 Task: Get directions from Grand Teton National Park, Wyoming, United States to Walnut Canyon National Monument, Arizona, United States and explore the nearby things to do with rating 4 and above and open 24 hours
Action: Mouse moved to (321, 524)
Screenshot: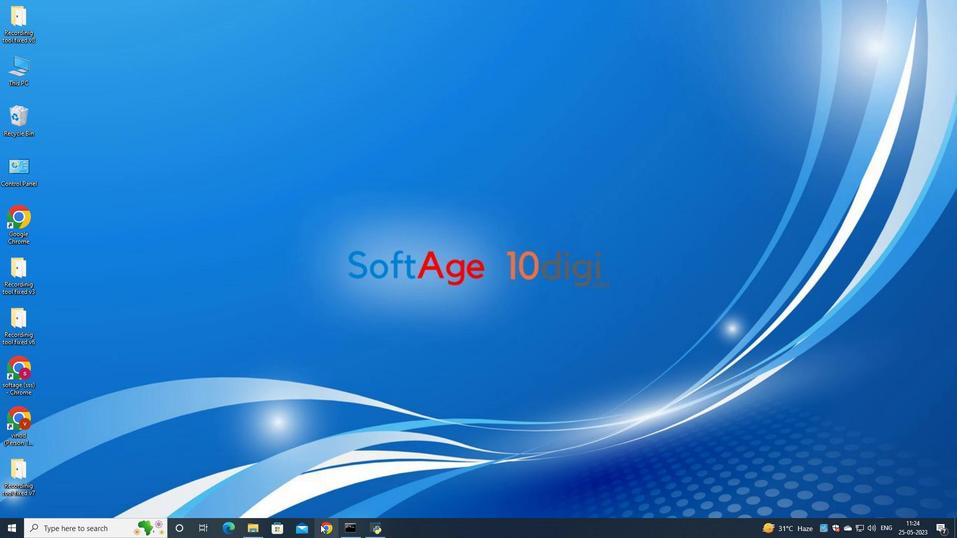 
Action: Mouse pressed left at (321, 524)
Screenshot: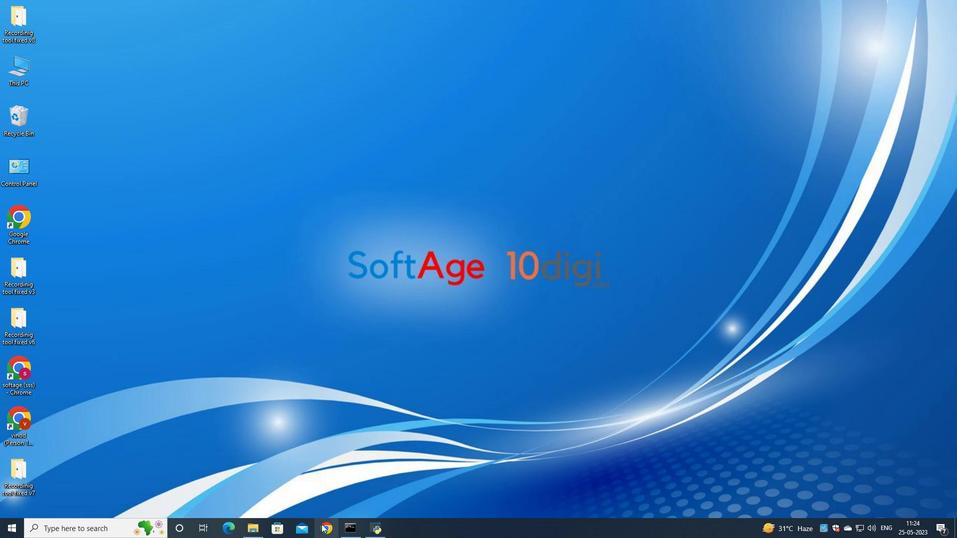 
Action: Mouse moved to (444, 304)
Screenshot: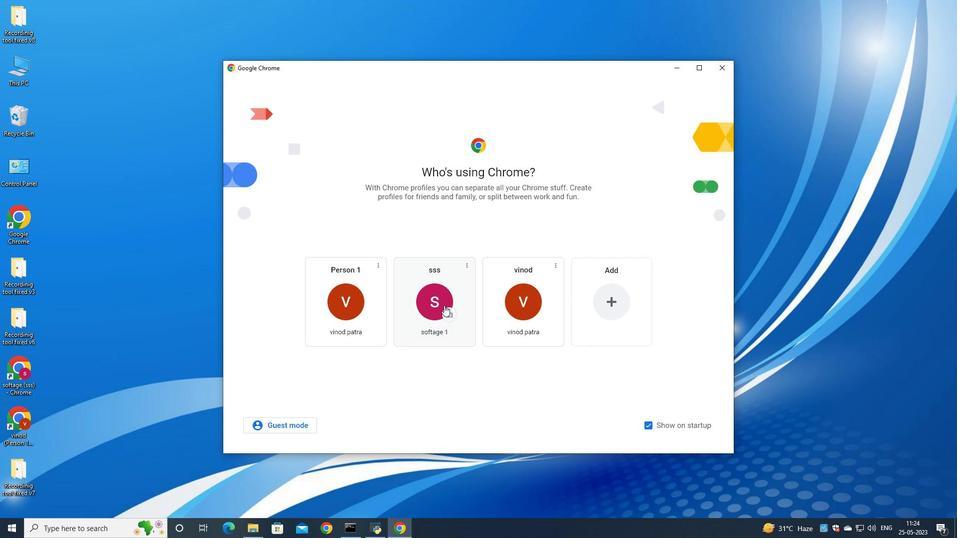 
Action: Mouse pressed left at (444, 304)
Screenshot: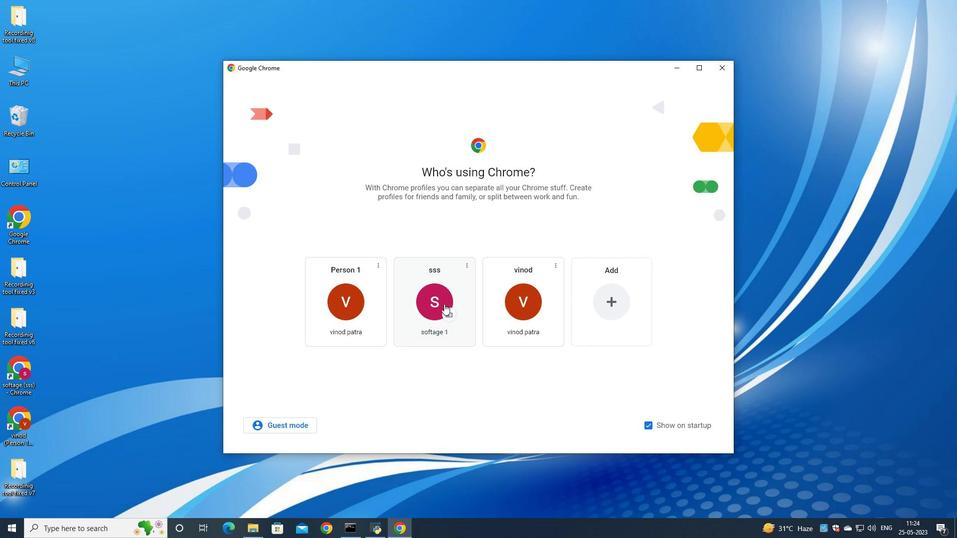 
Action: Mouse moved to (919, 48)
Screenshot: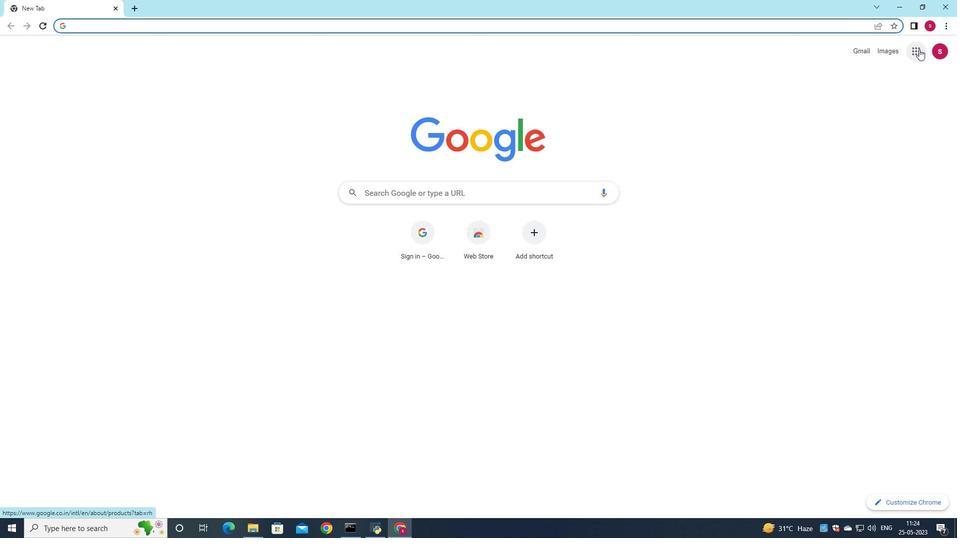 
Action: Mouse pressed left at (919, 48)
Screenshot: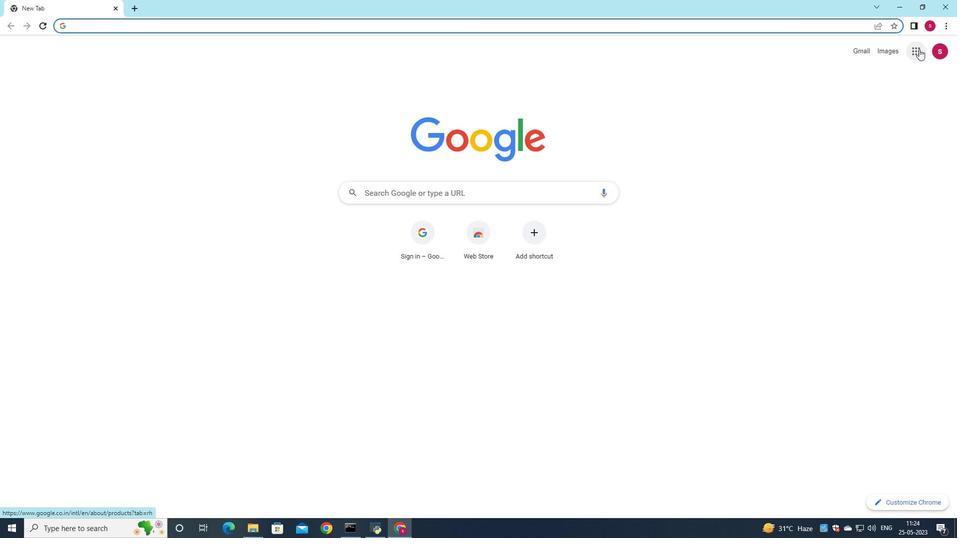 
Action: Mouse moved to (814, 236)
Screenshot: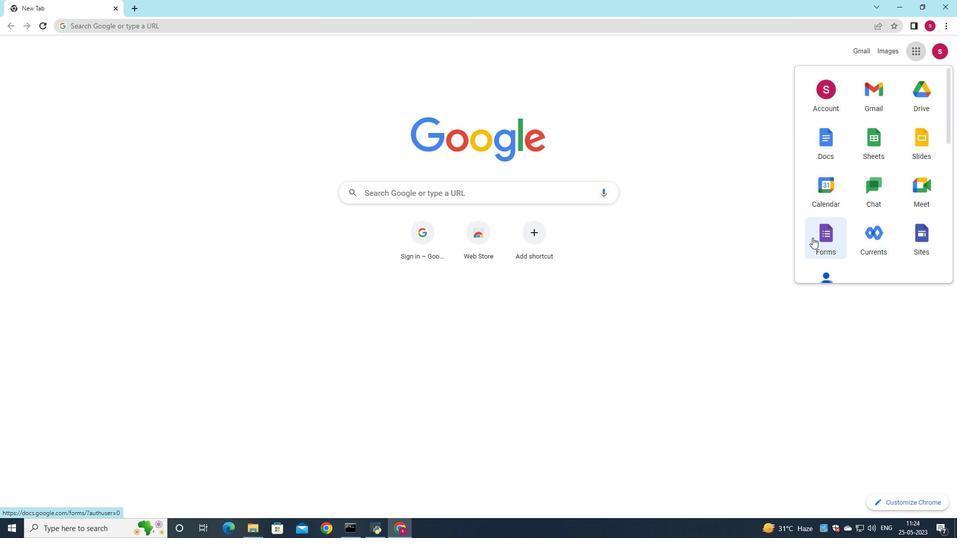 
Action: Mouse scrolled (814, 235) with delta (0, 0)
Screenshot: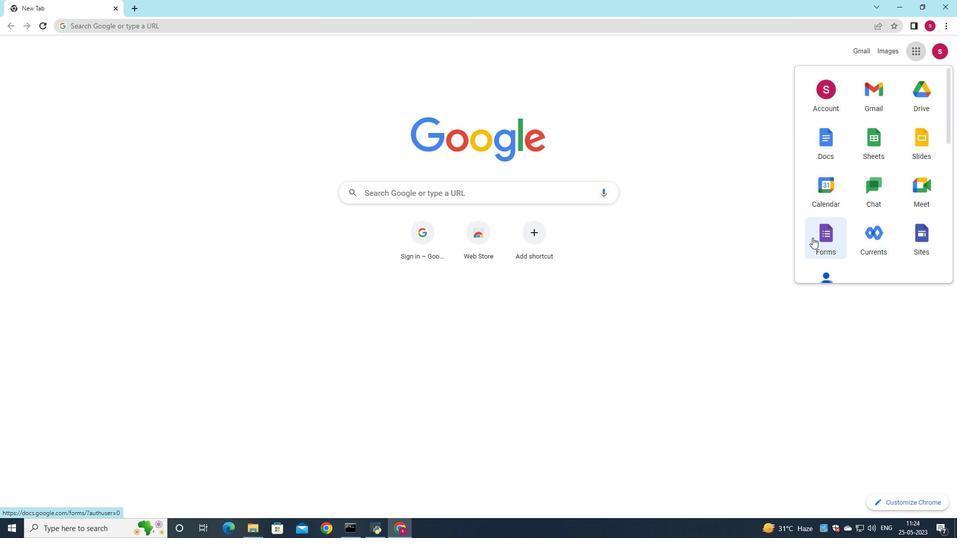 
Action: Mouse moved to (817, 234)
Screenshot: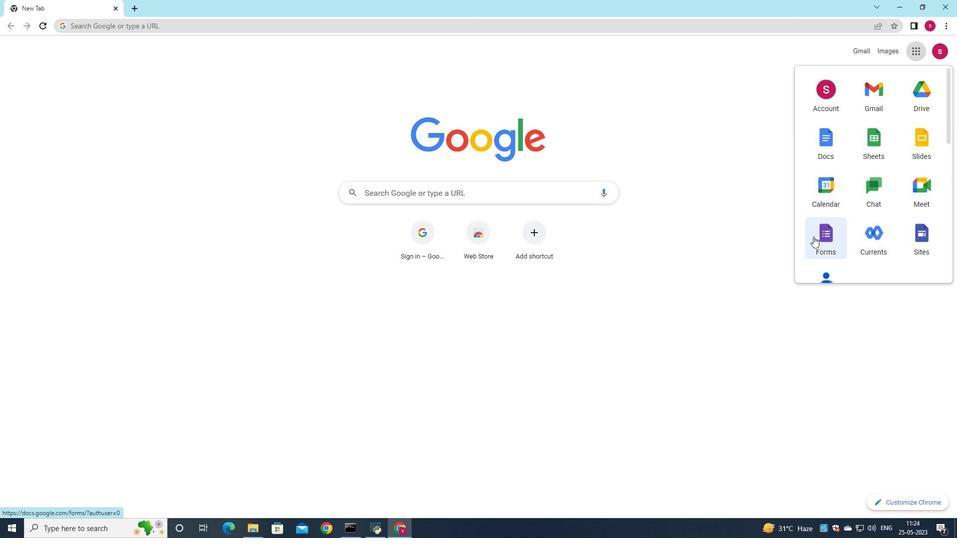 
Action: Mouse scrolled (817, 234) with delta (0, 0)
Screenshot: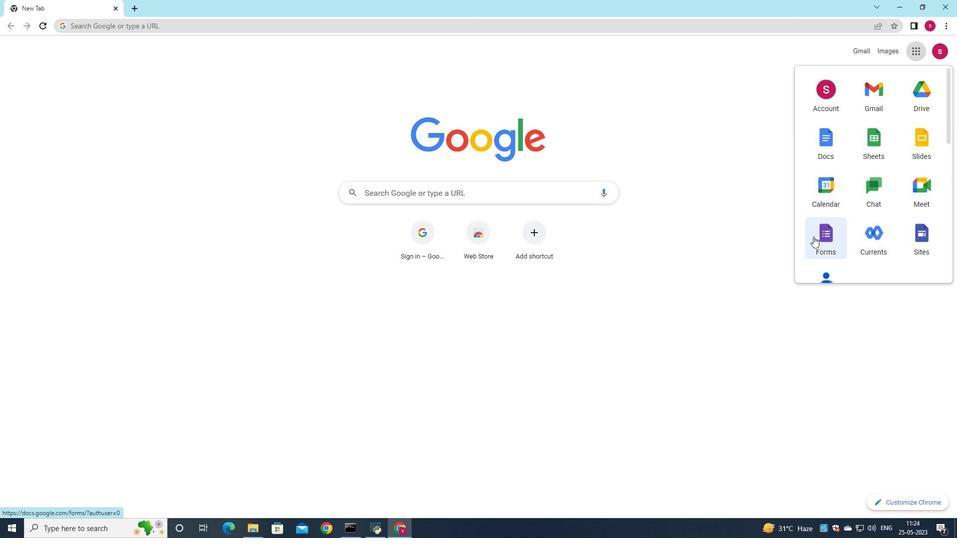 
Action: Mouse moved to (817, 234)
Screenshot: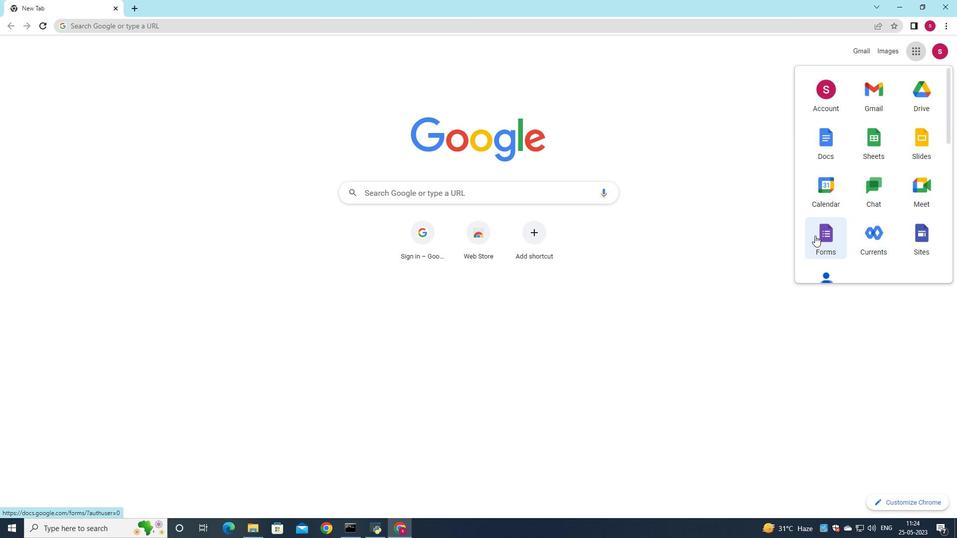 
Action: Mouse scrolled (817, 233) with delta (0, 0)
Screenshot: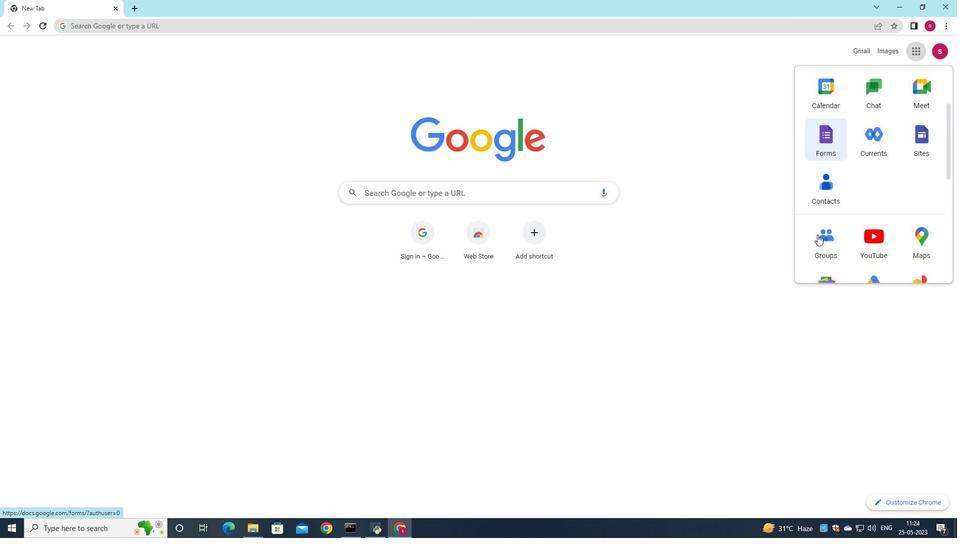 
Action: Mouse moved to (907, 194)
Screenshot: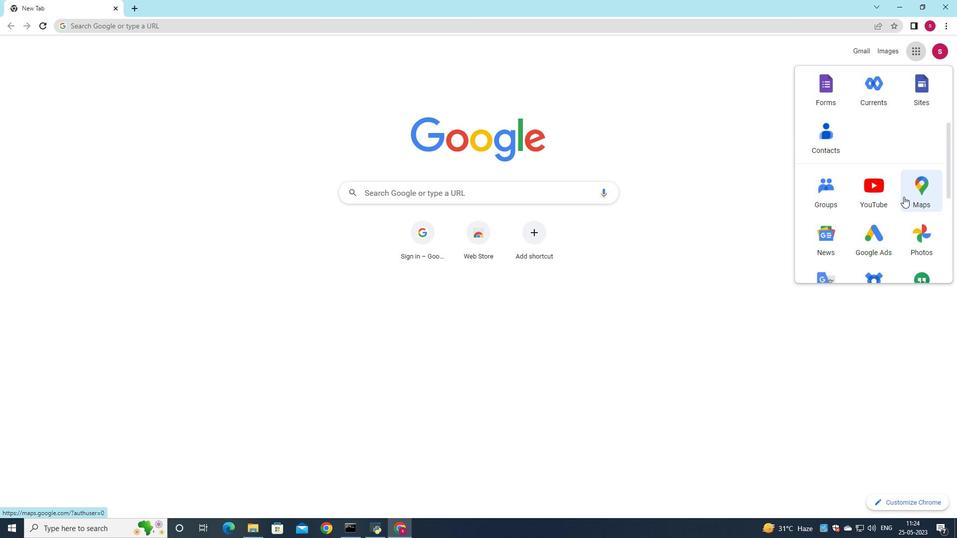 
Action: Mouse pressed left at (907, 194)
Screenshot: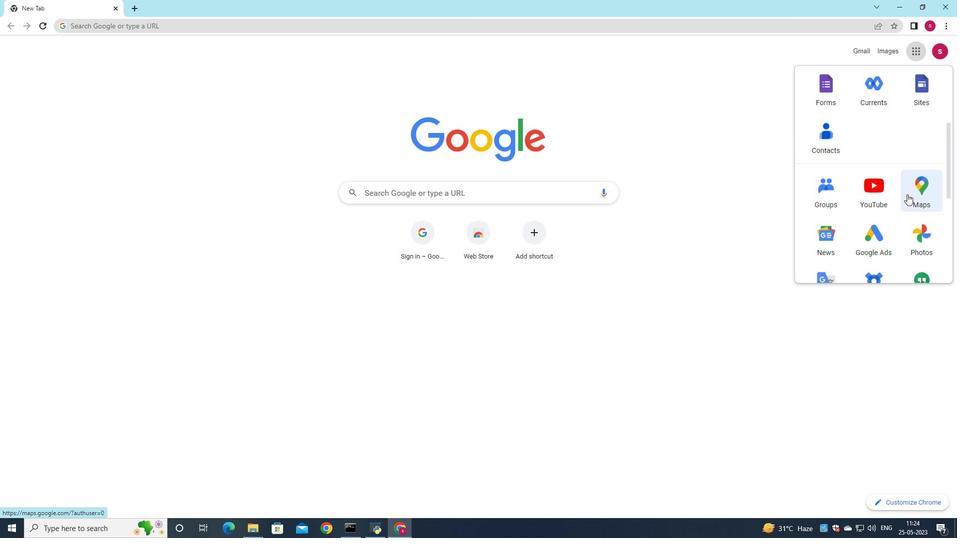 
Action: Mouse moved to (221, 53)
Screenshot: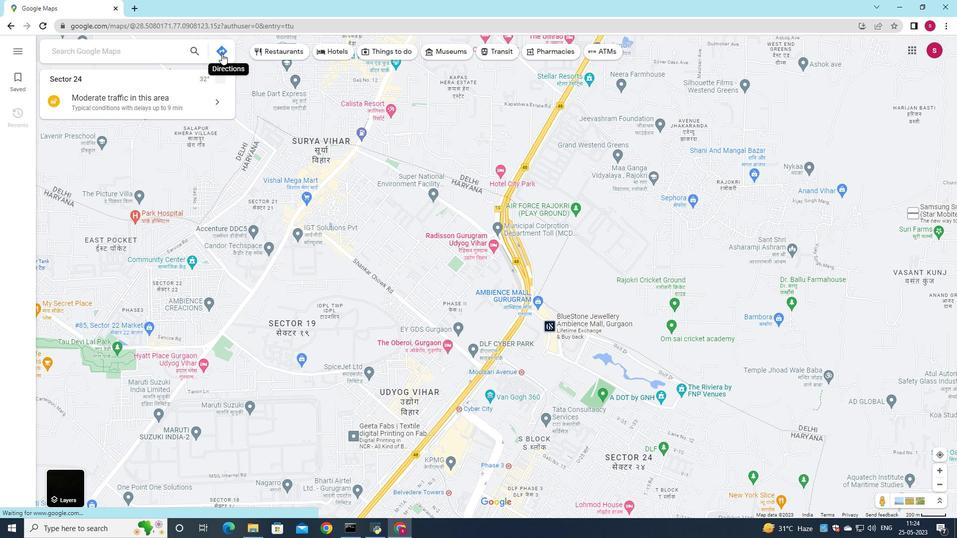 
Action: Mouse pressed left at (221, 53)
Screenshot: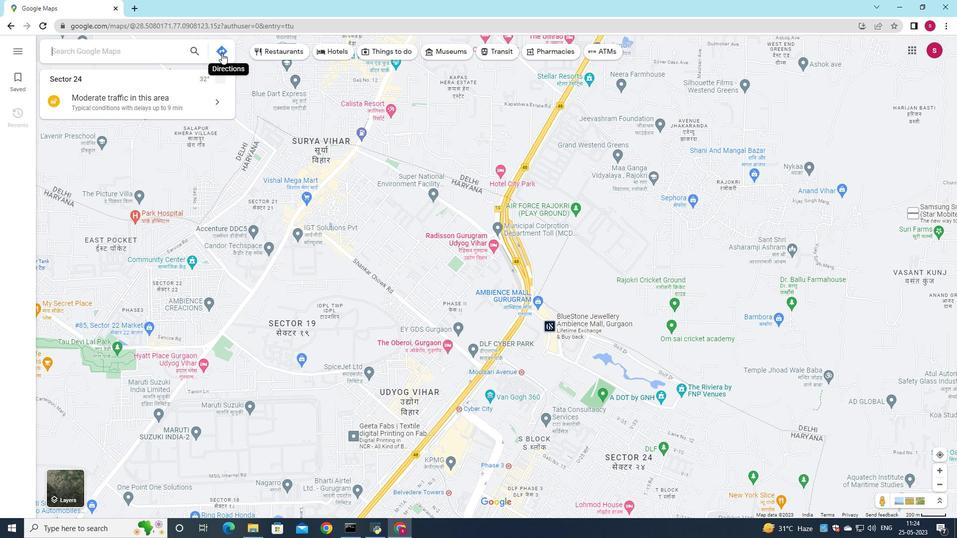 
Action: Mouse moved to (173, 76)
Screenshot: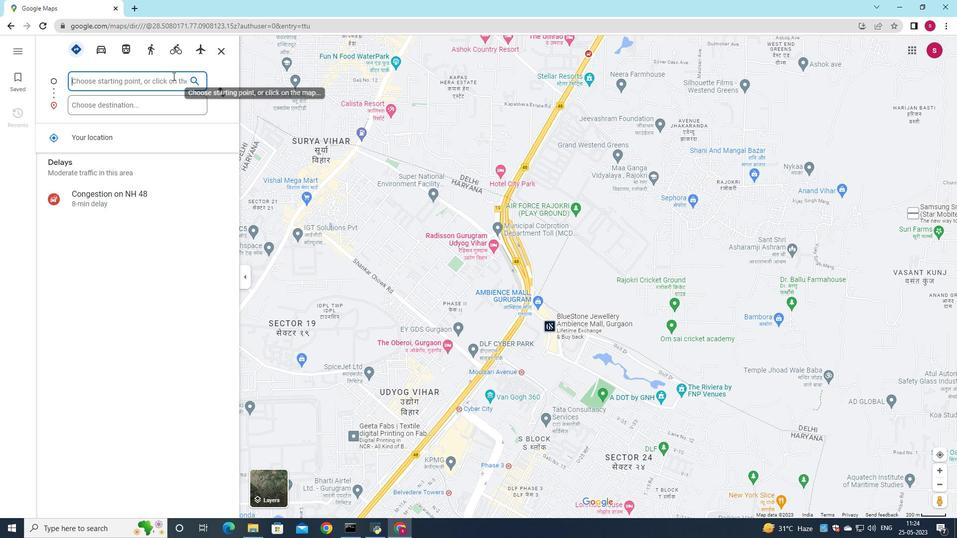 
Action: Key pressed <Key.shift><Key.shift><Key.shift><Key.shift>Grand<Key.space><Key.shift>Teton<Key.space><Key.shift><Key.shift><Key.shift><Key.shift>National<Key.space><Key.shift>Park,<Key.shift>Wyoming,<Key.shift_r><Key.shift_r><Key.shift_r><Key.shift_r>United<Key.space><Key.shift>States
Screenshot: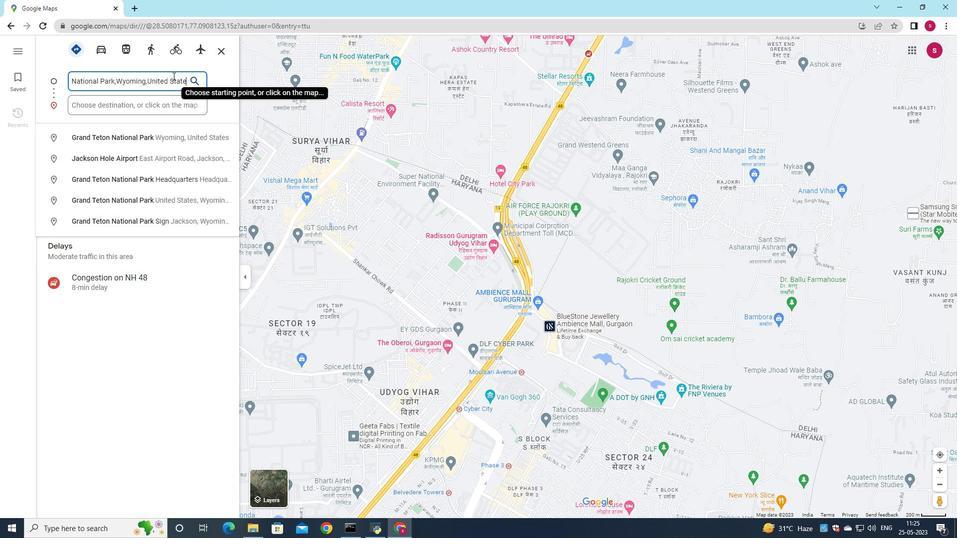 
Action: Mouse moved to (114, 104)
Screenshot: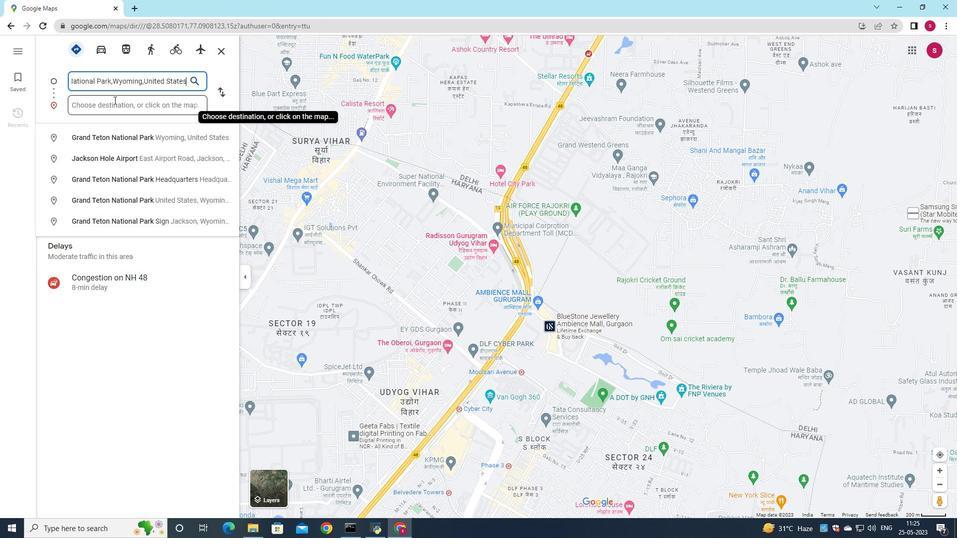 
Action: Mouse pressed left at (114, 104)
Screenshot: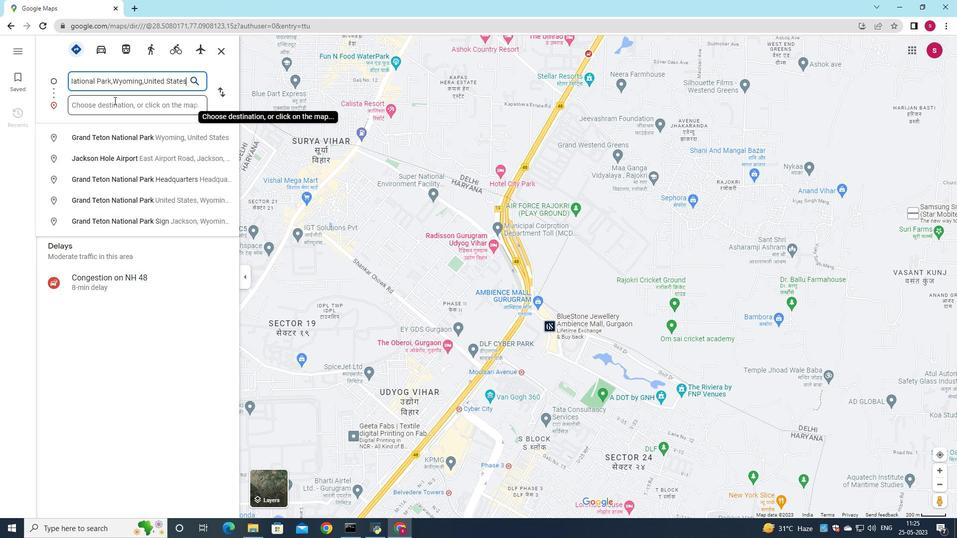 
Action: Mouse moved to (241, 138)
Screenshot: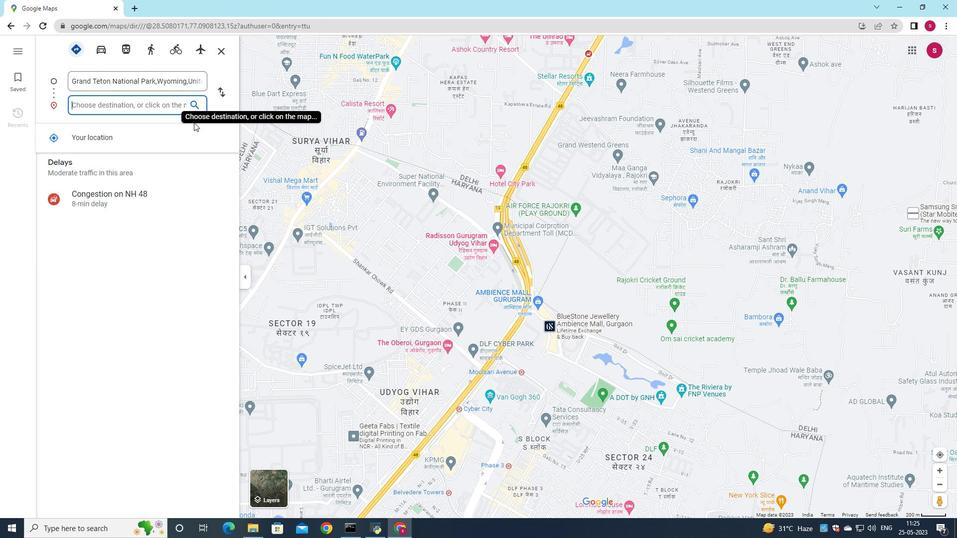 
Action: Key pressed <Key.shift>Walunt<Key.space><Key.shift><Key.shift>Canyon<Key.space><Key.shift>national<Key.space><Key.shift>Monument,<Key.shift>Arizona,<Key.shift>United<Key.space><Key.shift>States
Screenshot: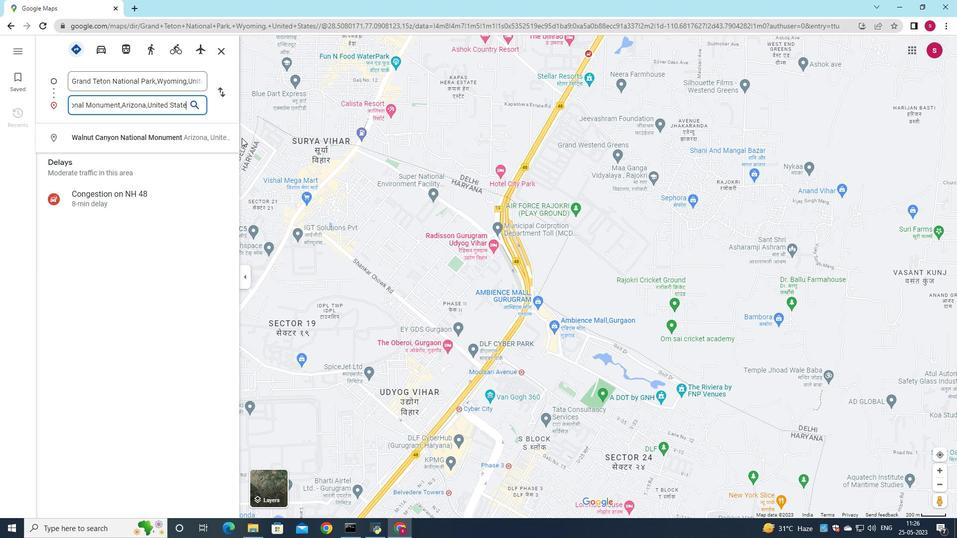 
Action: Mouse moved to (195, 106)
Screenshot: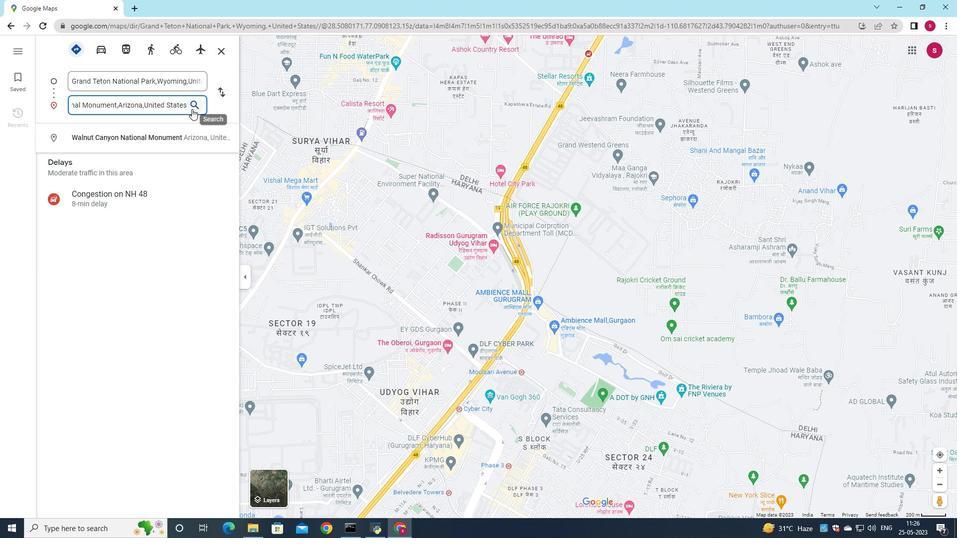 
Action: Mouse pressed left at (195, 106)
Screenshot: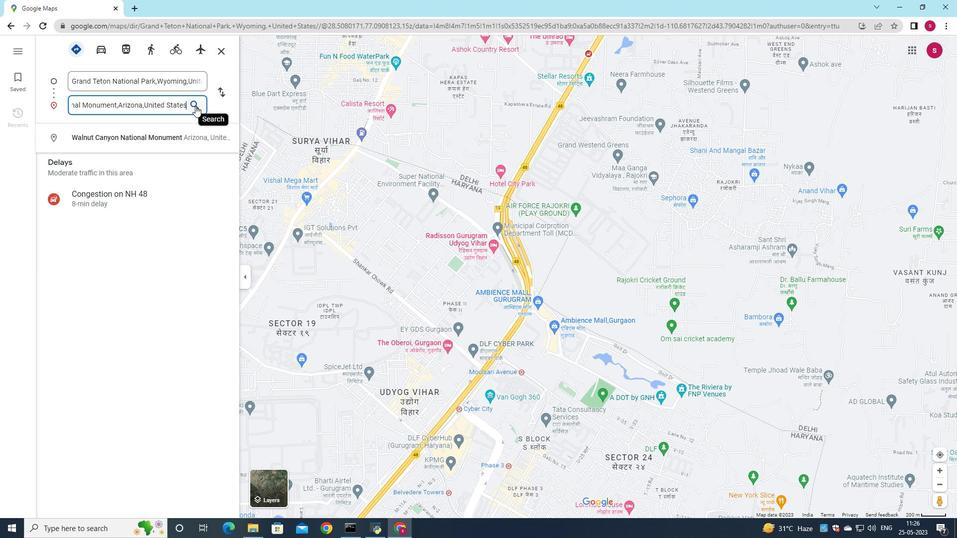 
Action: Mouse moved to (143, 428)
Screenshot: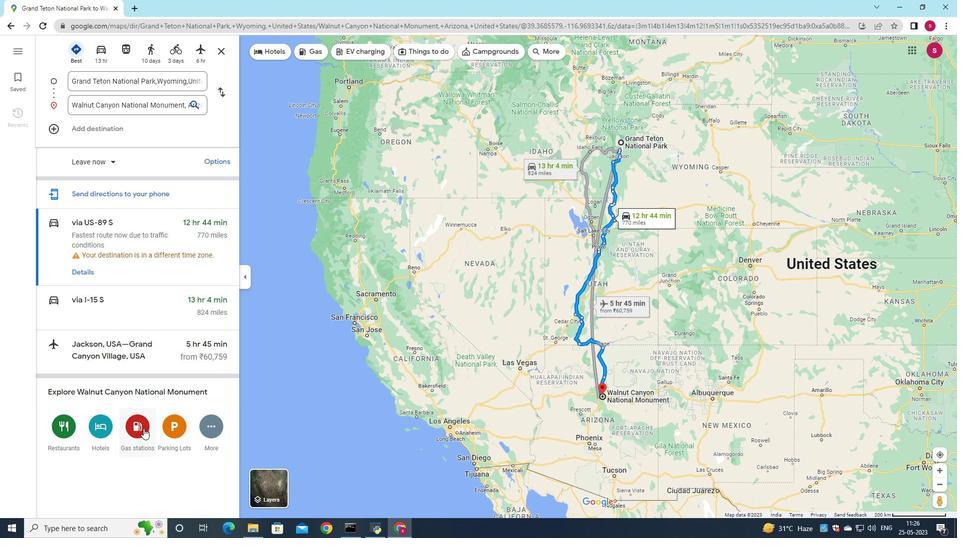 
Action: Mouse pressed left at (143, 428)
Screenshot: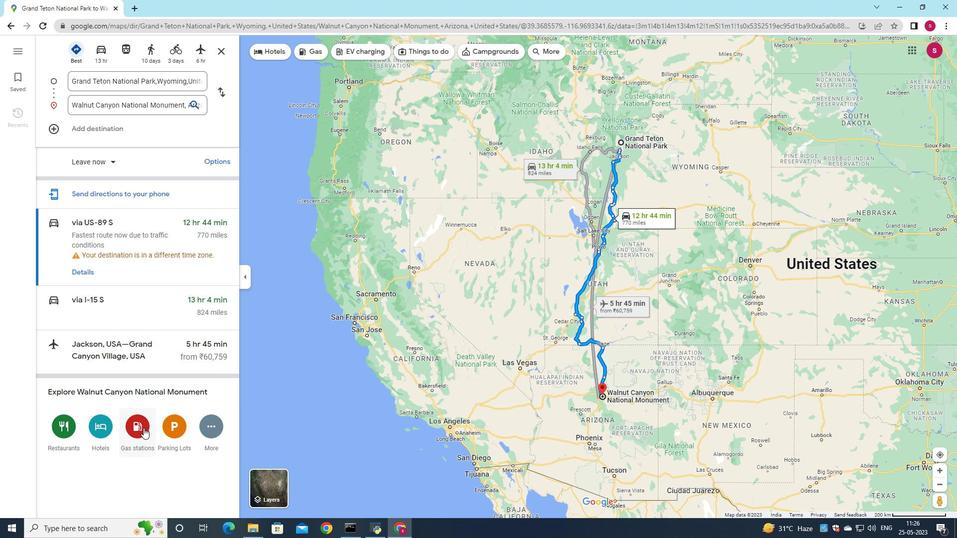 
Action: Mouse moved to (288, 49)
Screenshot: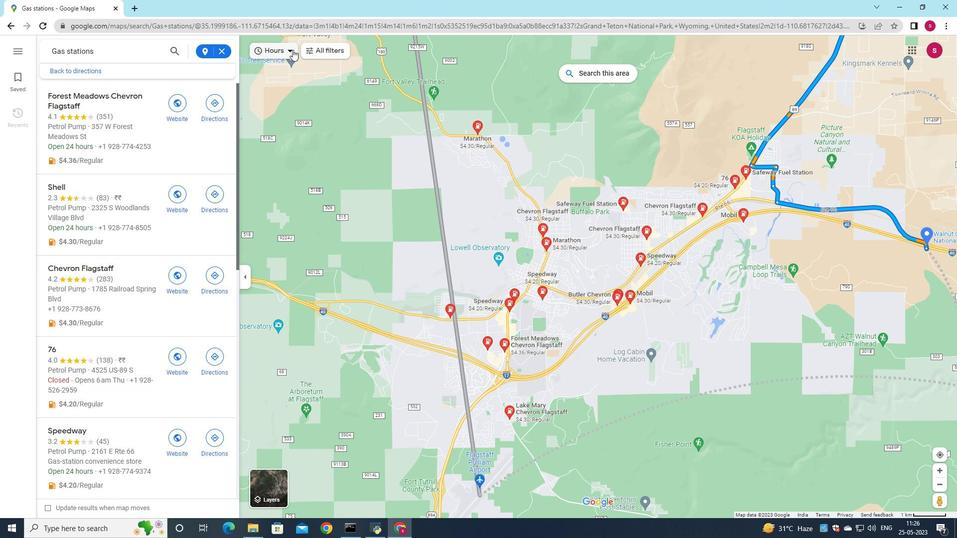 
Action: Mouse pressed left at (288, 49)
Screenshot: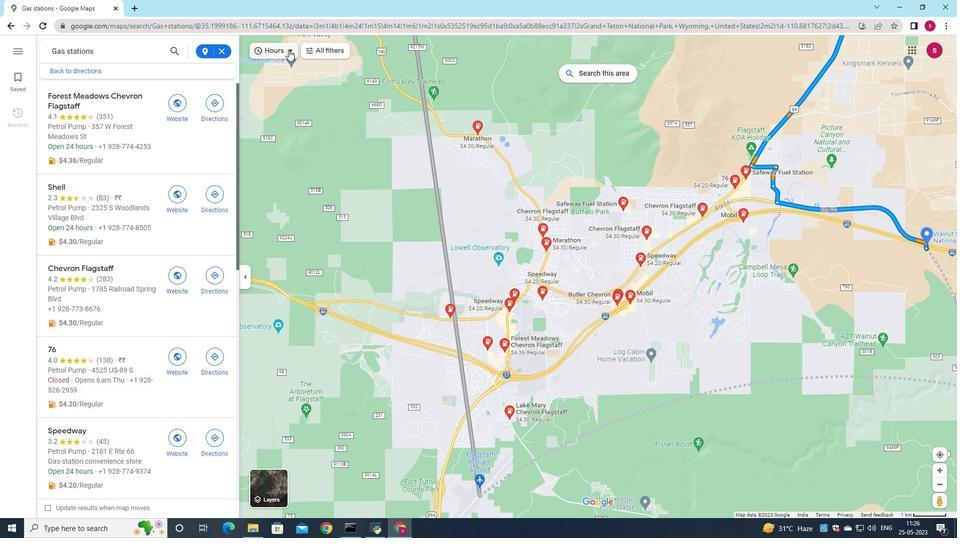 
Action: Mouse moved to (262, 107)
Screenshot: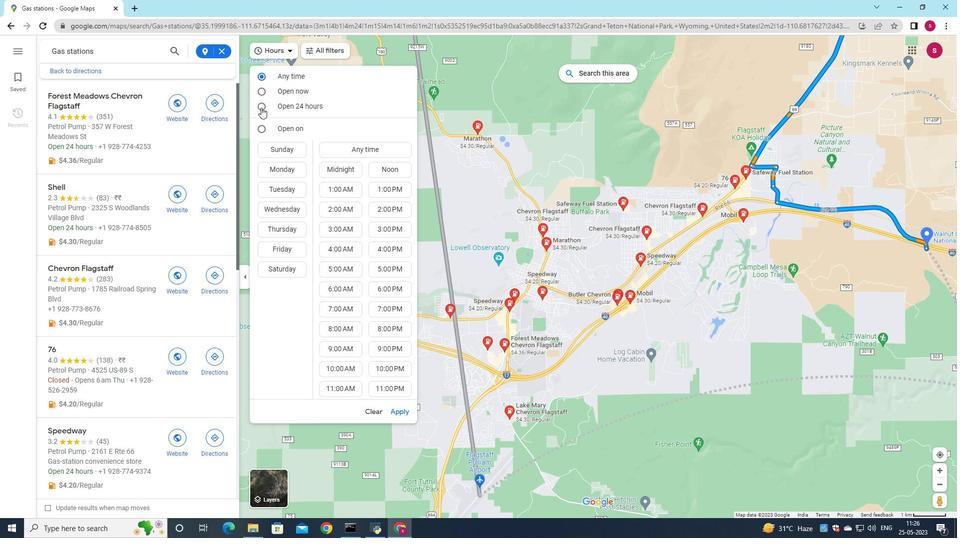 
Action: Mouse pressed left at (262, 107)
Screenshot: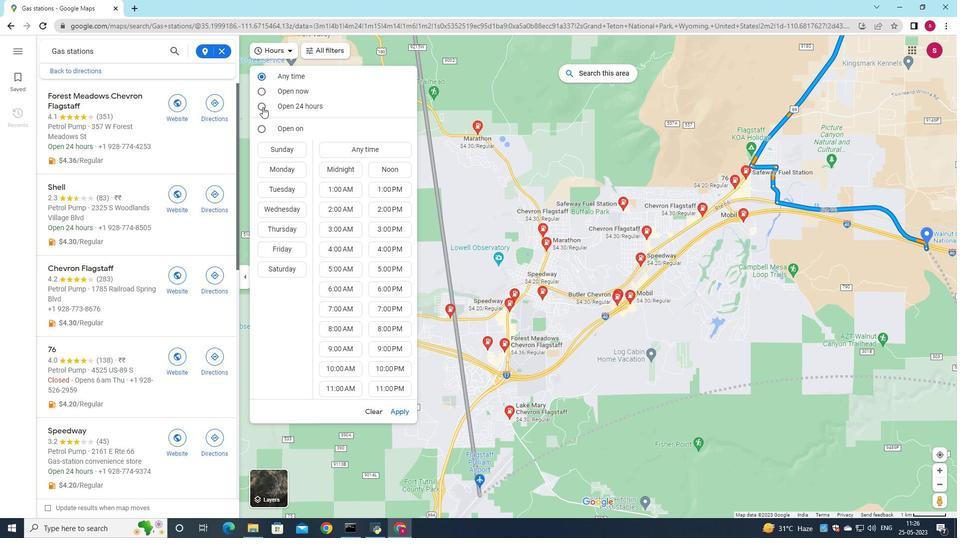 
Action: Mouse moved to (395, 411)
Screenshot: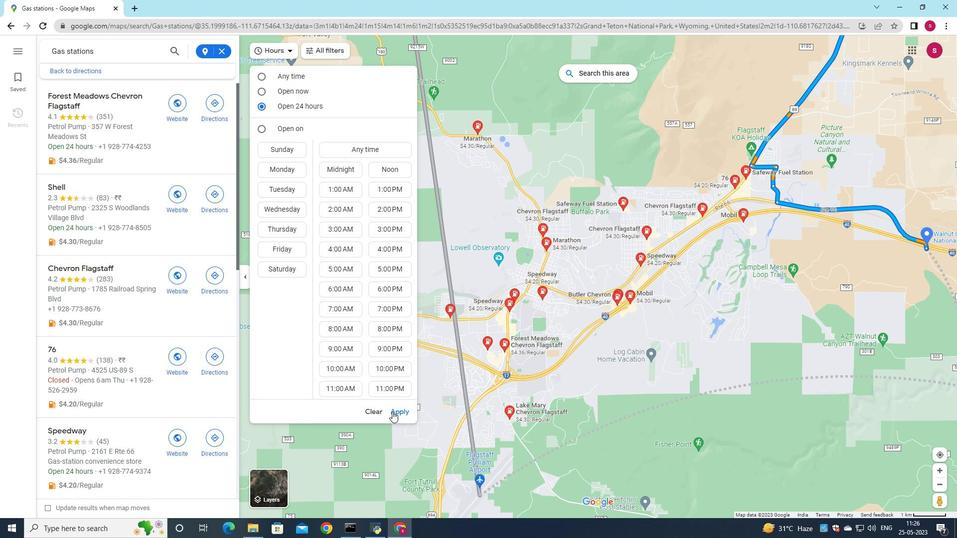 
Action: Mouse pressed left at (395, 411)
Screenshot: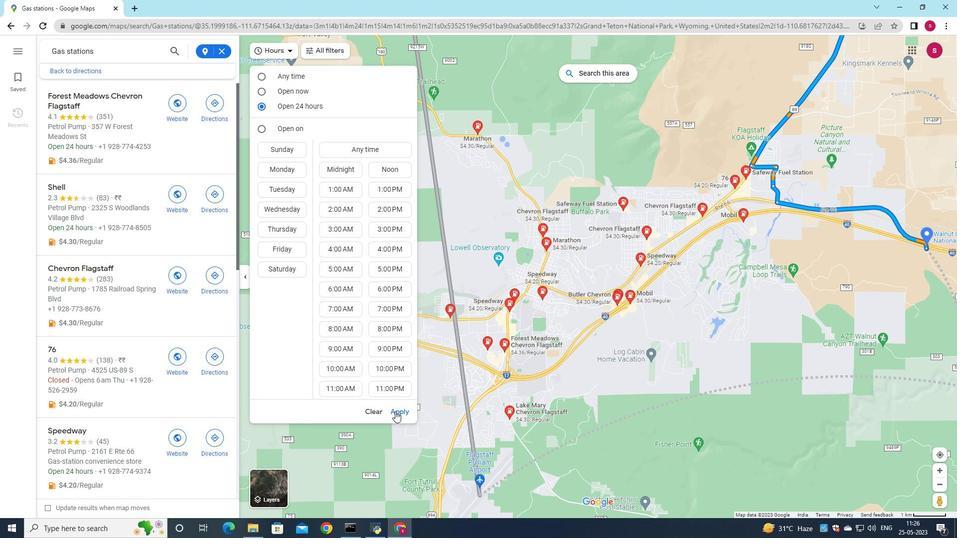
Action: Mouse moved to (354, 45)
Screenshot: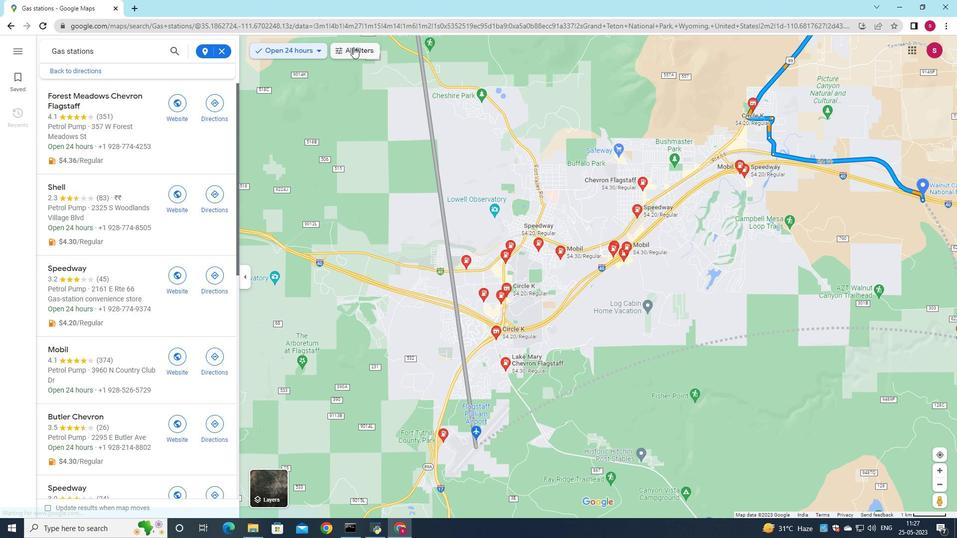 
Action: Mouse pressed left at (354, 45)
Screenshot: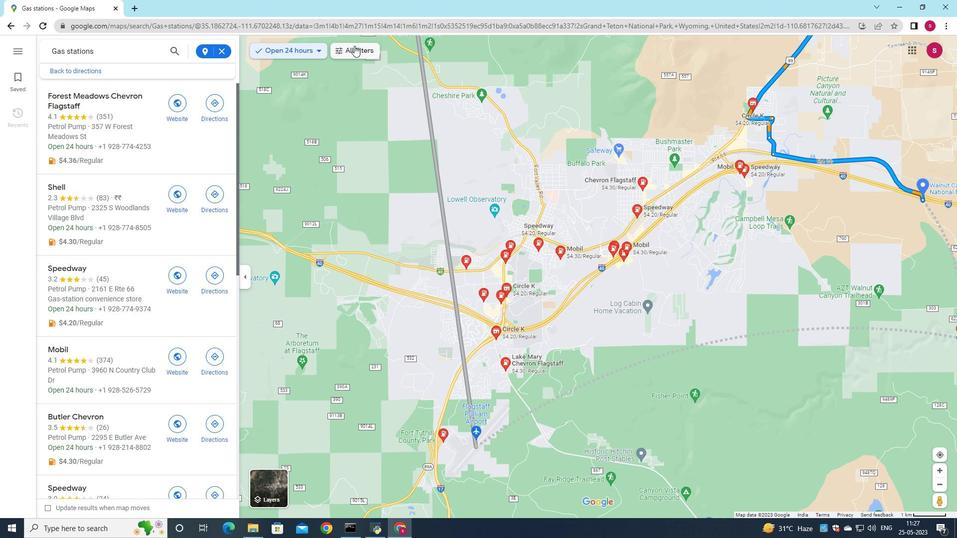 
Action: Mouse moved to (49, 46)
Screenshot: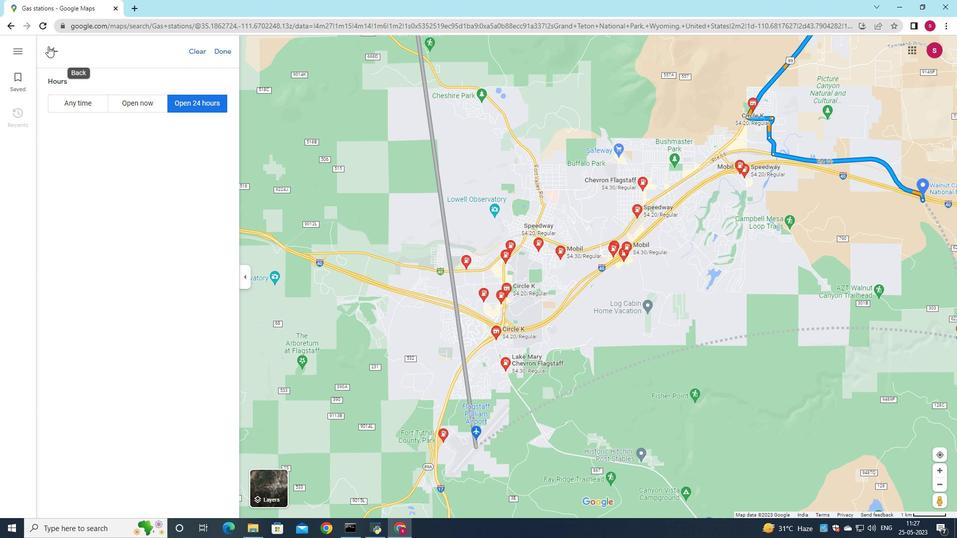 
Action: Mouse pressed left at (49, 46)
Screenshot: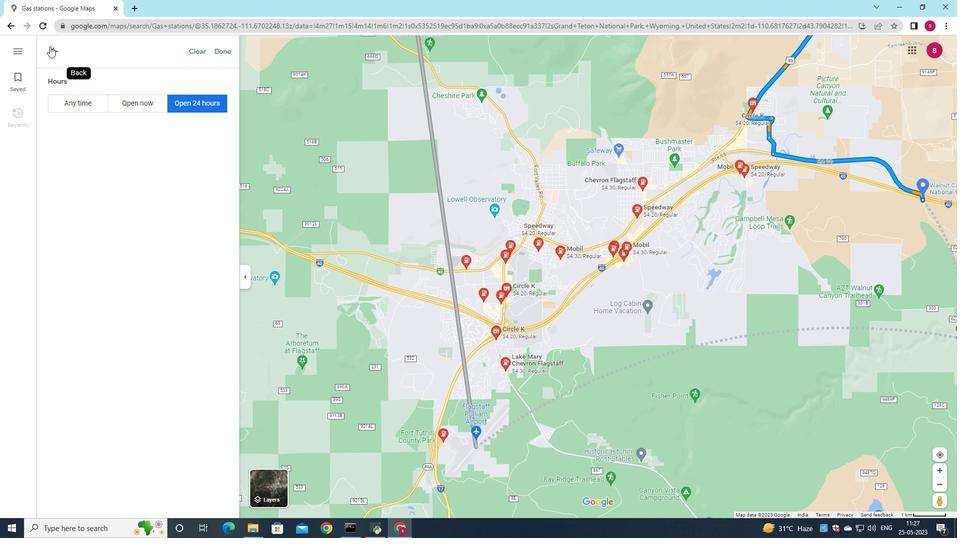 
Action: Mouse moved to (221, 49)
Screenshot: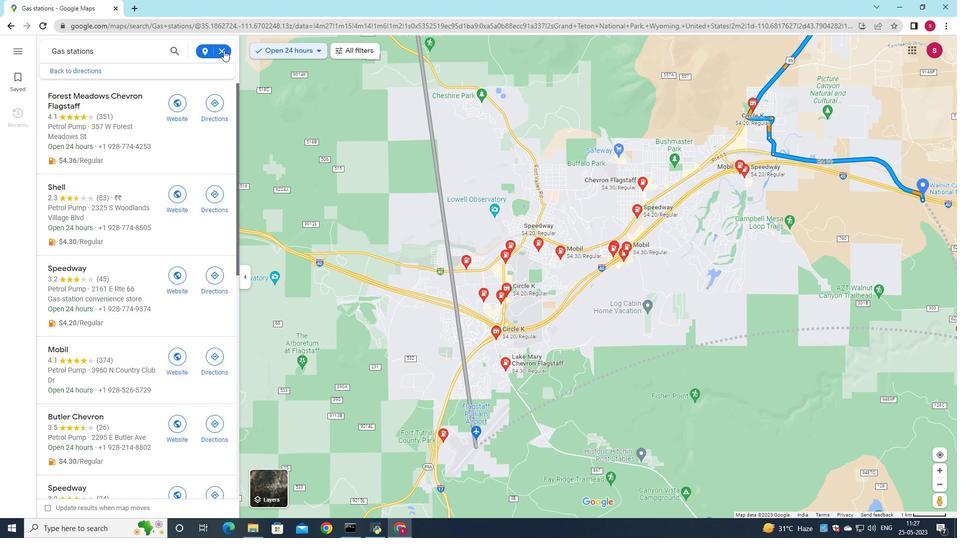 
Action: Mouse pressed left at (221, 49)
Screenshot: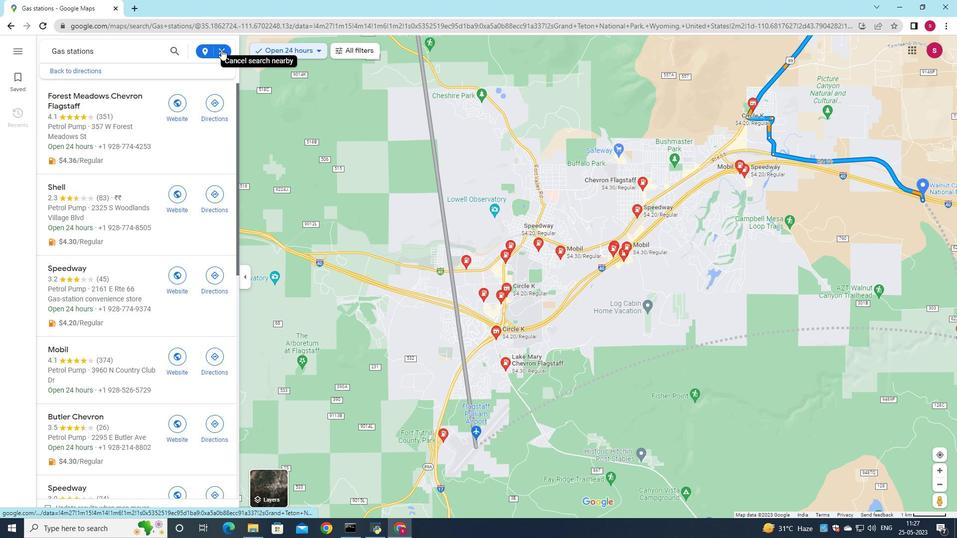 
Action: Mouse moved to (211, 429)
Screenshot: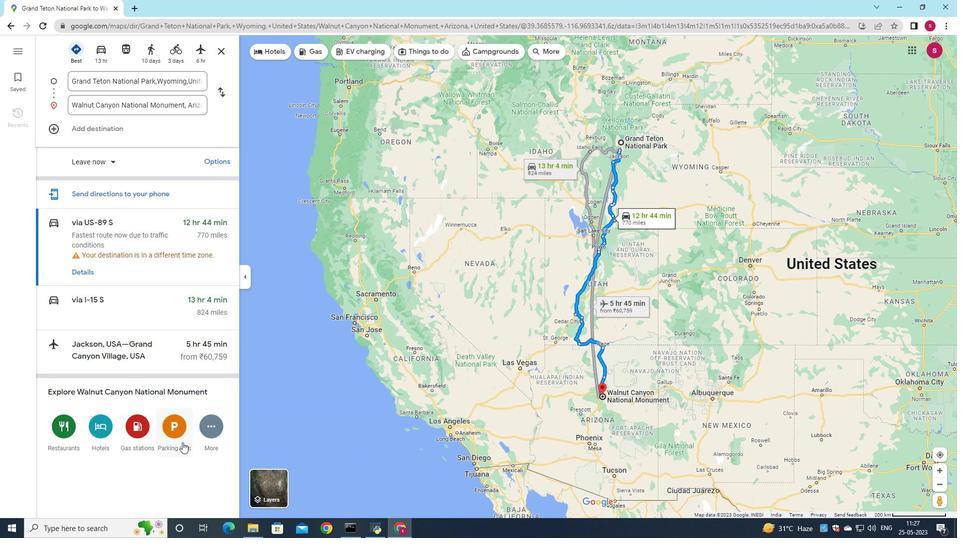 
Action: Mouse pressed left at (211, 429)
Screenshot: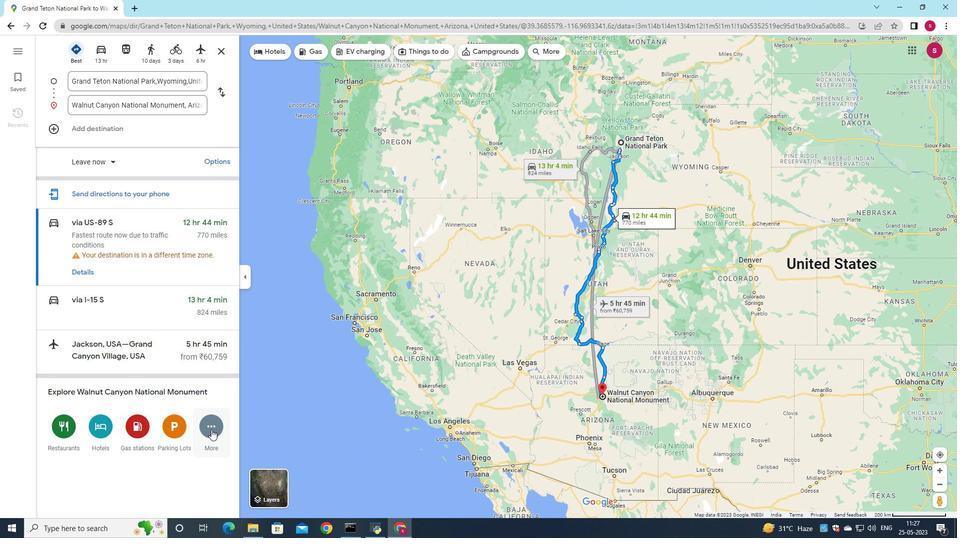 
Action: Mouse moved to (157, 410)
Screenshot: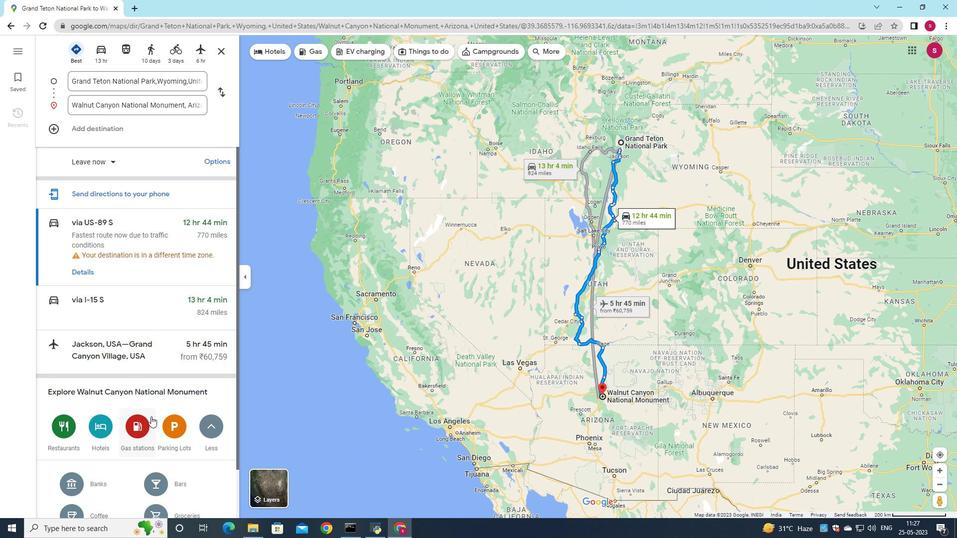
Action: Mouse scrolled (157, 409) with delta (0, 0)
Screenshot: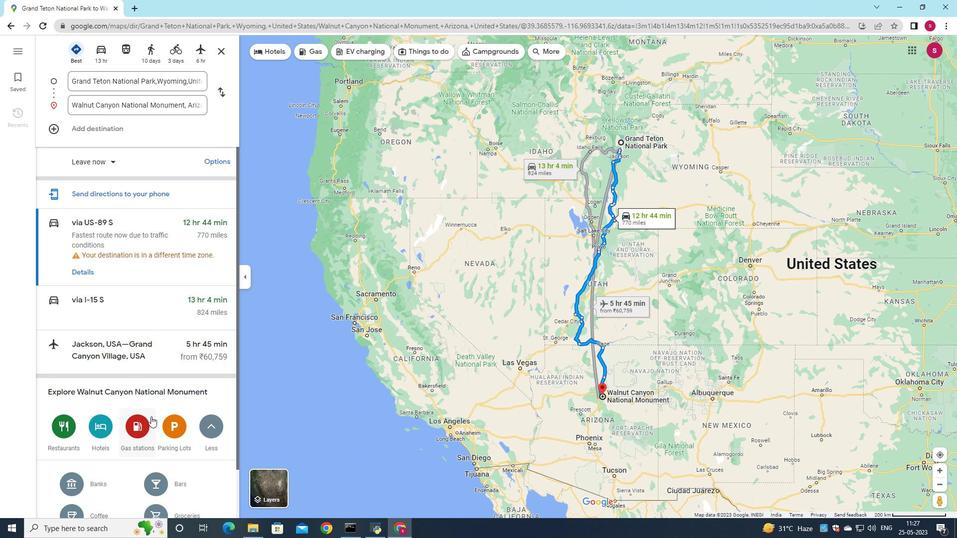 
Action: Mouse moved to (165, 402)
Screenshot: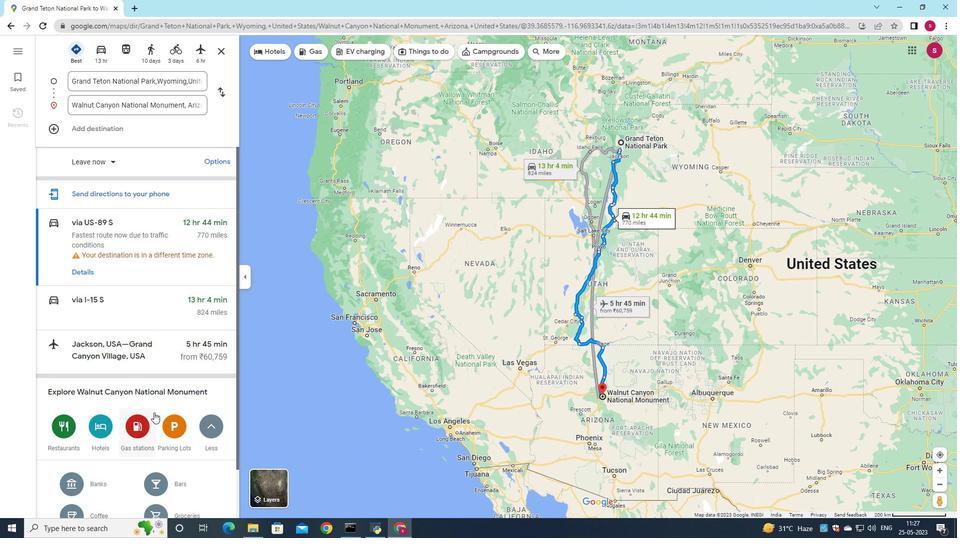 
Action: Mouse scrolled (165, 402) with delta (0, 0)
Screenshot: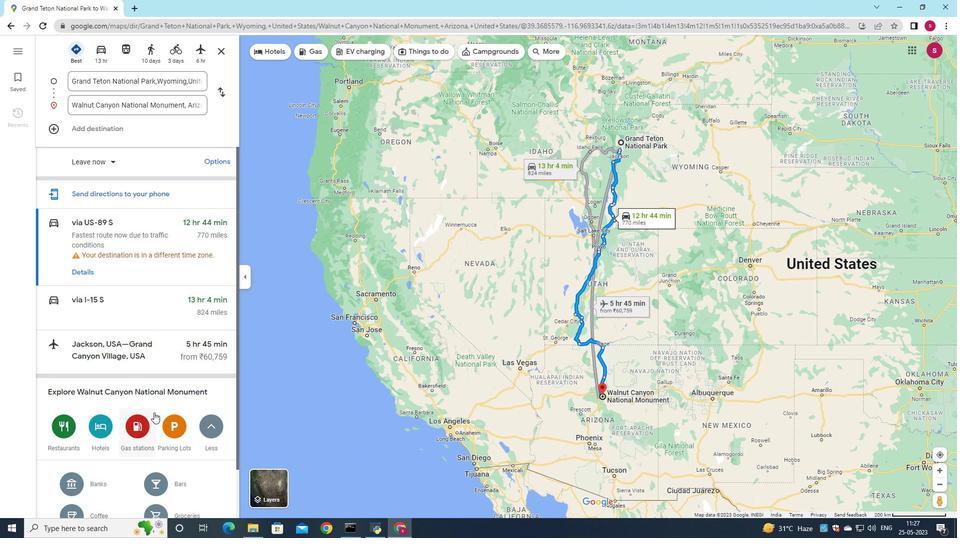 
Action: Mouse moved to (167, 400)
Screenshot: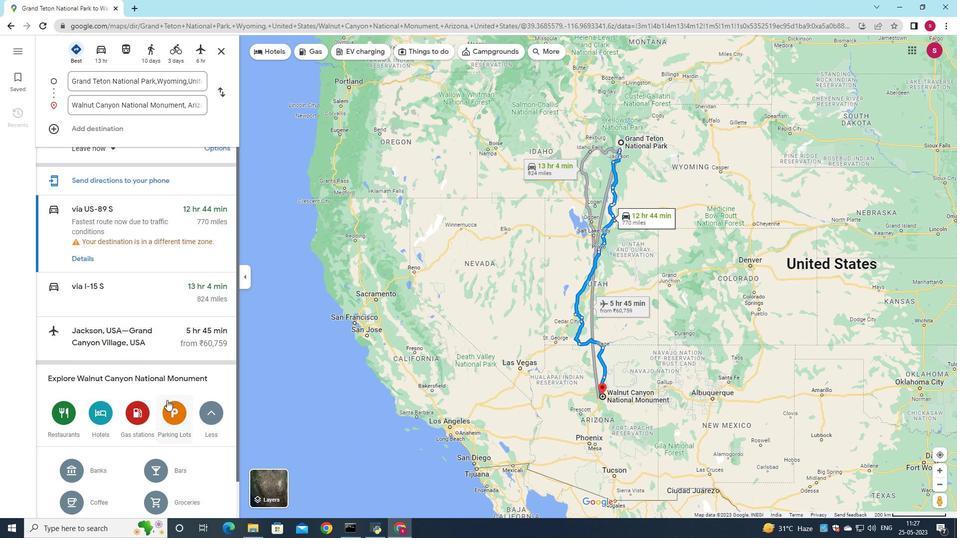 
Action: Mouse scrolled (167, 400) with delta (0, 0)
Screenshot: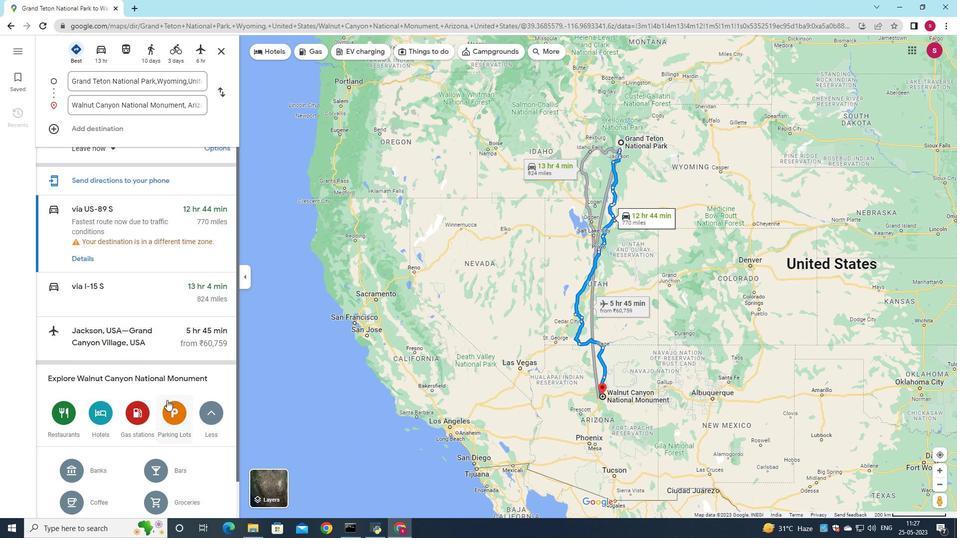 
Action: Mouse moved to (167, 400)
Screenshot: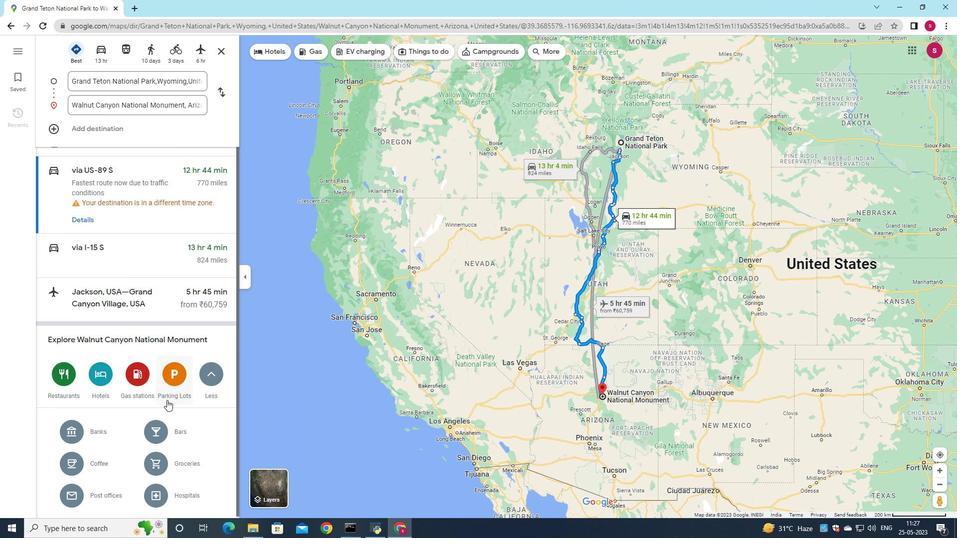 
Action: Mouse scrolled (167, 399) with delta (0, 0)
Screenshot: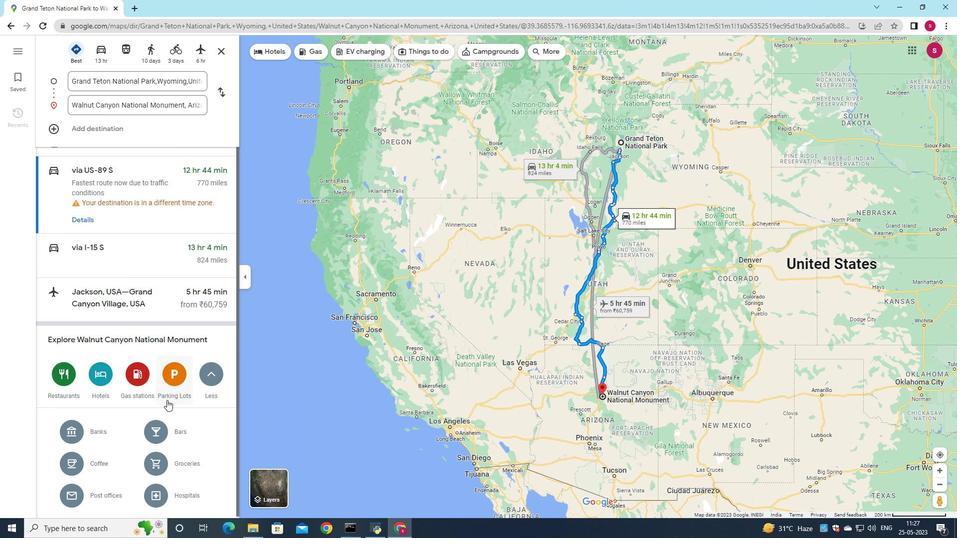 
Action: Mouse moved to (167, 399)
Screenshot: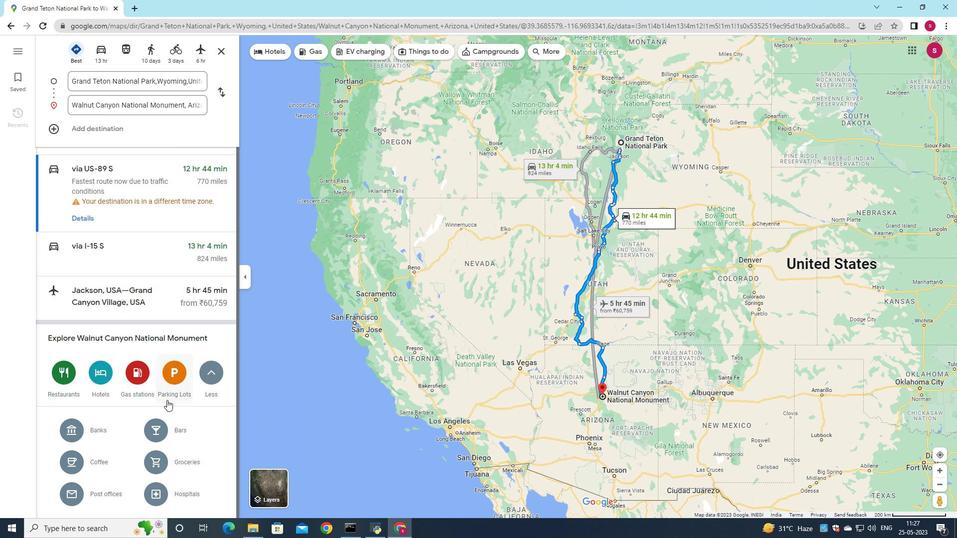 
Action: Mouse scrolled (167, 398) with delta (0, 0)
Screenshot: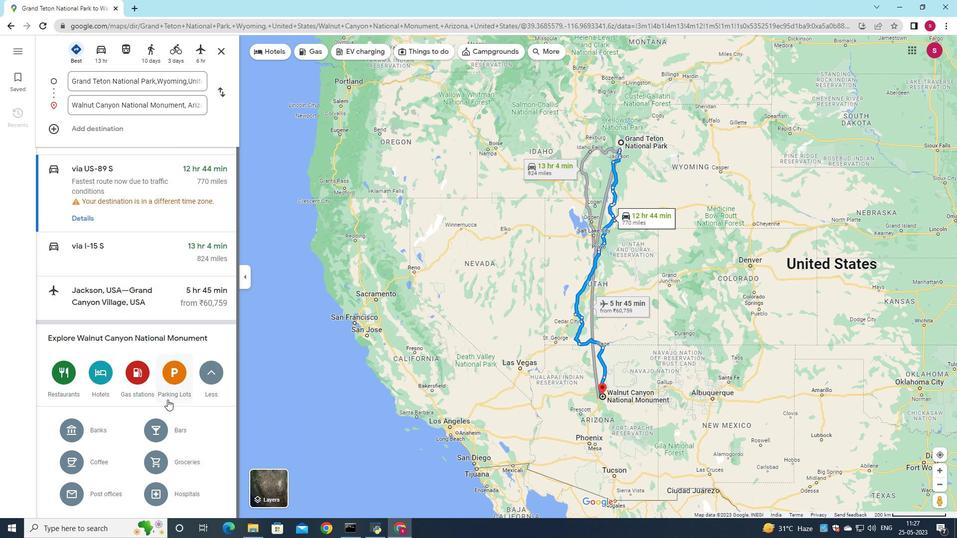 
Action: Mouse moved to (177, 493)
Screenshot: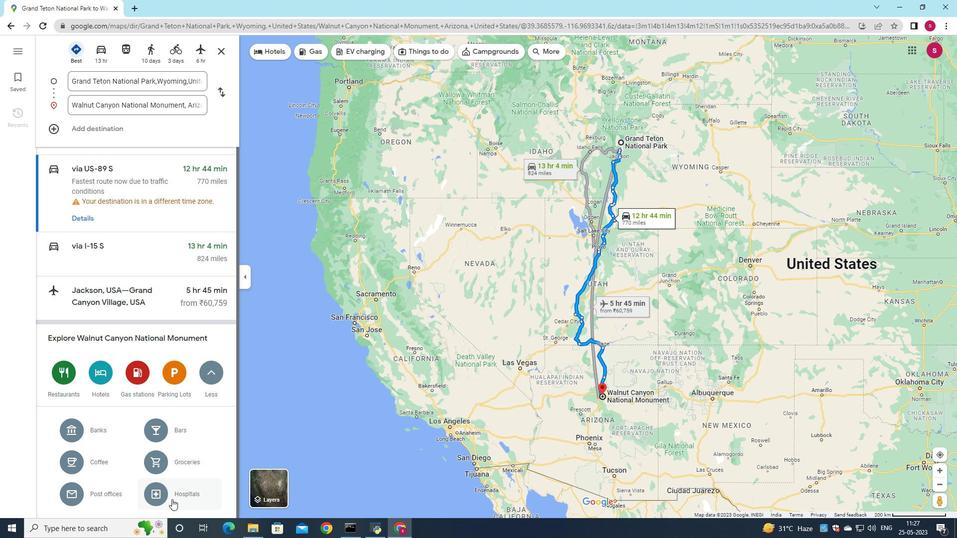 
Action: Mouse pressed left at (177, 493)
Screenshot: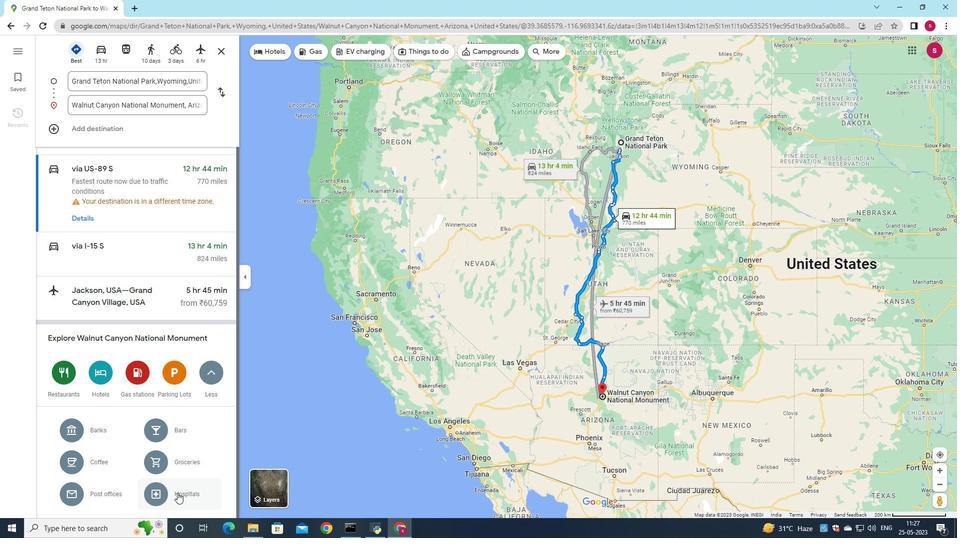 
Action: Mouse moved to (289, 53)
Screenshot: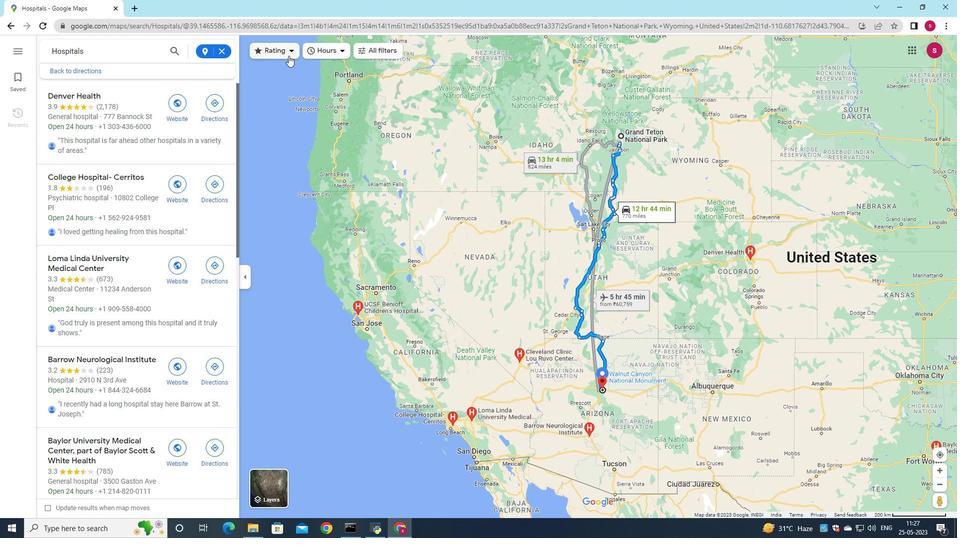 
Action: Mouse pressed left at (289, 53)
Screenshot: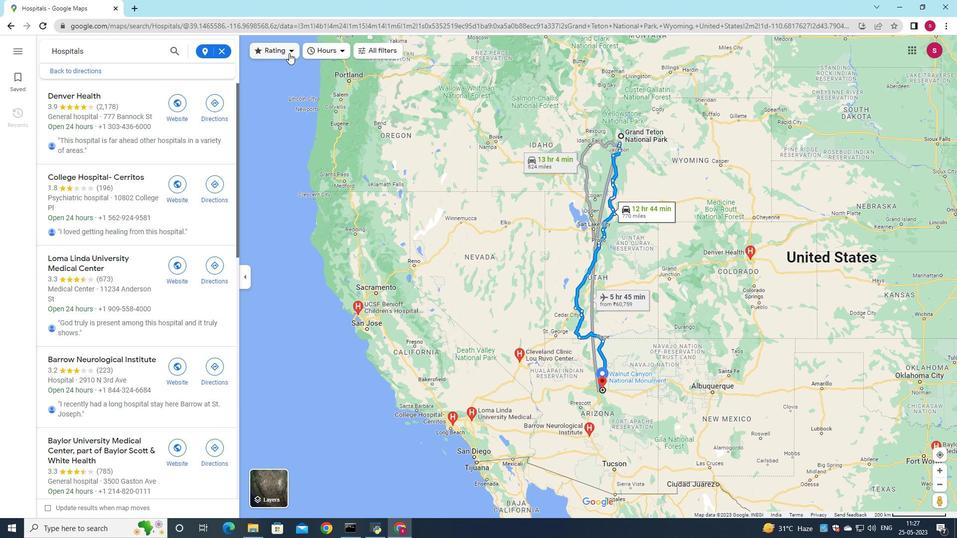 
Action: Mouse moved to (276, 156)
Screenshot: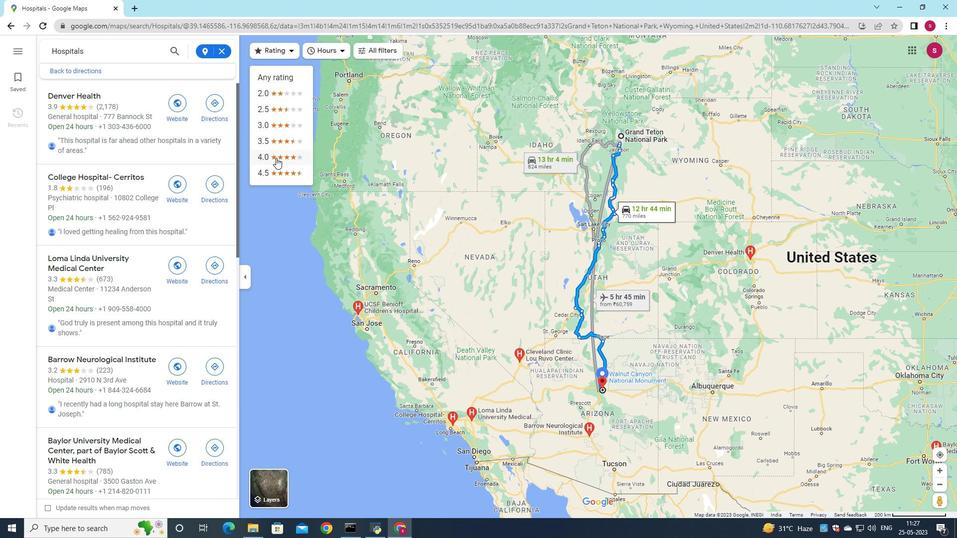 
Action: Mouse pressed left at (276, 156)
Screenshot: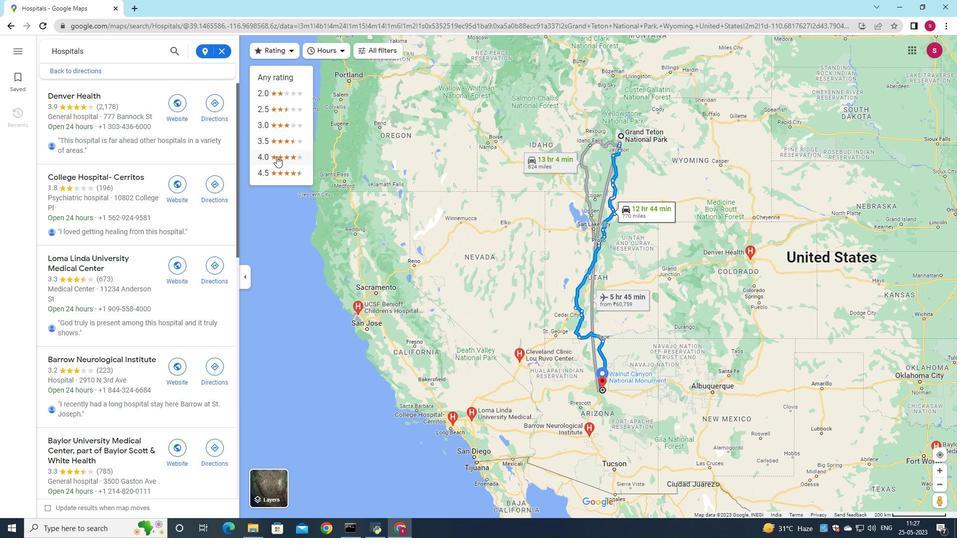 
Action: Mouse moved to (346, 49)
Screenshot: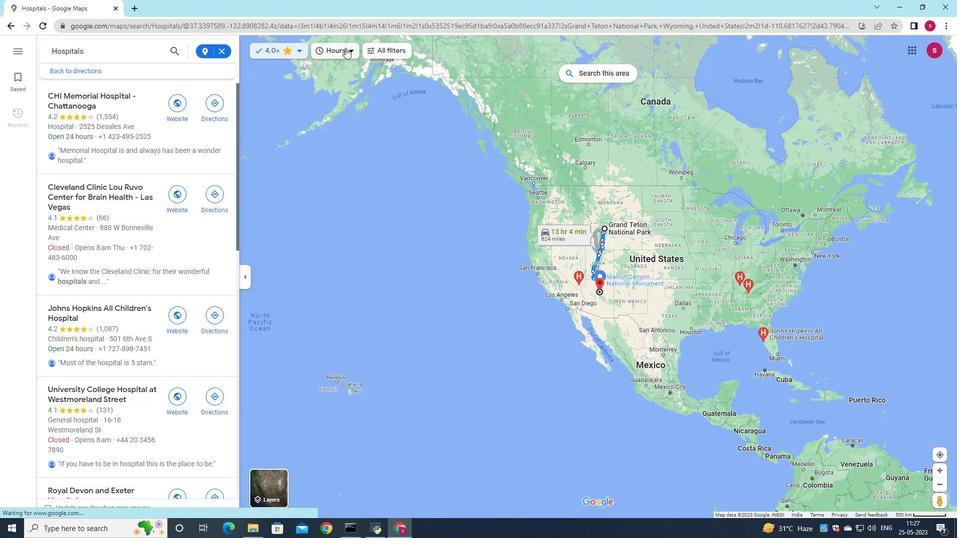 
Action: Mouse pressed left at (346, 49)
Screenshot: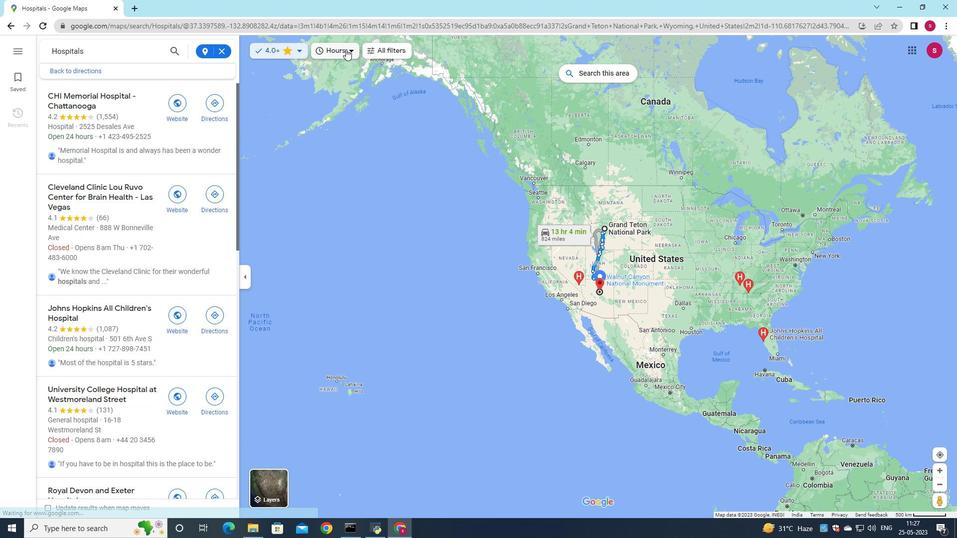 
Action: Mouse moved to (337, 106)
Screenshot: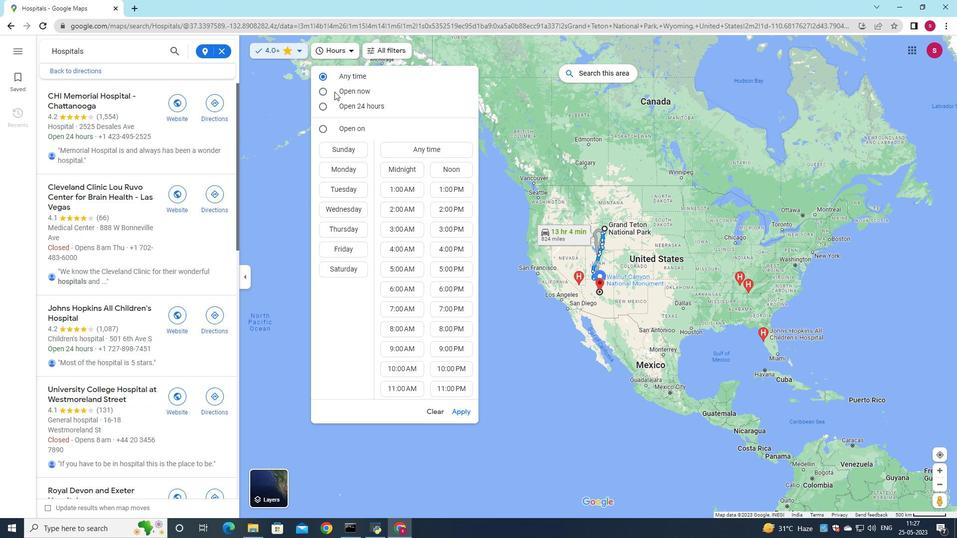 
Action: Mouse pressed left at (337, 106)
Screenshot: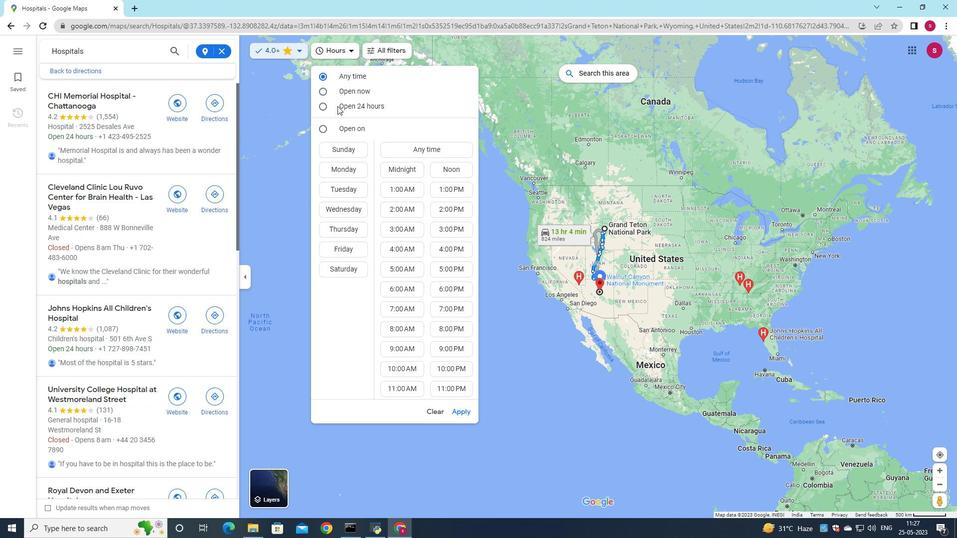 
Action: Mouse moved to (351, 104)
Screenshot: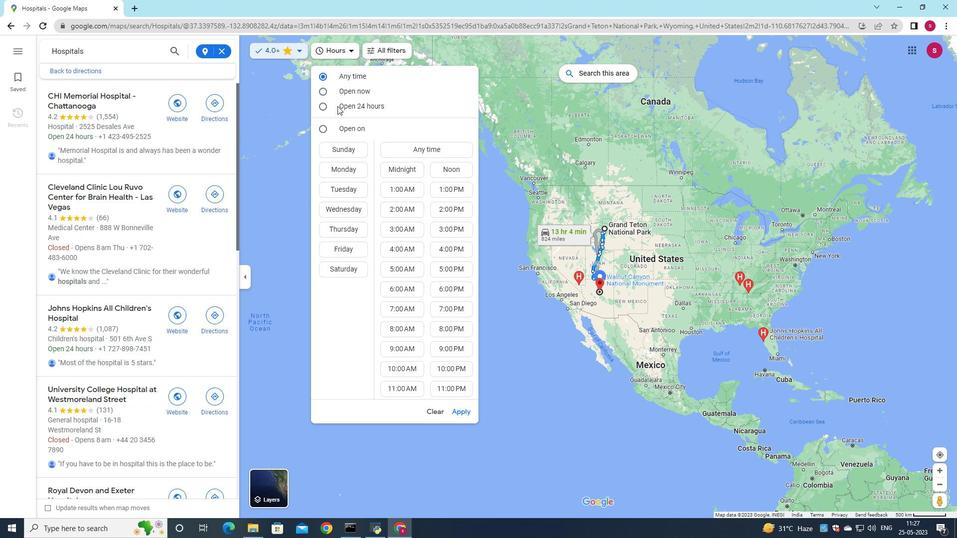 
Action: Mouse pressed left at (351, 104)
Screenshot: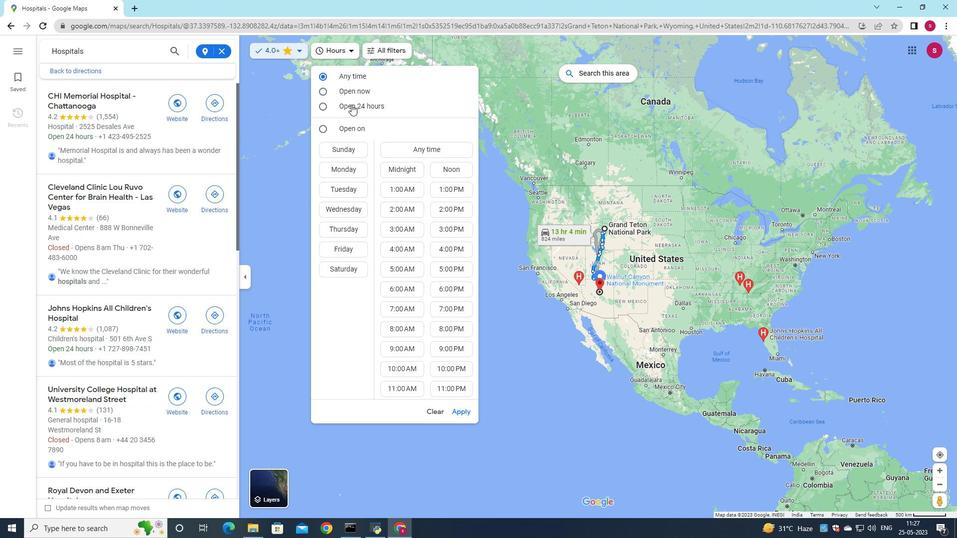 
Action: Mouse moved to (462, 411)
Screenshot: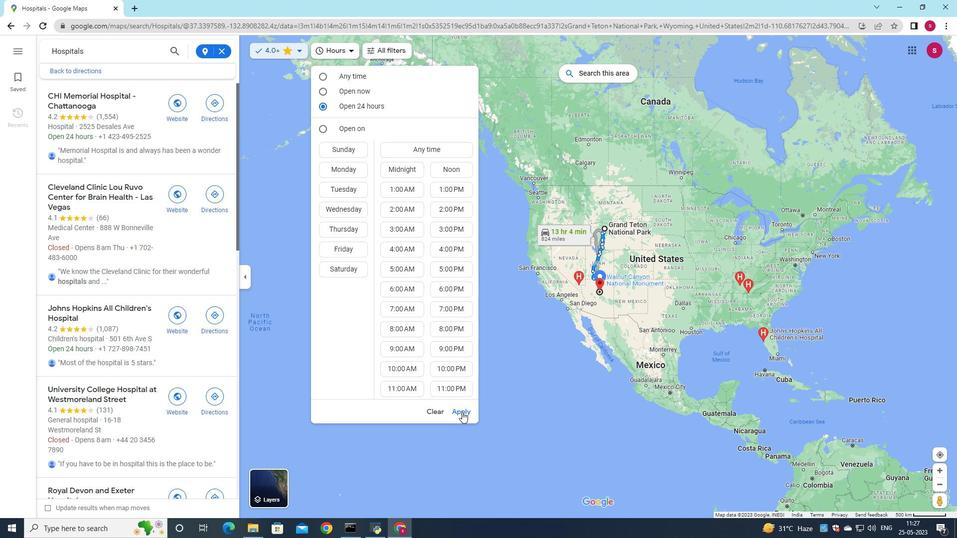 
Action: Mouse pressed left at (462, 411)
Screenshot: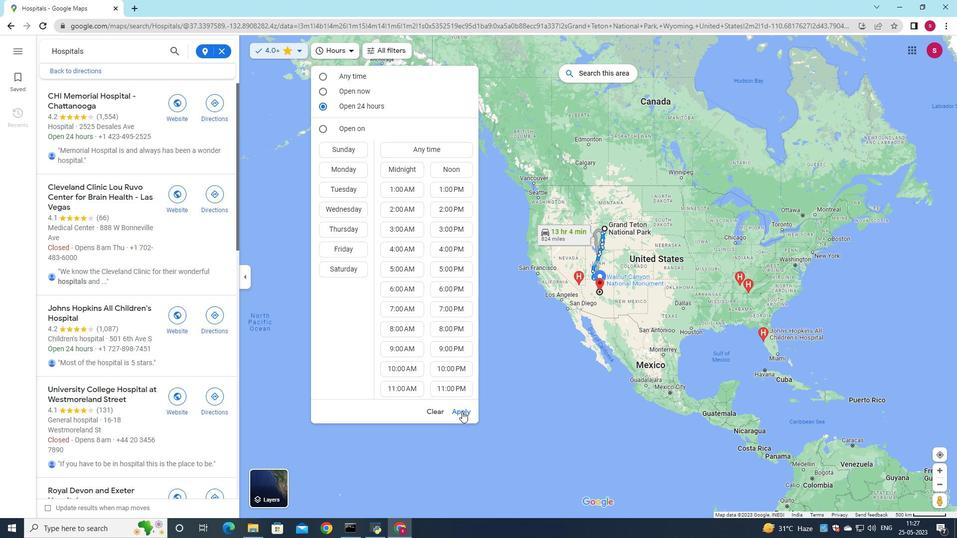 
Action: Mouse moved to (584, 217)
Screenshot: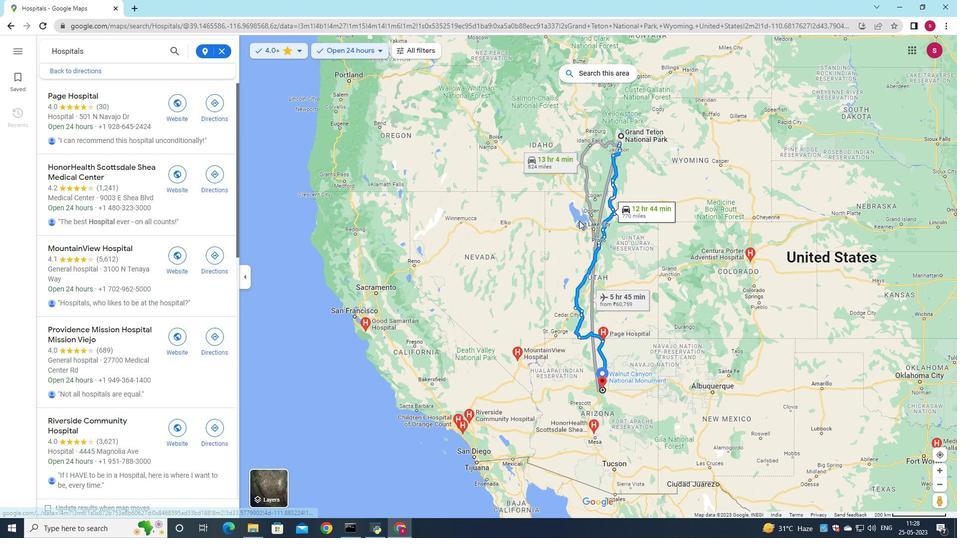 
Action: Mouse scrolled (584, 216) with delta (0, 0)
Screenshot: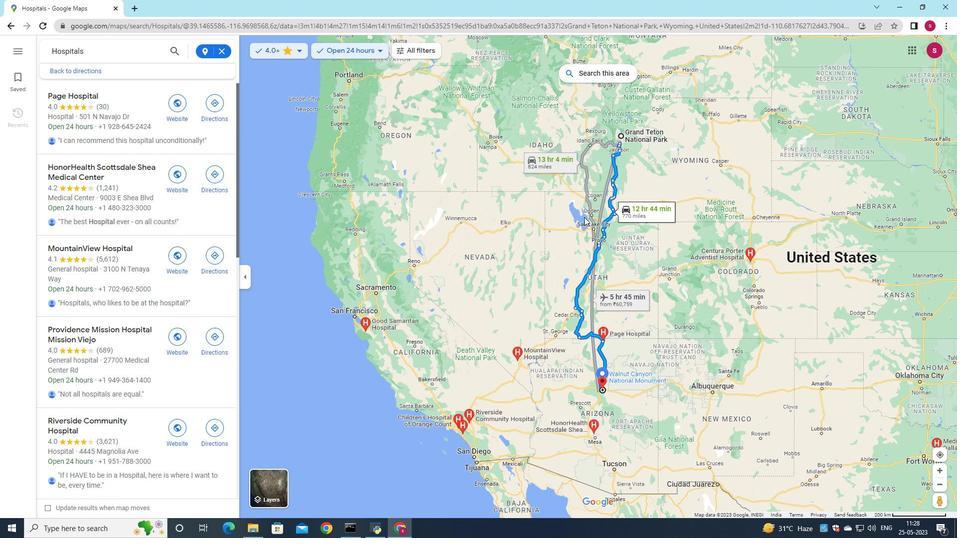 
Action: Mouse scrolled (584, 217) with delta (0, 0)
Screenshot: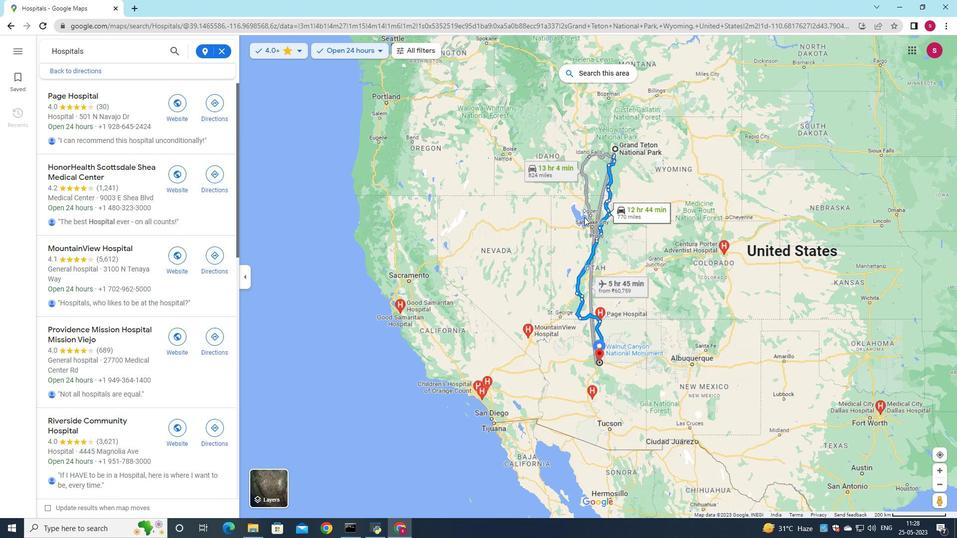 
Action: Mouse scrolled (584, 217) with delta (0, 0)
Screenshot: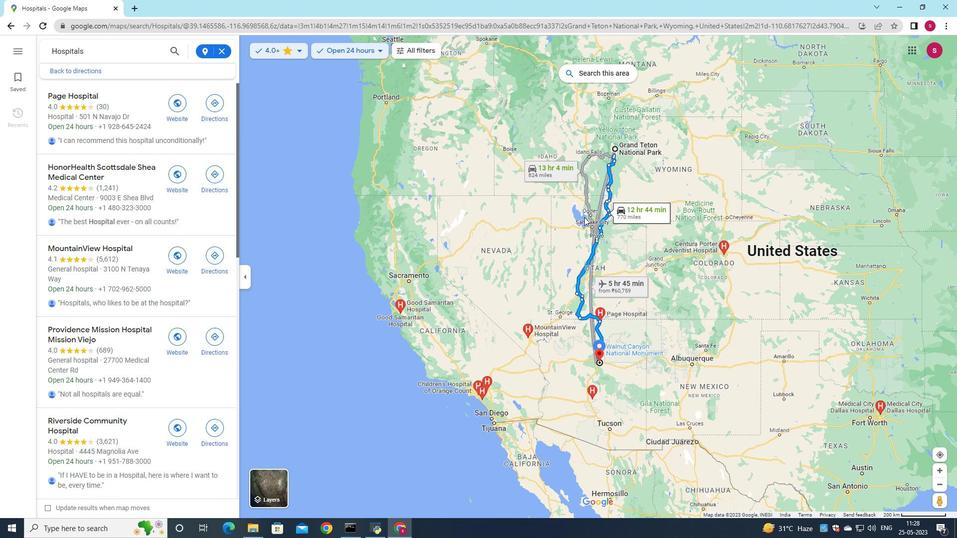 
Action: Mouse scrolled (584, 217) with delta (0, 0)
Screenshot: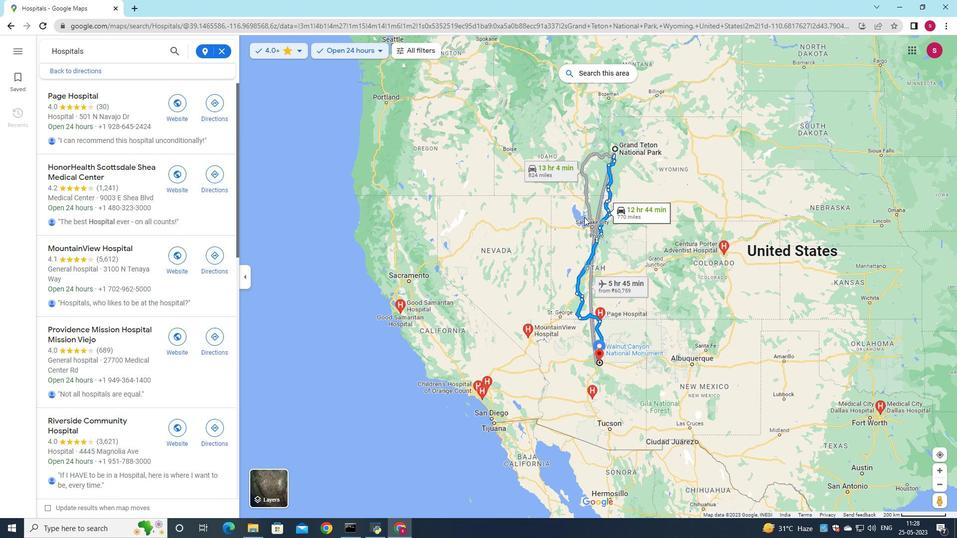 
Action: Mouse scrolled (584, 216) with delta (0, 0)
Screenshot: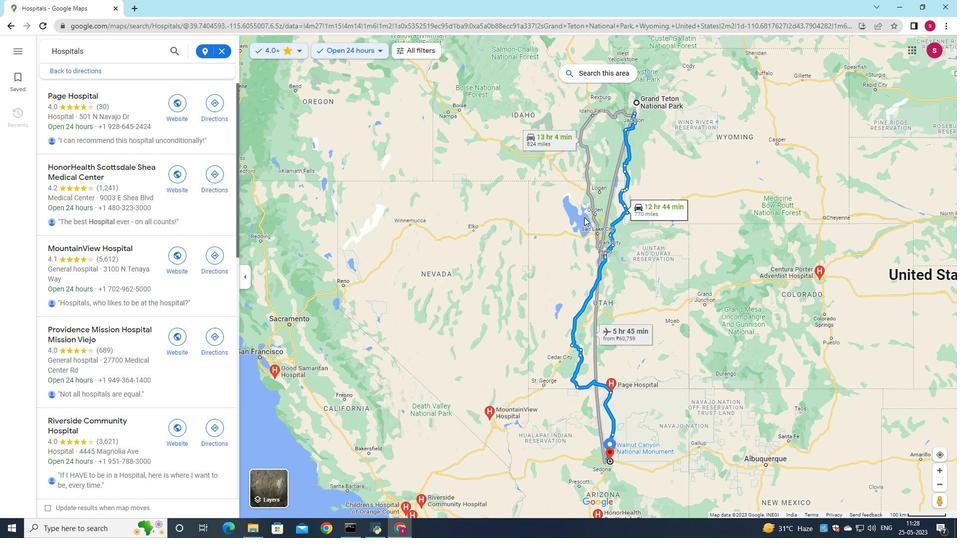 
Action: Mouse moved to (782, 263)
Screenshot: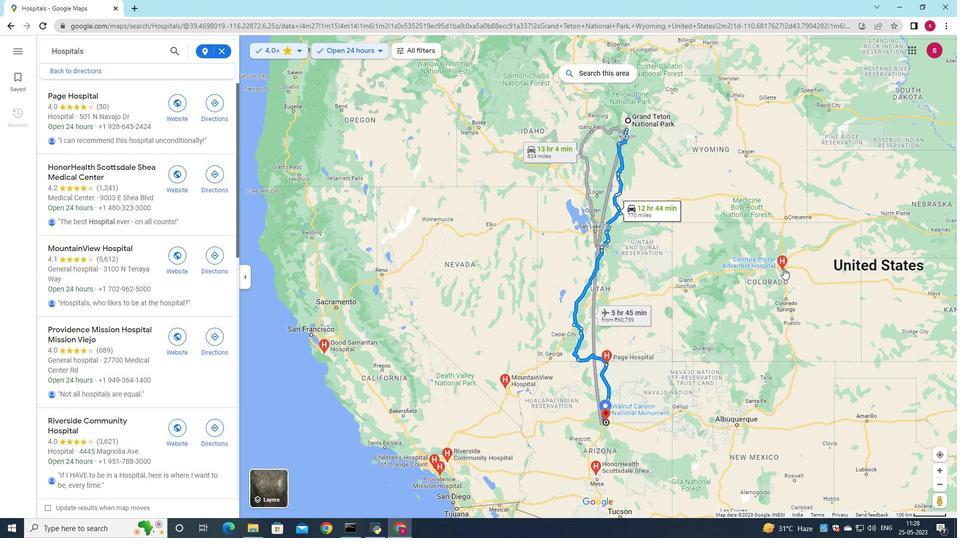 
Action: Mouse pressed left at (782, 263)
Screenshot: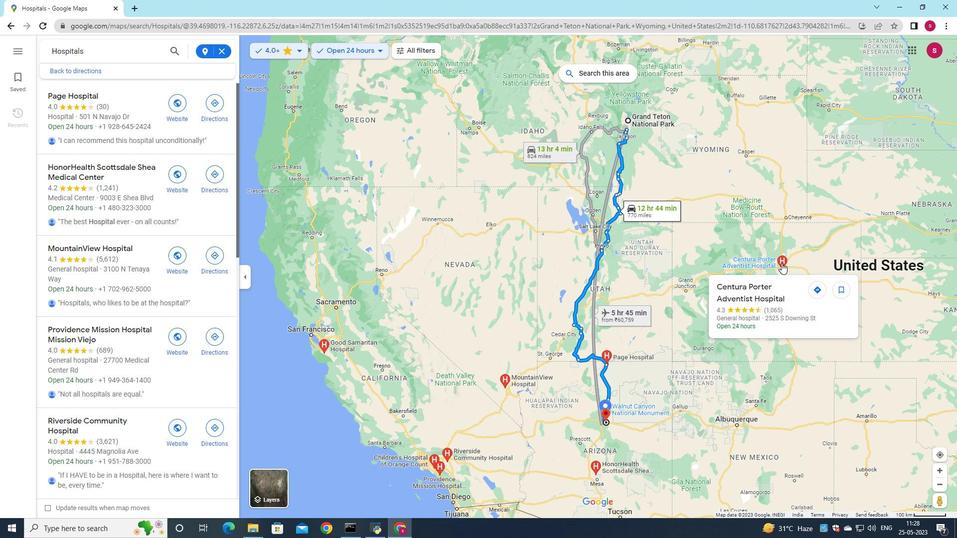 
Action: Mouse moved to (300, 163)
Screenshot: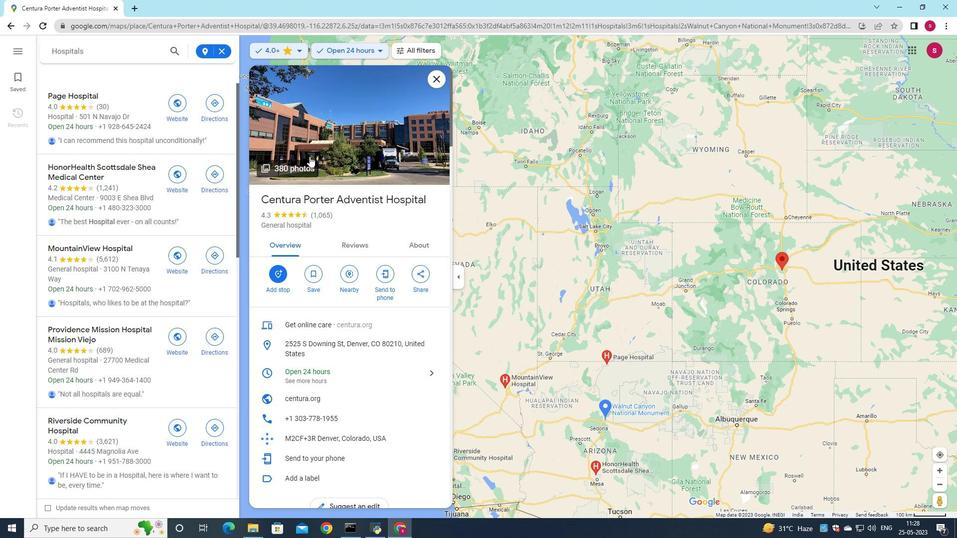 
Action: Mouse pressed left at (300, 163)
Screenshot: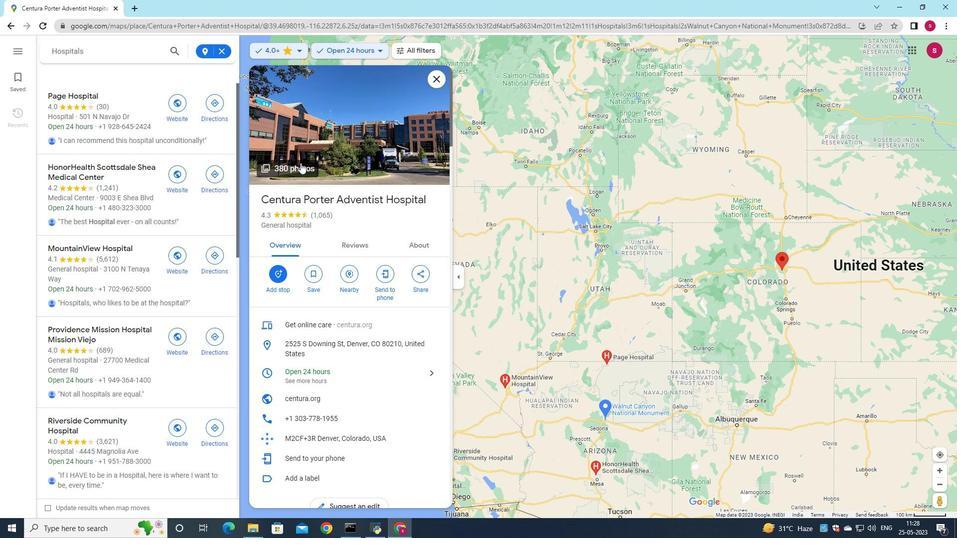 
Action: Mouse moved to (611, 441)
Screenshot: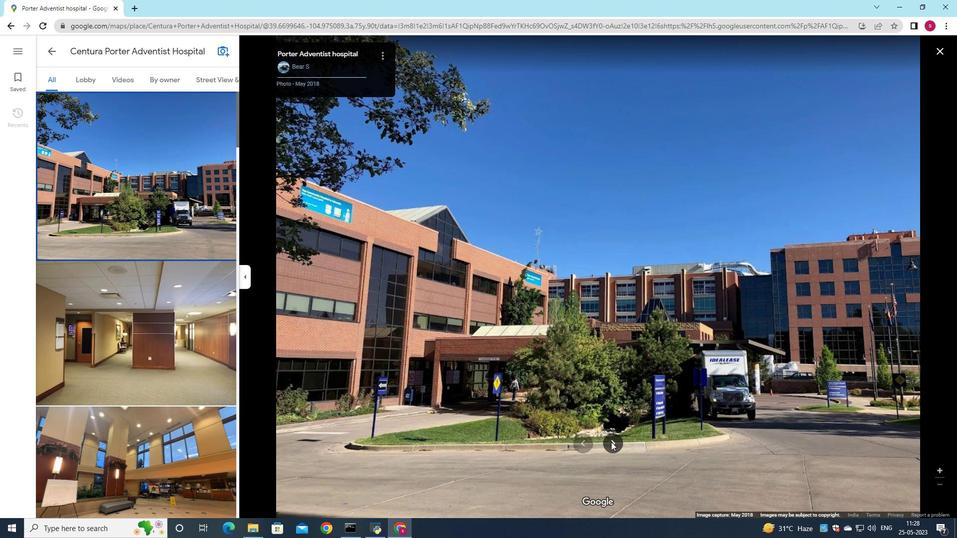 
Action: Mouse pressed left at (611, 441)
Screenshot: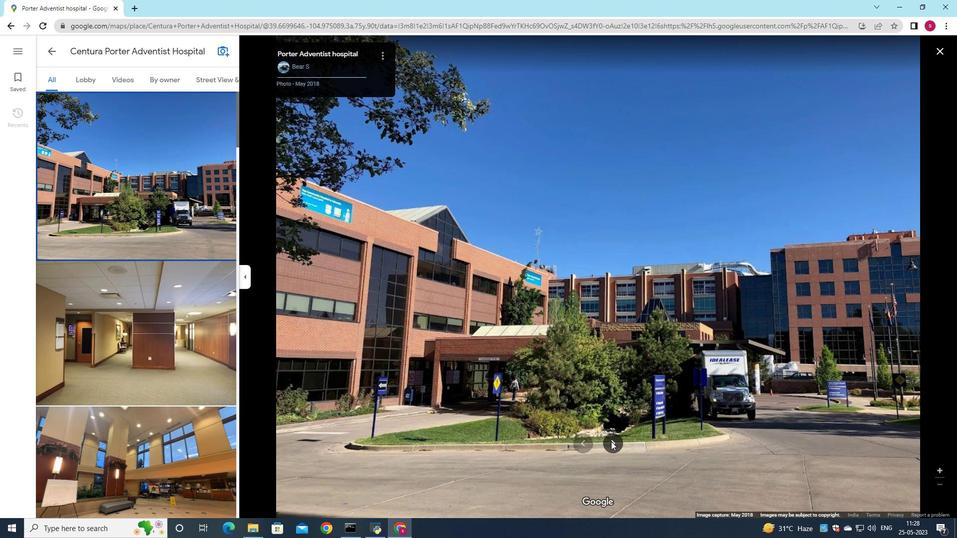 
Action: Mouse moved to (616, 445)
Screenshot: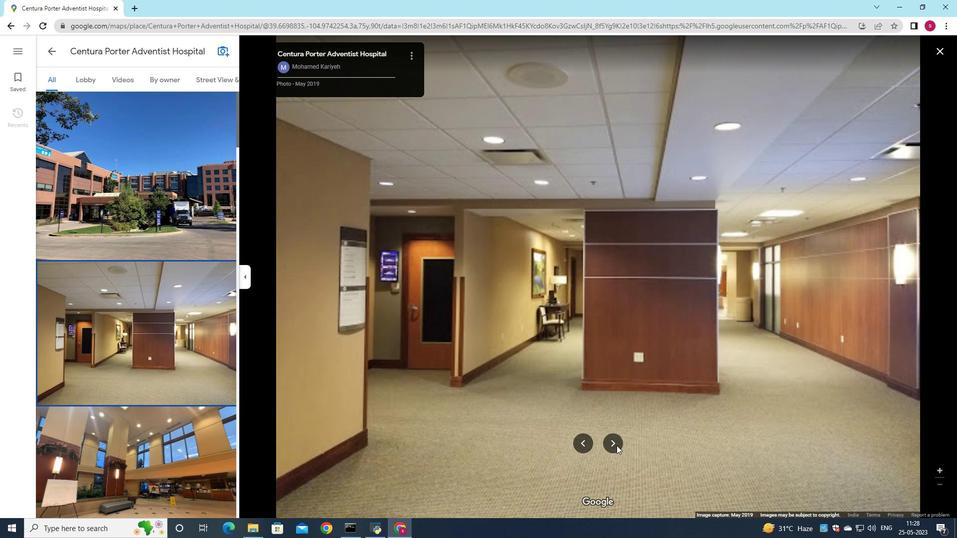 
Action: Mouse pressed left at (616, 445)
Screenshot: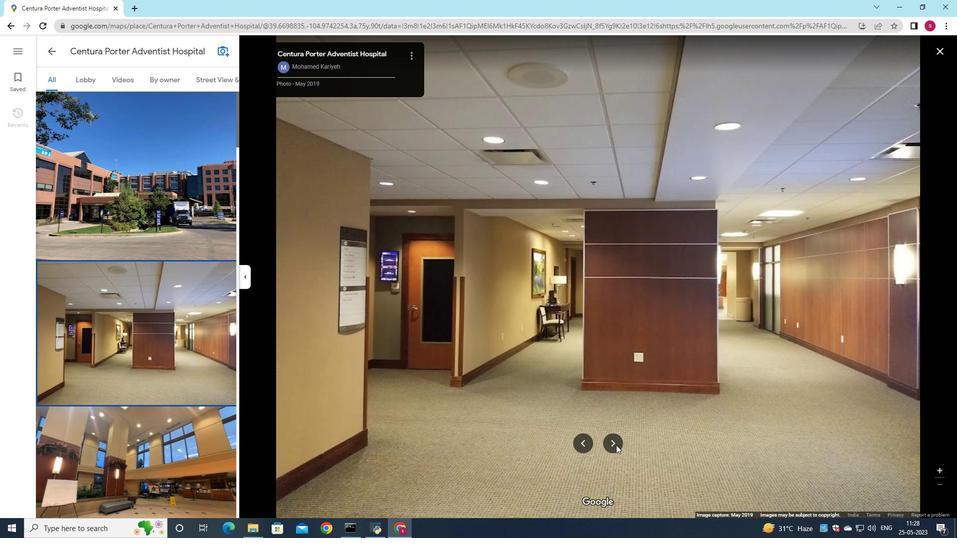 
Action: Mouse pressed left at (616, 445)
Screenshot: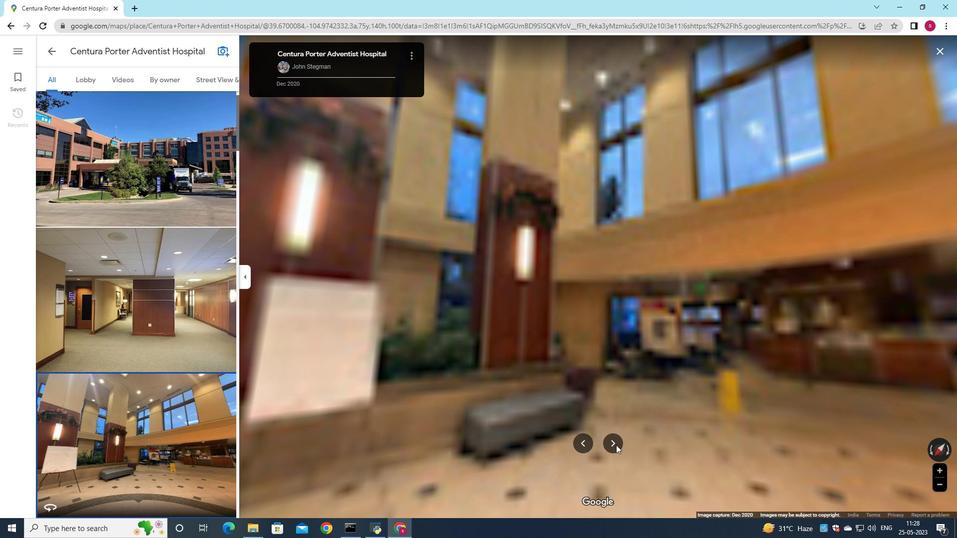 
Action: Mouse pressed left at (616, 445)
Screenshot: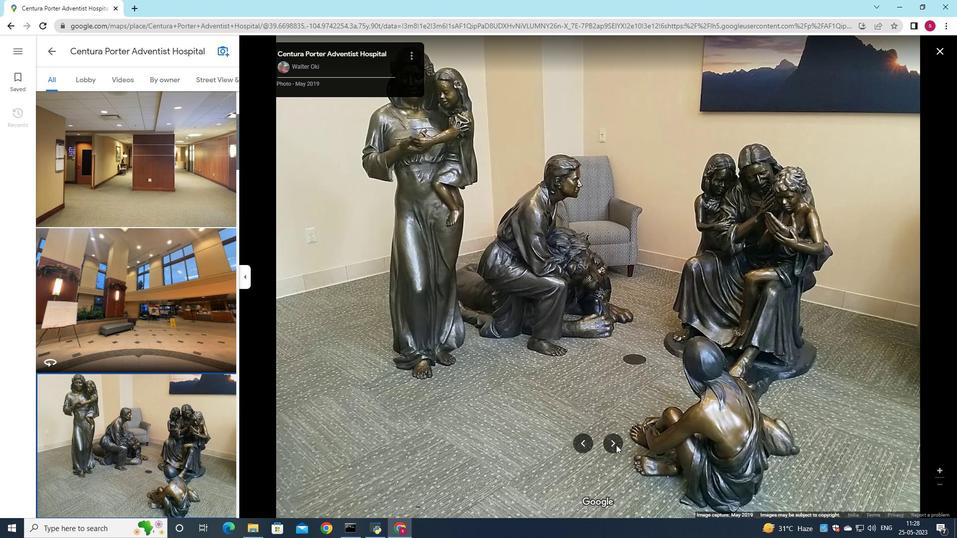
Action: Mouse pressed left at (616, 445)
Screenshot: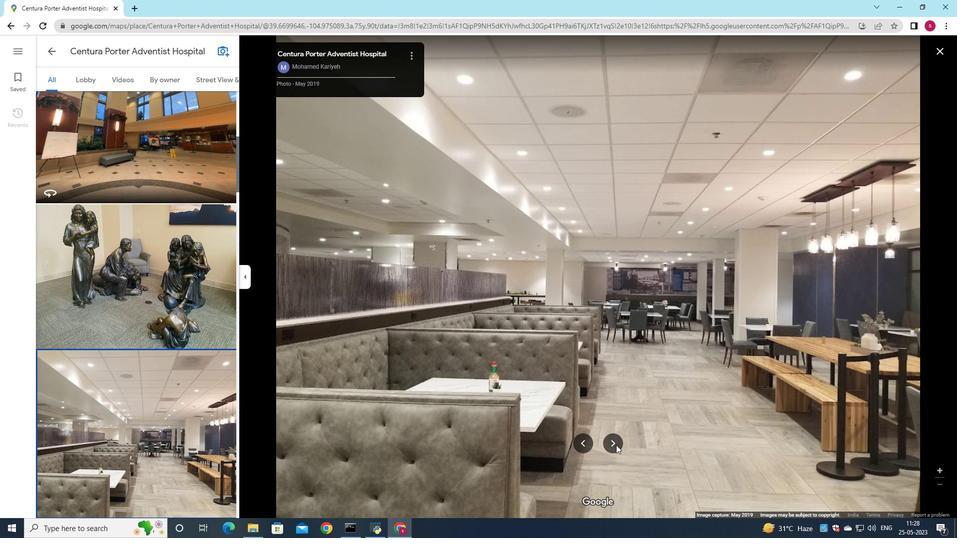 
Action: Mouse pressed left at (616, 445)
Screenshot: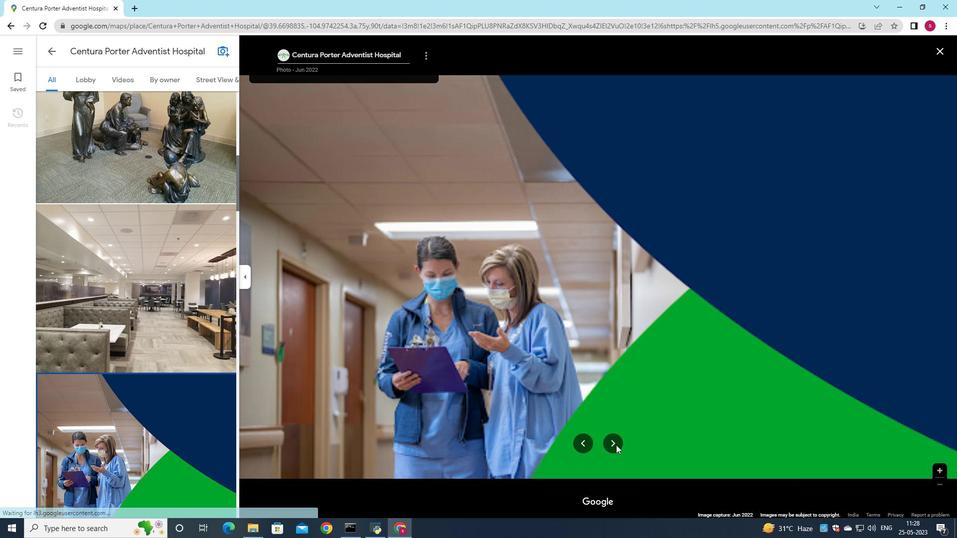 
Action: Mouse pressed left at (616, 445)
Screenshot: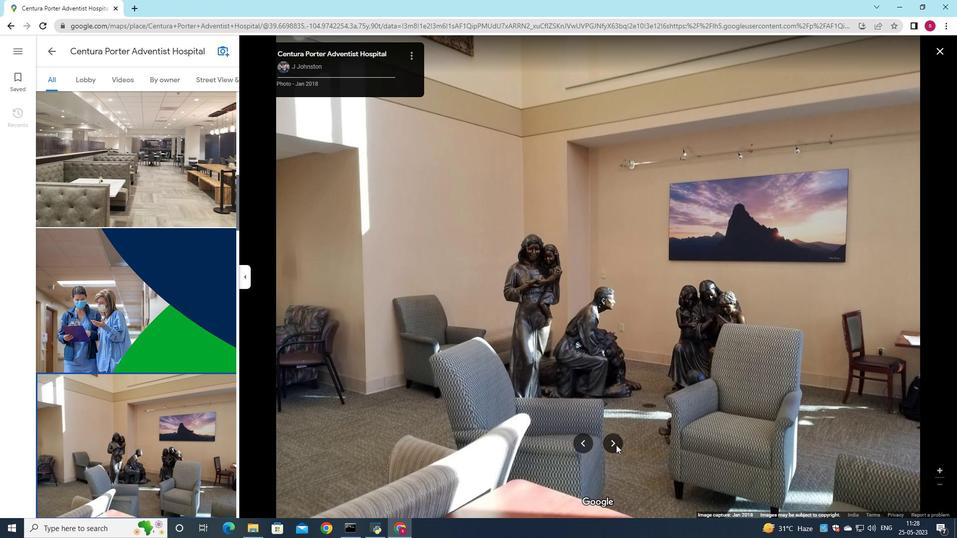 
Action: Mouse pressed left at (616, 445)
Screenshot: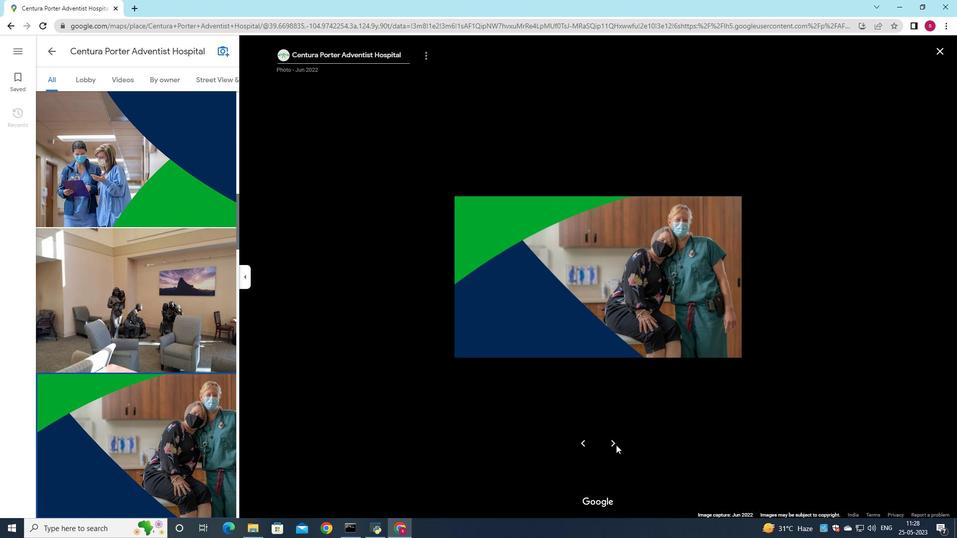 
Action: Mouse pressed left at (616, 445)
Screenshot: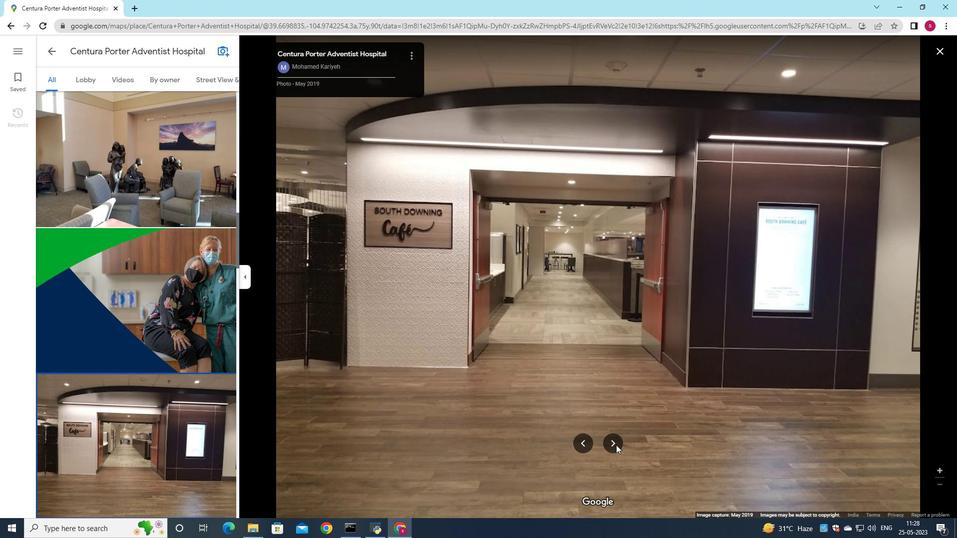 
Action: Mouse pressed left at (616, 445)
Screenshot: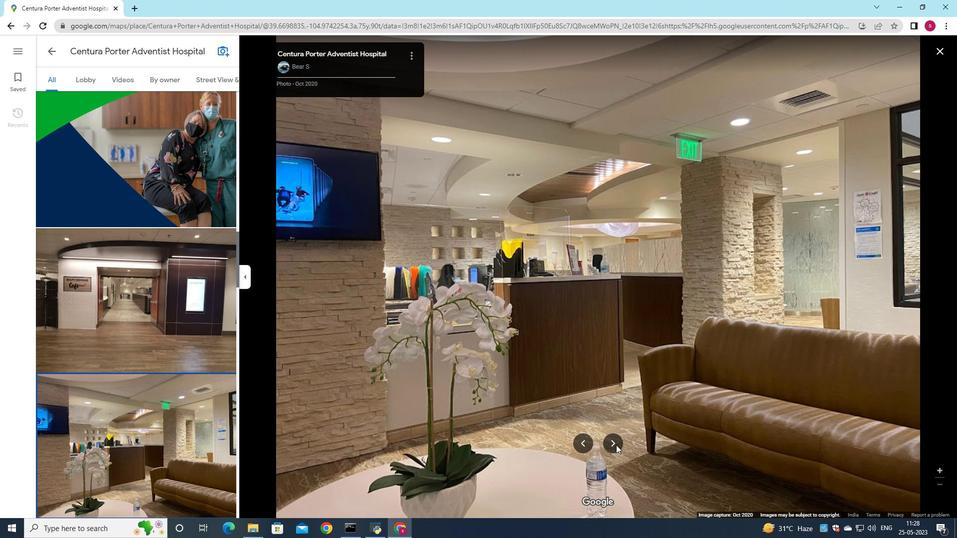 
Action: Mouse pressed left at (616, 445)
Screenshot: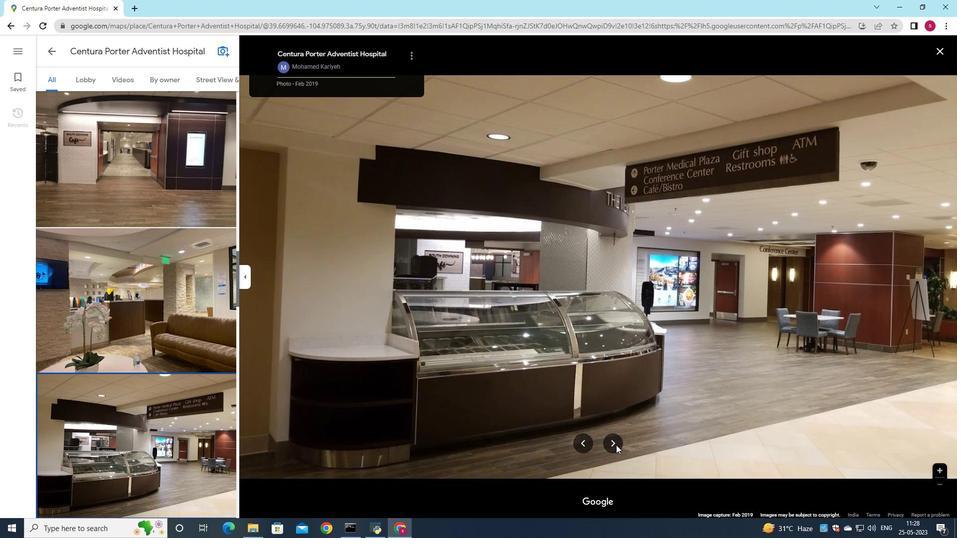 
Action: Mouse pressed left at (616, 445)
Screenshot: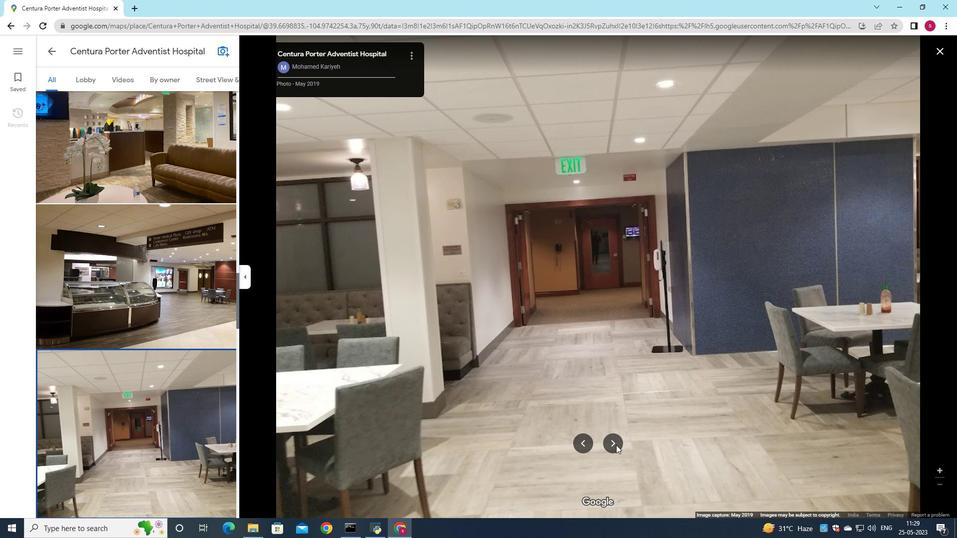 
Action: Mouse pressed left at (616, 445)
Screenshot: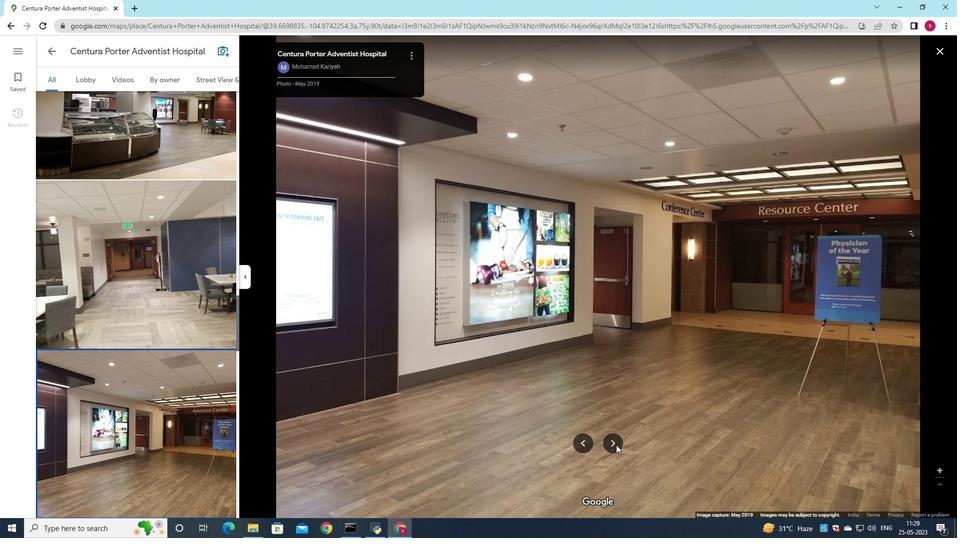 
Action: Mouse pressed left at (616, 445)
Screenshot: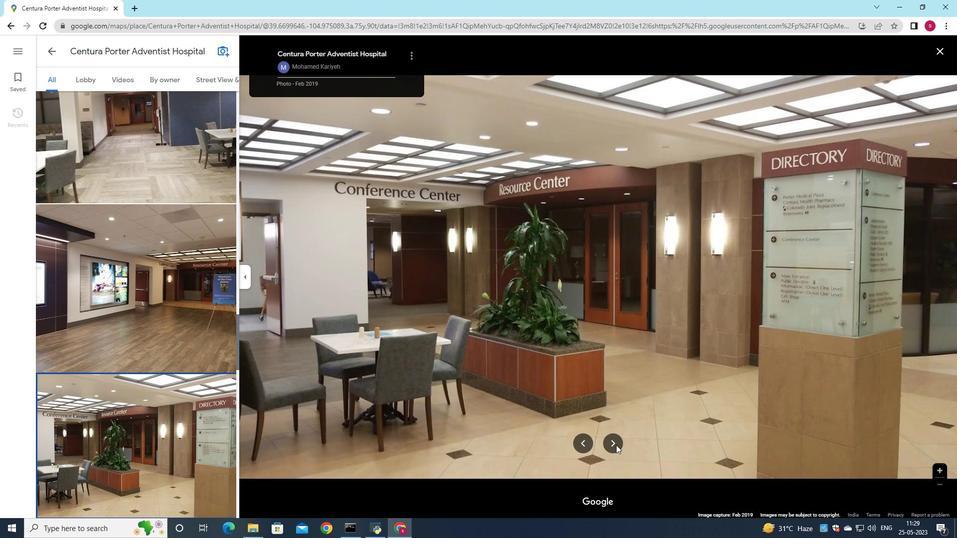 
Action: Mouse pressed left at (616, 445)
Screenshot: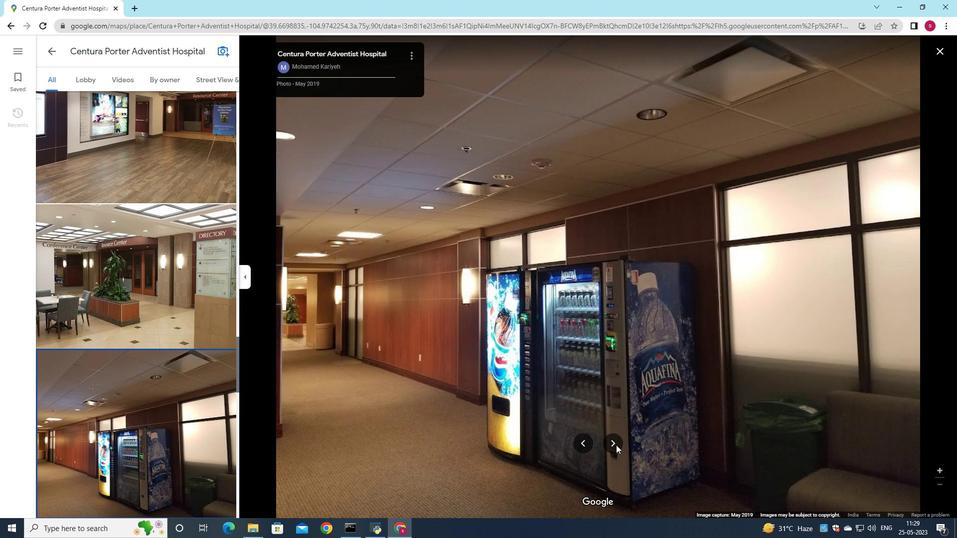 
Action: Mouse pressed left at (616, 445)
Screenshot: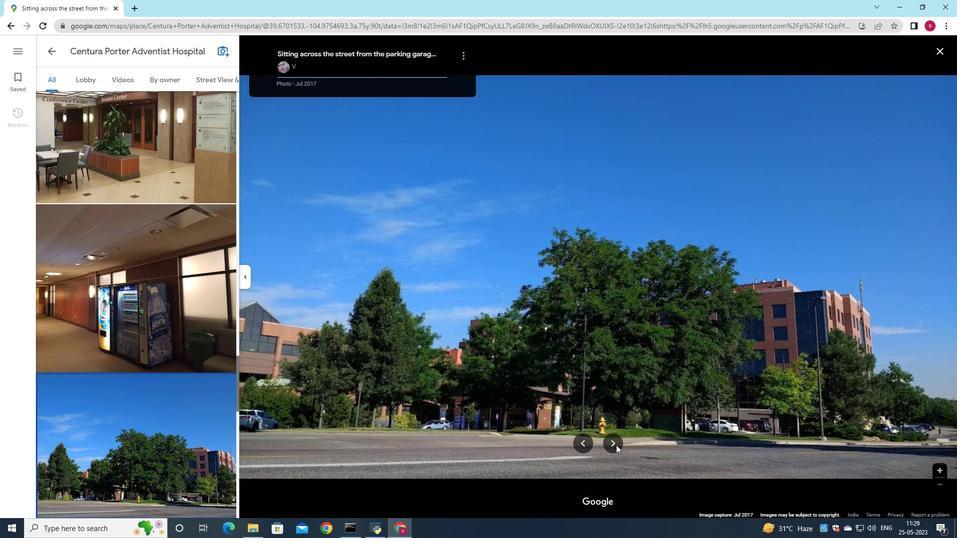
Action: Mouse pressed left at (616, 445)
Screenshot: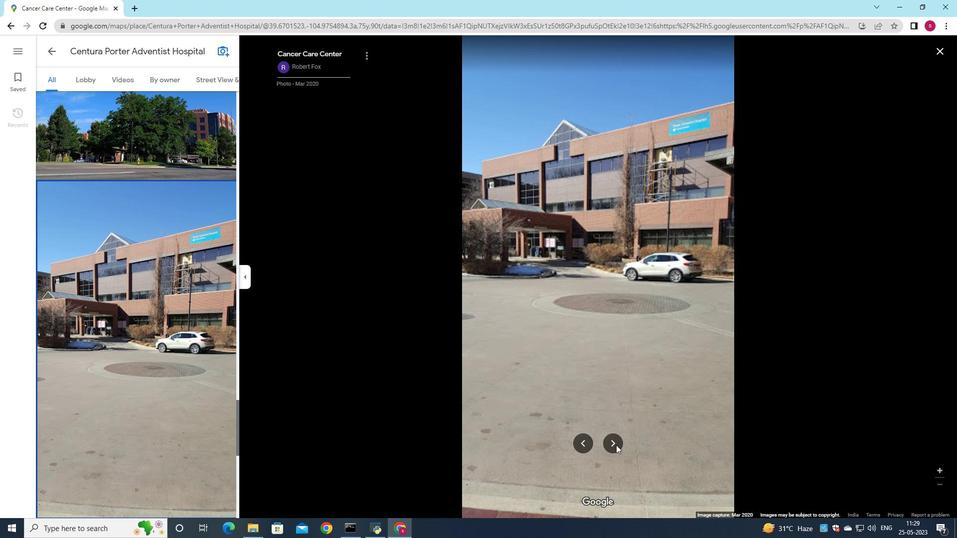 
Action: Mouse pressed left at (616, 445)
Screenshot: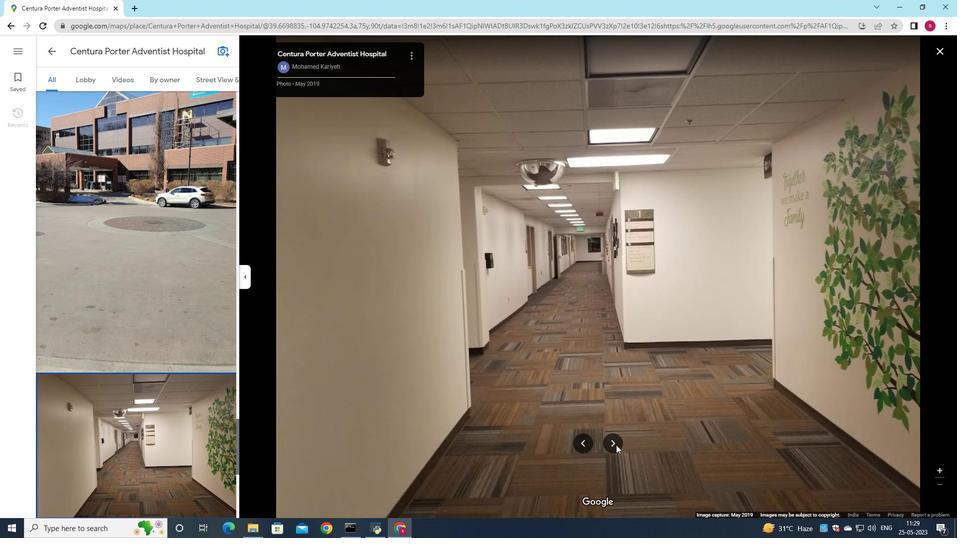 
Action: Mouse pressed left at (616, 445)
Screenshot: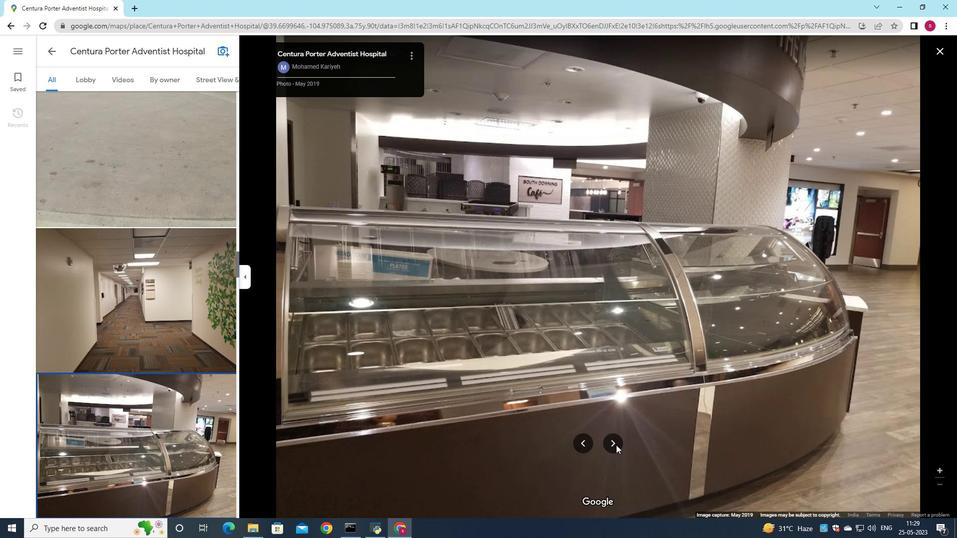 
Action: Mouse pressed left at (616, 445)
Screenshot: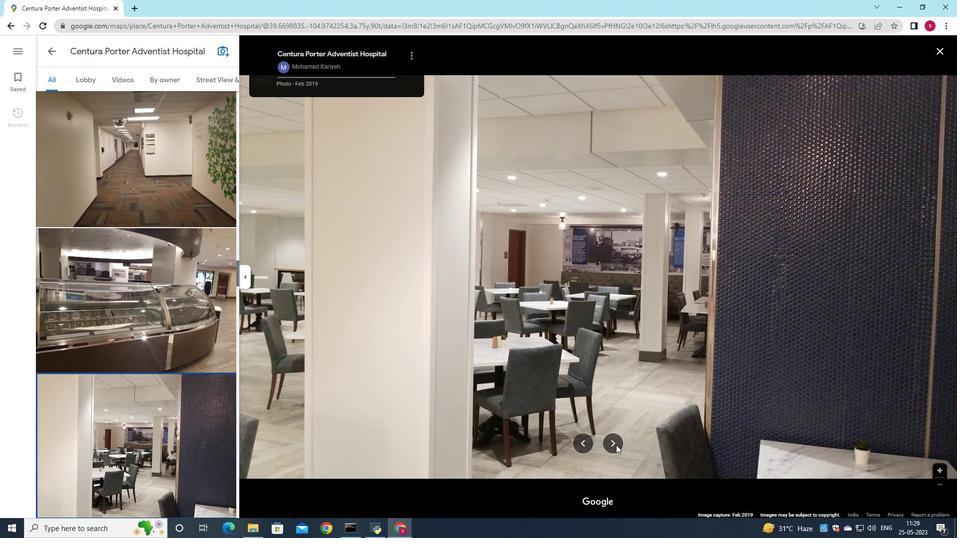 
Action: Mouse pressed left at (616, 445)
Screenshot: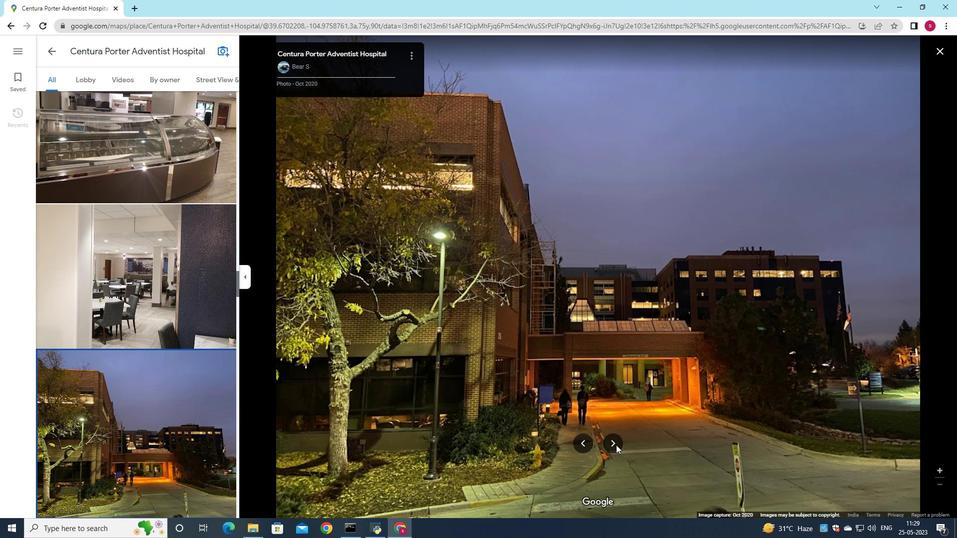 
Action: Mouse pressed left at (616, 445)
Screenshot: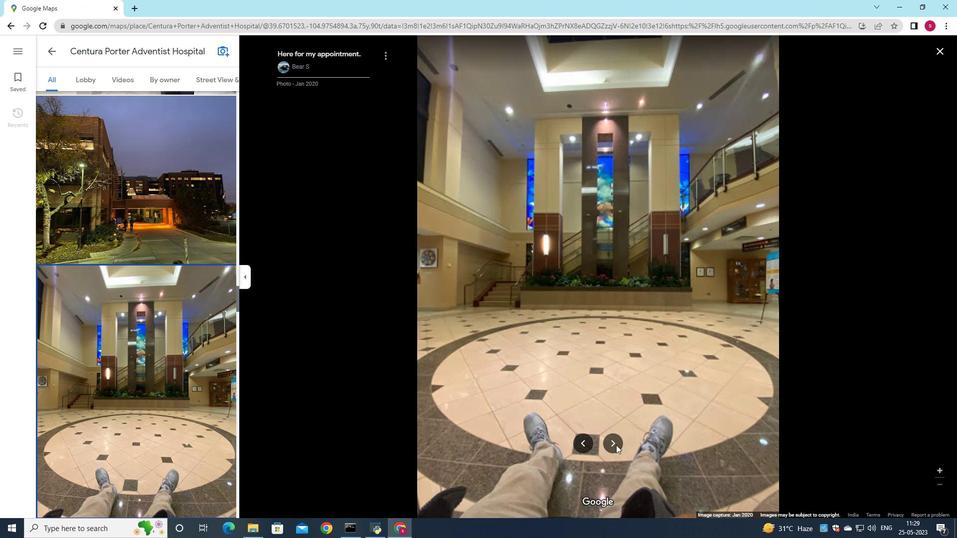 
Action: Mouse pressed left at (616, 445)
Screenshot: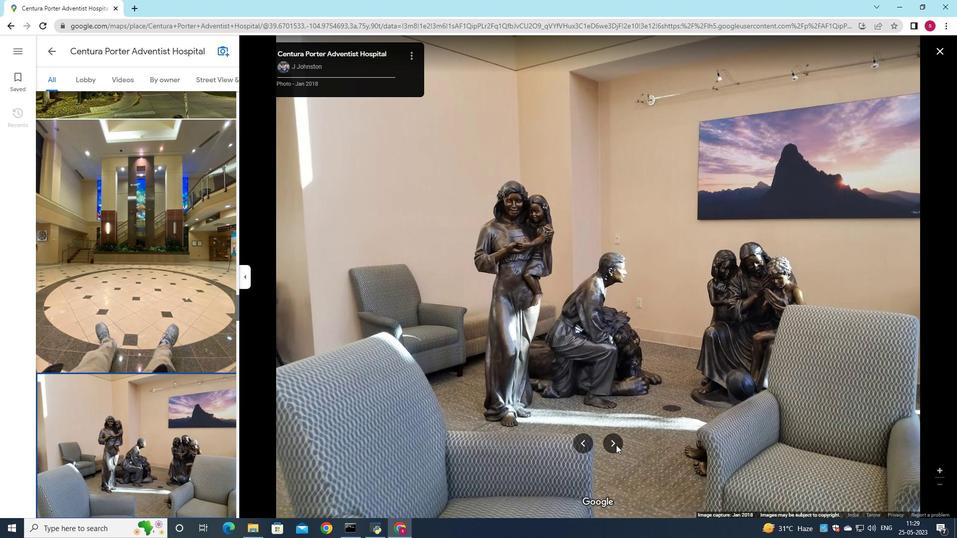 
Action: Mouse pressed left at (616, 445)
Screenshot: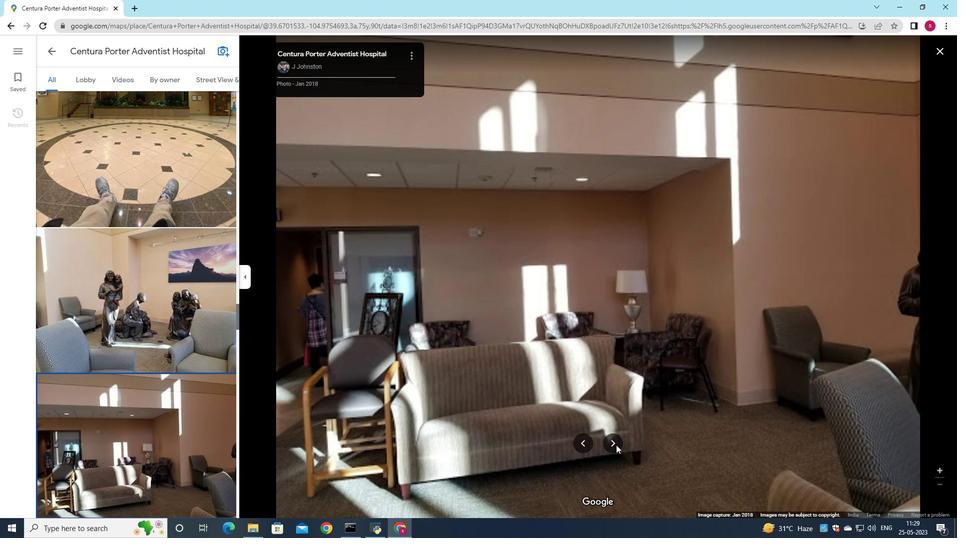 
Action: Mouse pressed left at (616, 445)
Screenshot: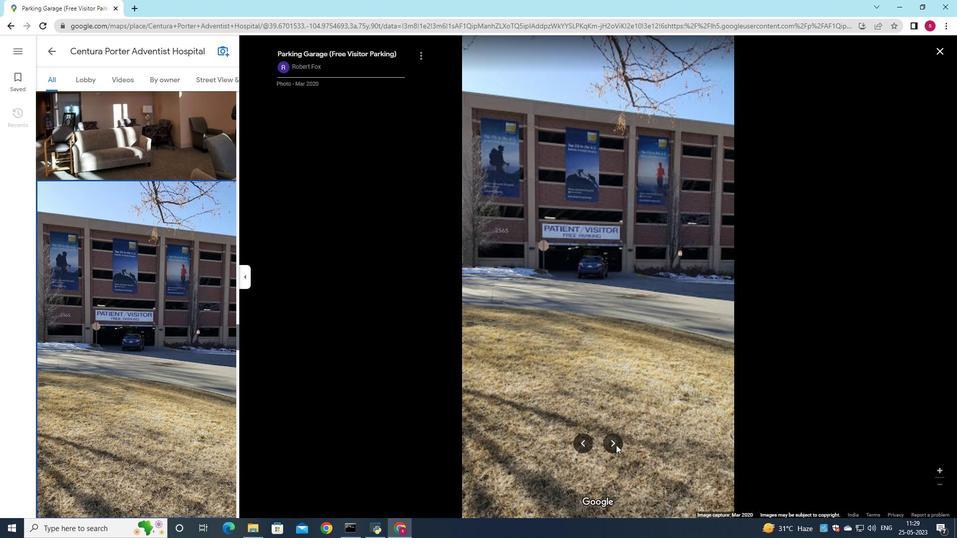 
Action: Mouse pressed left at (616, 445)
Screenshot: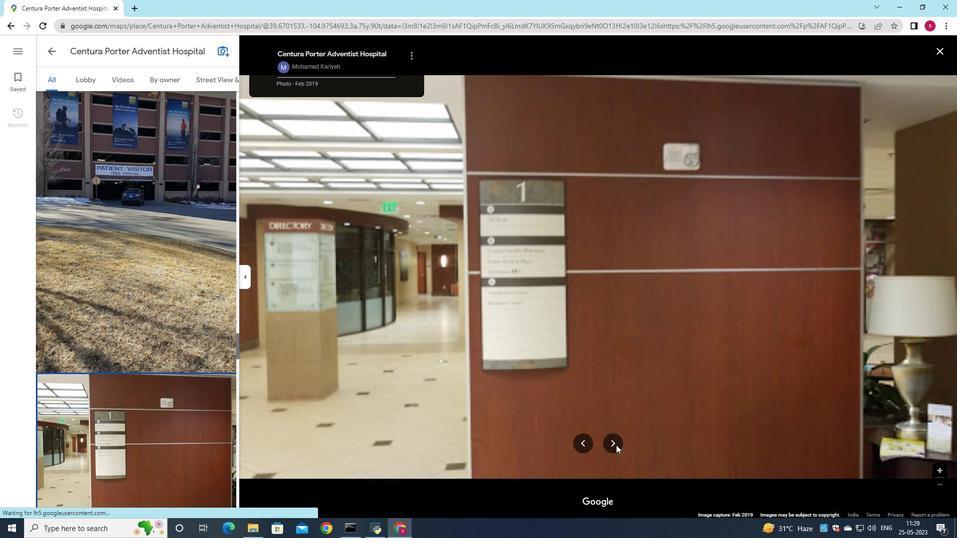 
Action: Mouse pressed left at (616, 445)
Screenshot: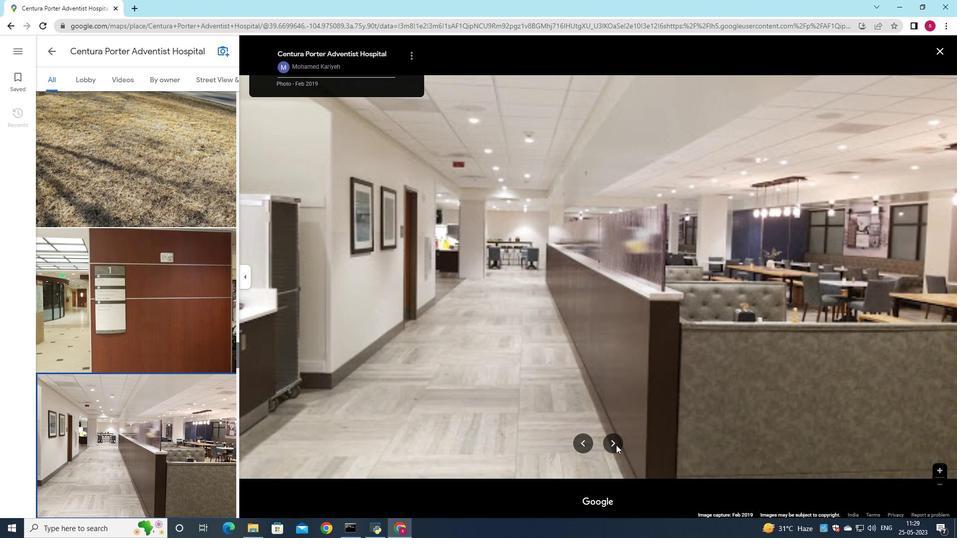 
Action: Mouse pressed left at (616, 445)
Screenshot: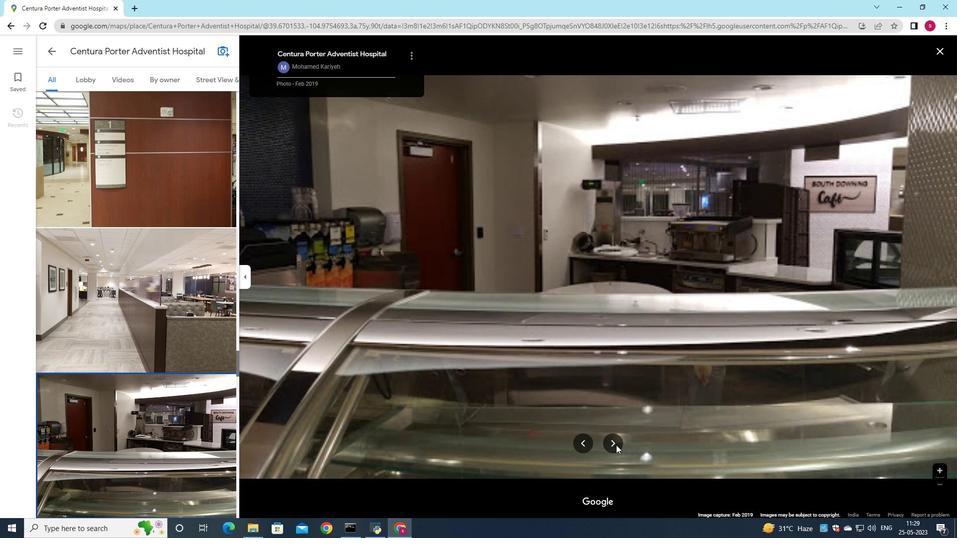 
Action: Mouse pressed left at (616, 445)
Screenshot: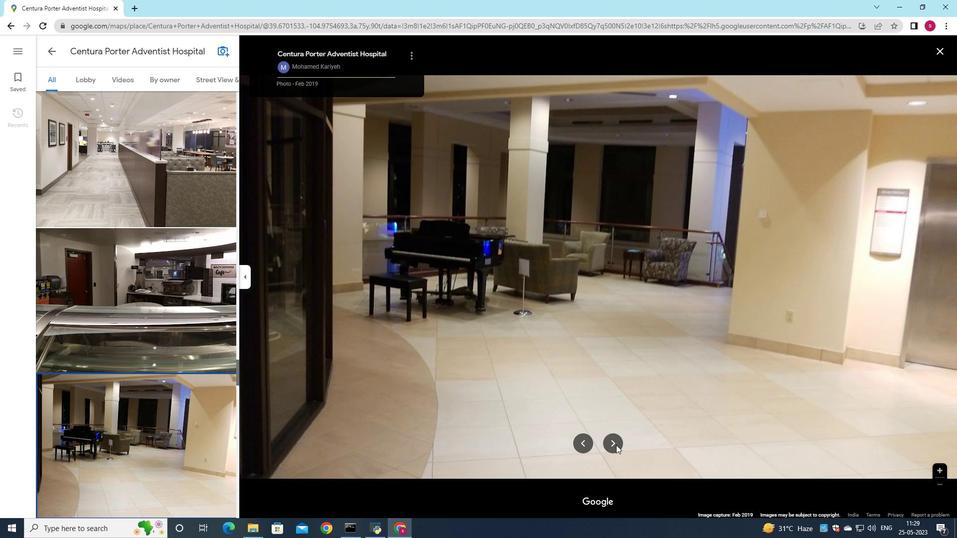 
Action: Mouse pressed left at (616, 445)
Screenshot: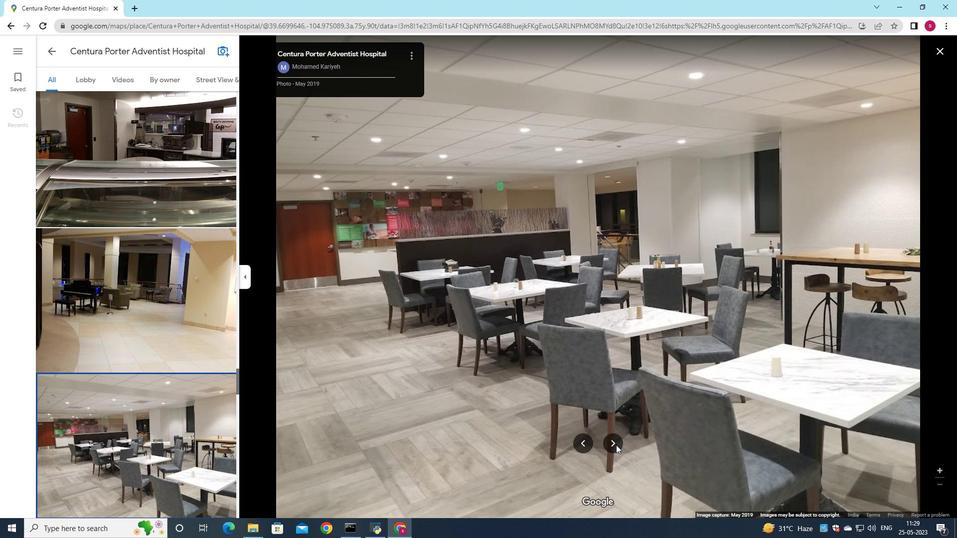 
Action: Mouse pressed left at (616, 445)
Screenshot: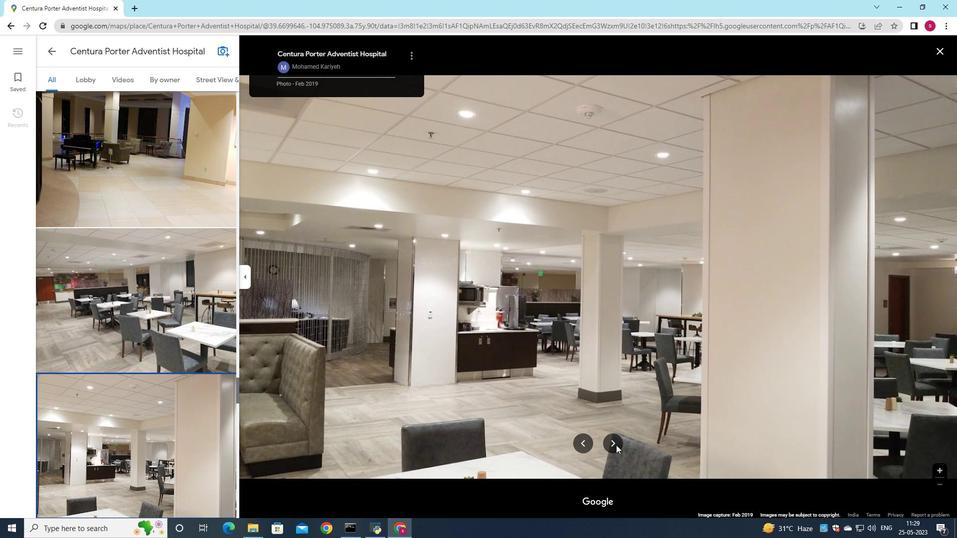 
Action: Mouse pressed left at (616, 445)
Screenshot: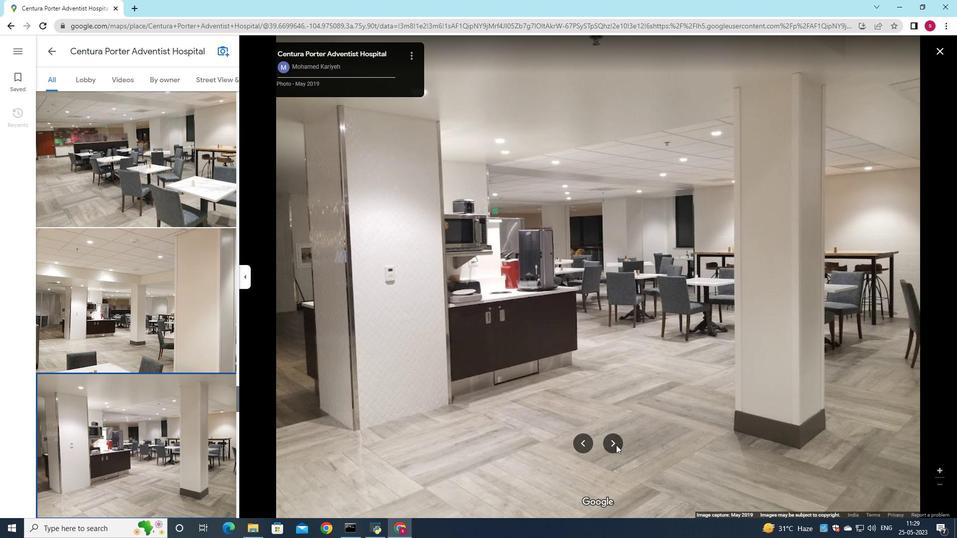
Action: Mouse pressed left at (616, 445)
Screenshot: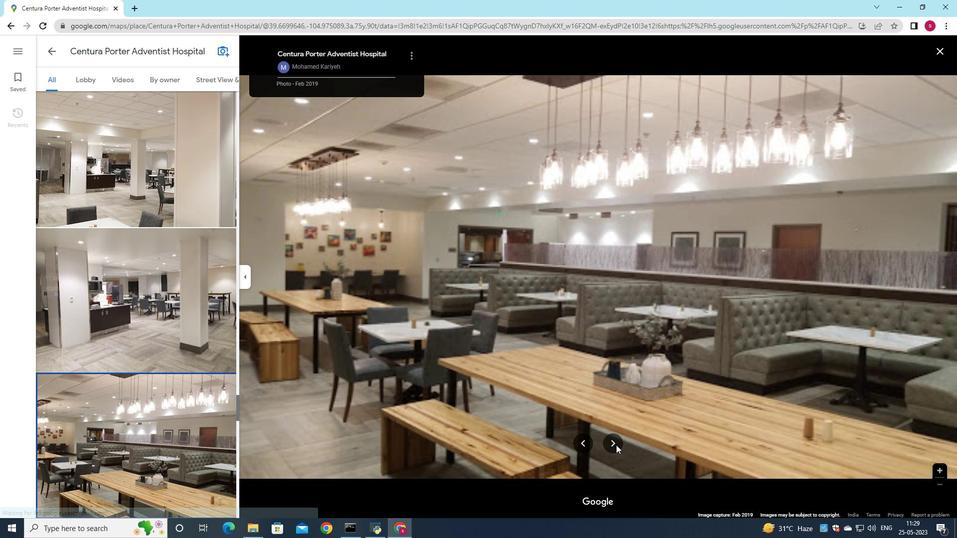 
Action: Mouse pressed left at (616, 445)
Screenshot: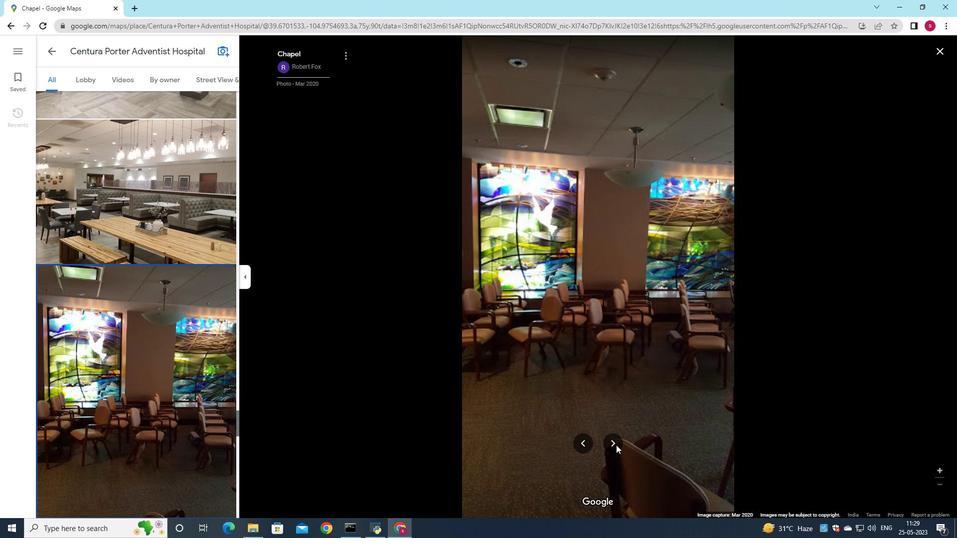 
Action: Mouse pressed left at (616, 445)
Screenshot: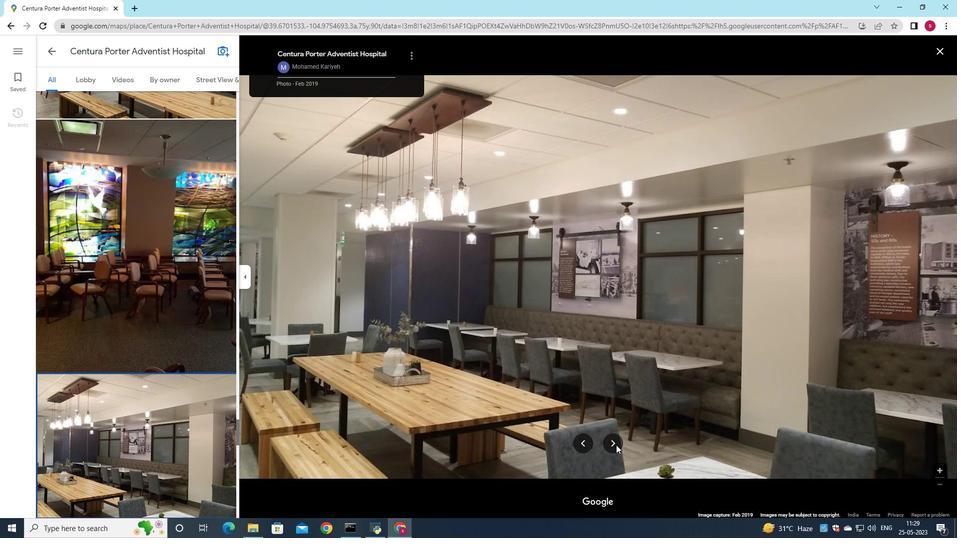 
Action: Mouse pressed left at (616, 445)
Screenshot: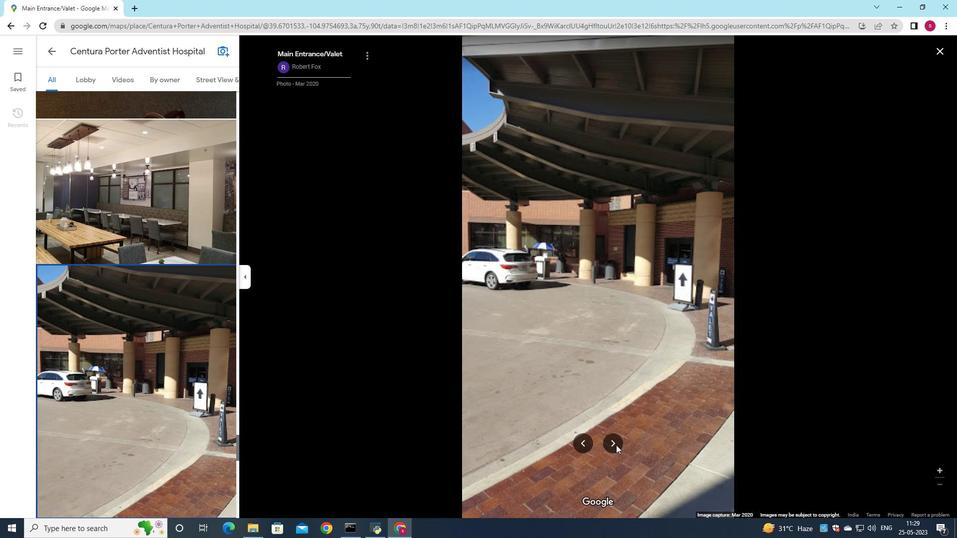 
Action: Mouse pressed left at (616, 445)
Screenshot: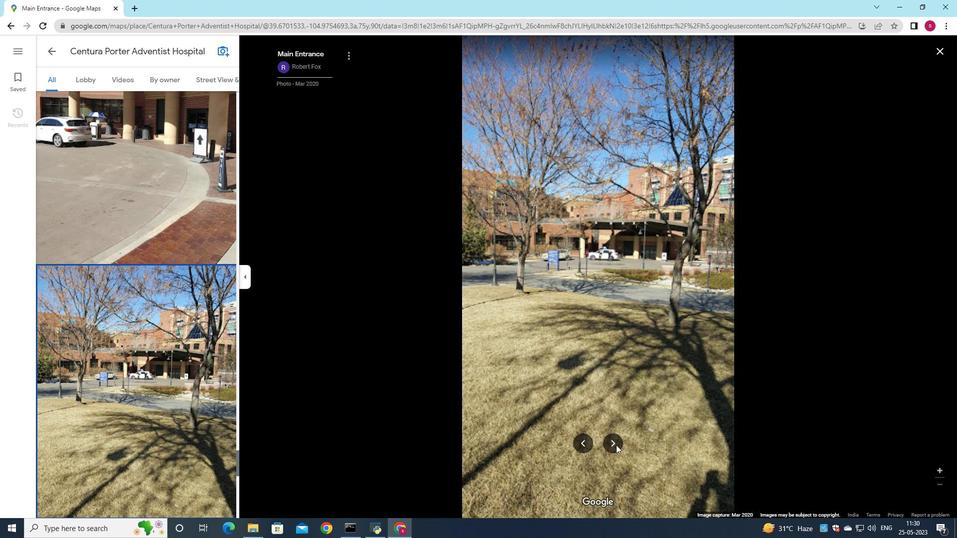 
Action: Mouse pressed left at (616, 445)
Screenshot: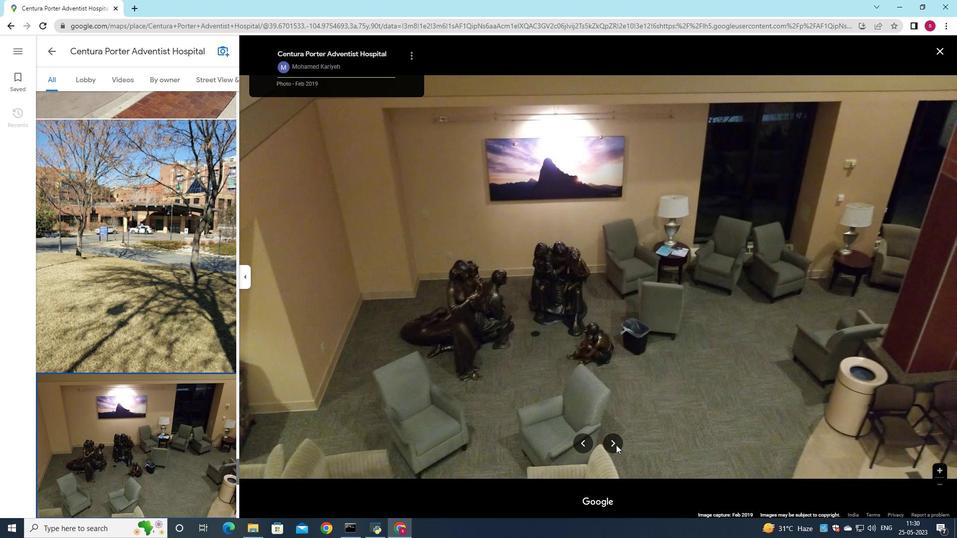 
Action: Mouse pressed left at (616, 445)
Screenshot: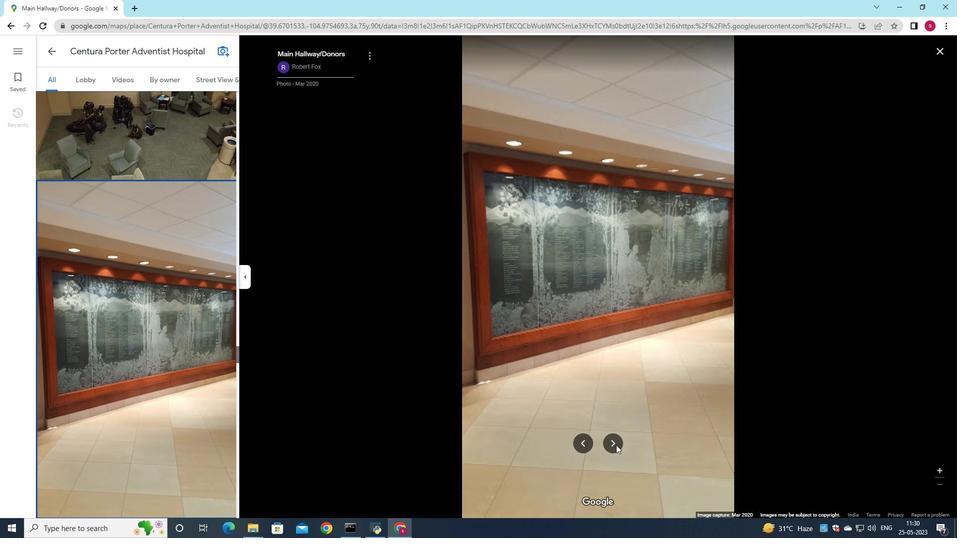
Action: Mouse pressed left at (616, 445)
Screenshot: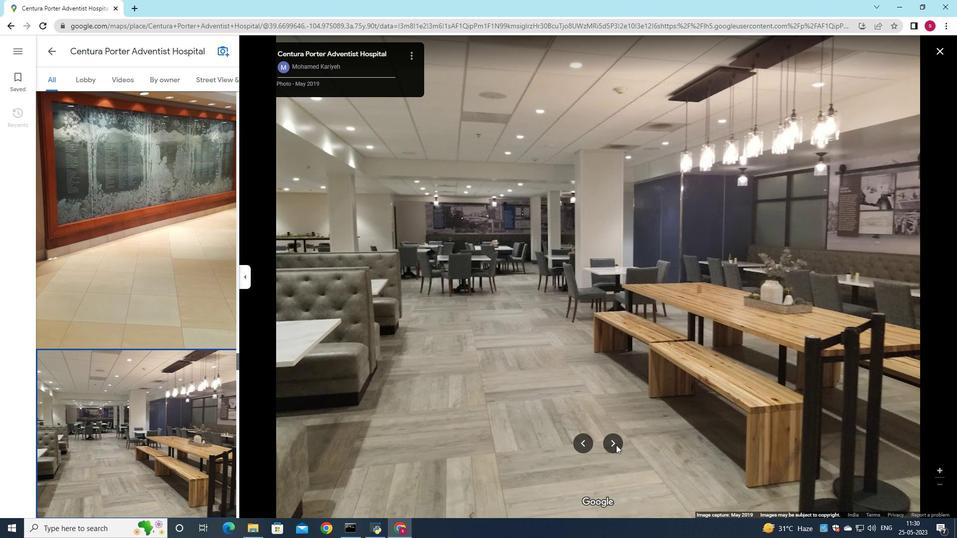 
Action: Mouse pressed left at (616, 445)
Screenshot: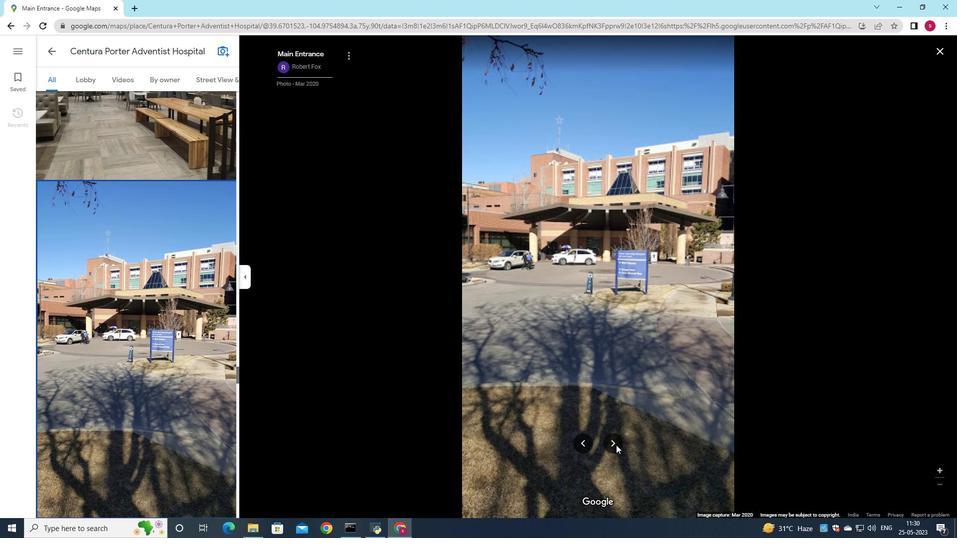 
Action: Mouse pressed left at (616, 445)
Screenshot: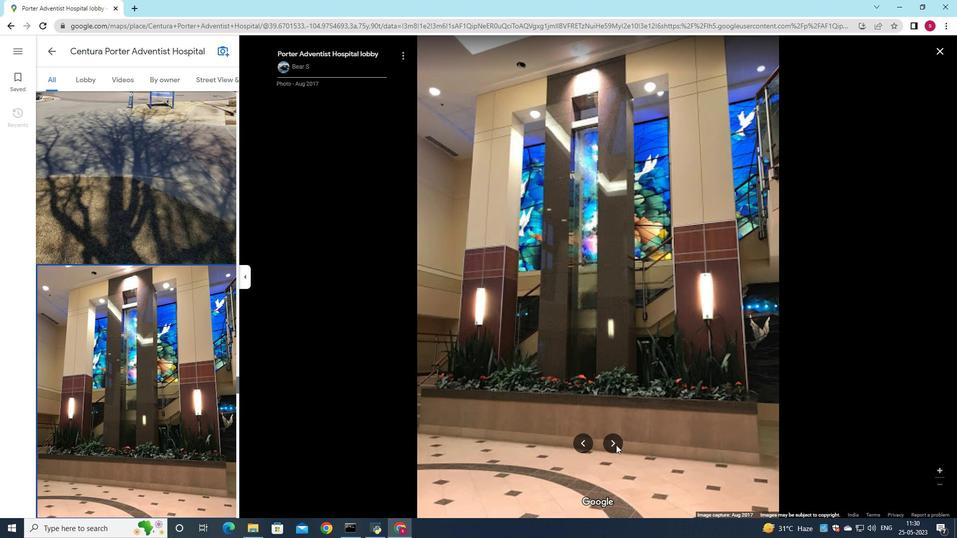 
Action: Mouse pressed left at (616, 445)
Screenshot: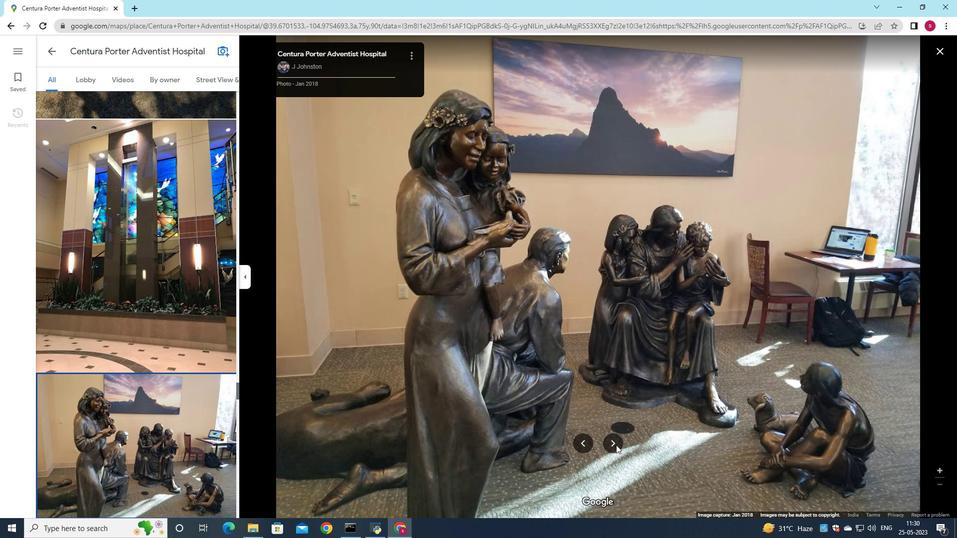 
Action: Mouse pressed left at (616, 445)
Screenshot: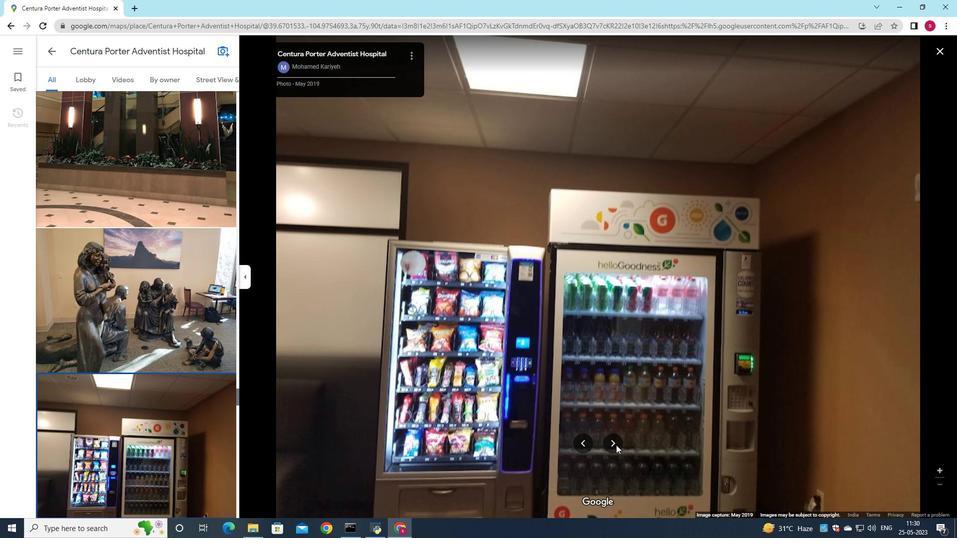 
Action: Mouse pressed left at (616, 445)
Screenshot: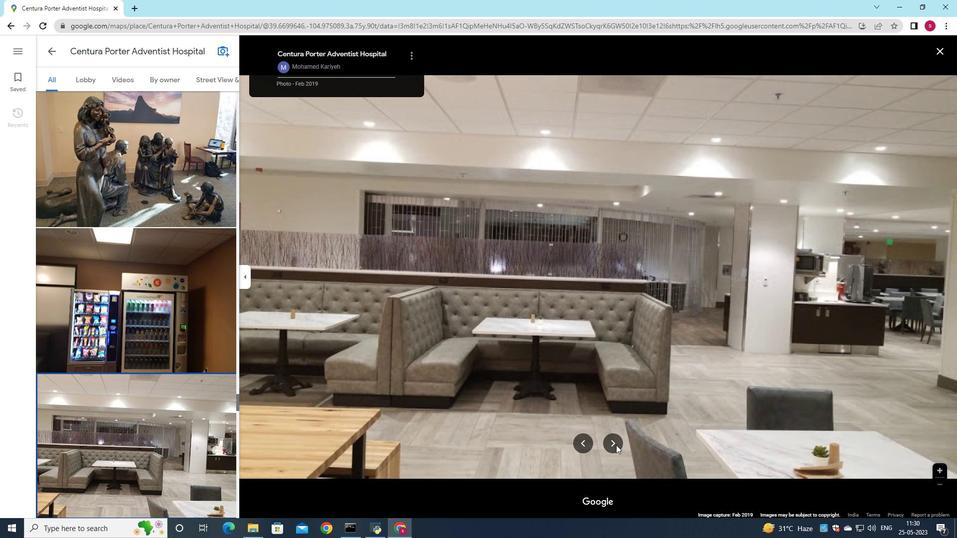 
Action: Mouse pressed left at (616, 445)
Screenshot: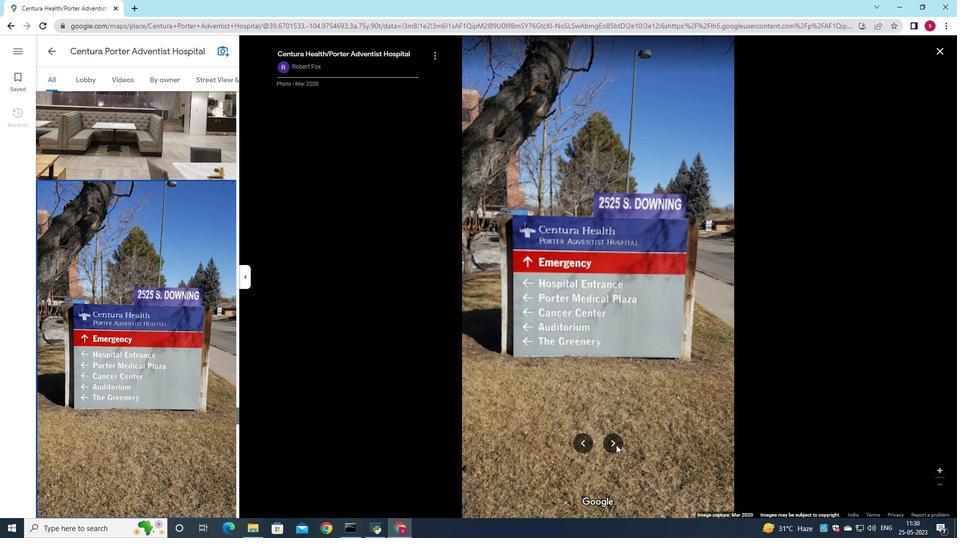 
Action: Mouse pressed left at (616, 445)
Screenshot: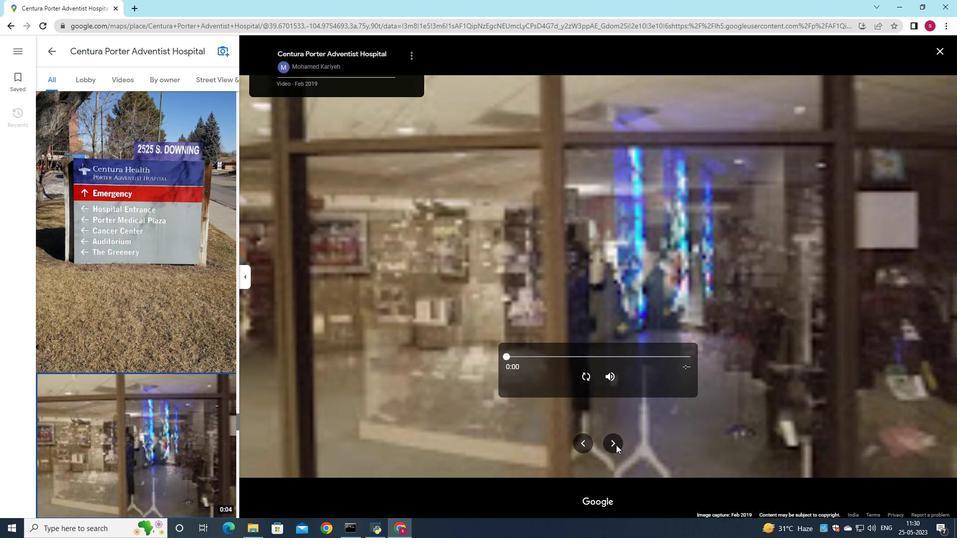 
Action: Mouse pressed left at (616, 445)
Screenshot: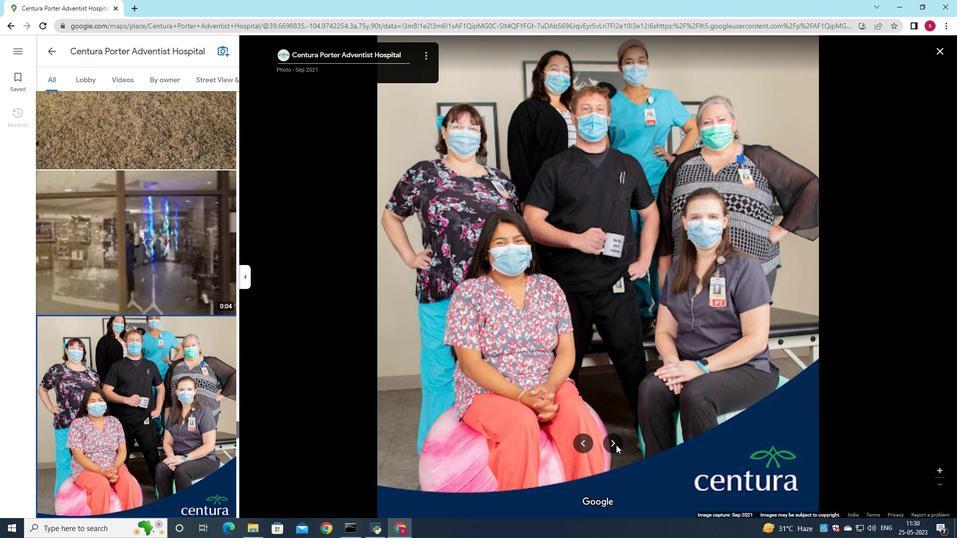 
Action: Mouse pressed left at (616, 445)
Screenshot: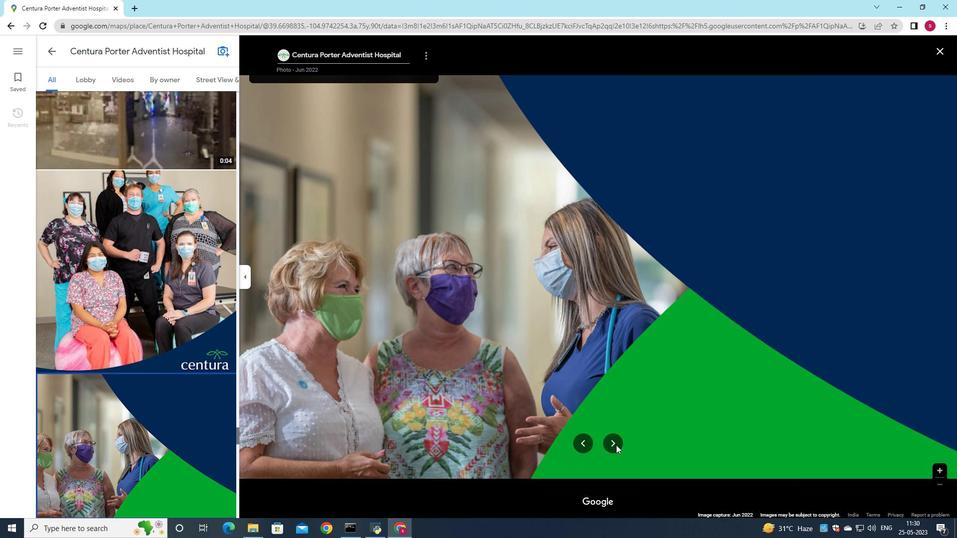 
Action: Mouse pressed left at (616, 445)
Screenshot: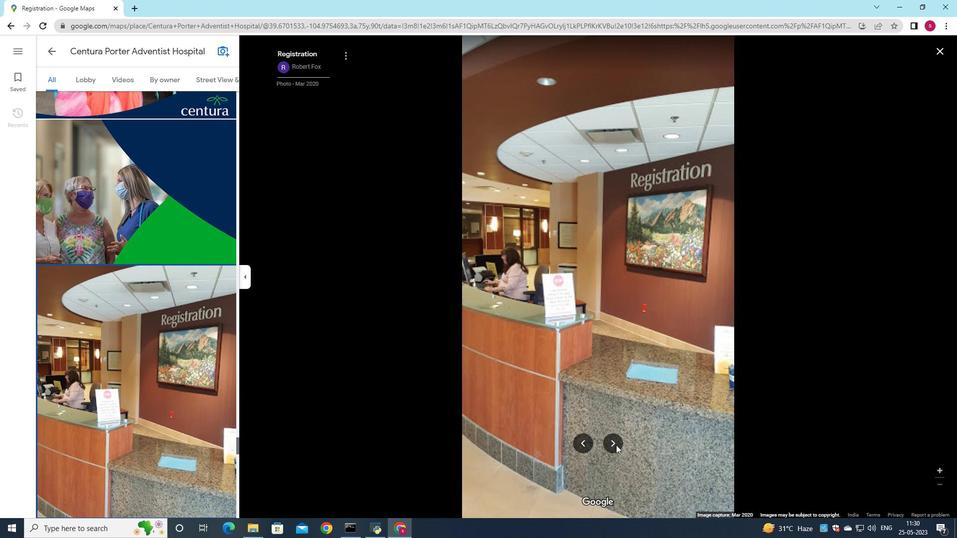 
Action: Mouse pressed left at (616, 445)
Screenshot: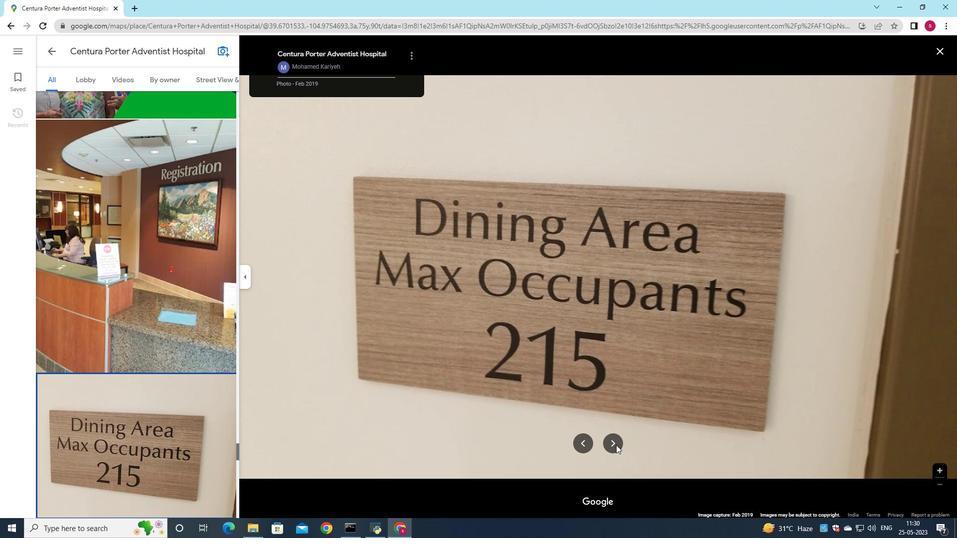 
Action: Mouse pressed left at (616, 445)
Screenshot: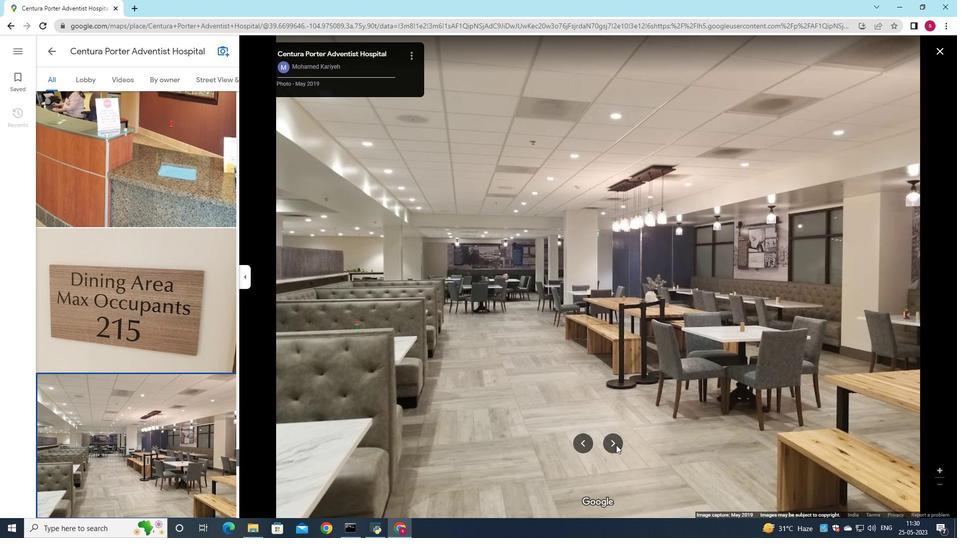 
Action: Mouse pressed left at (616, 445)
Screenshot: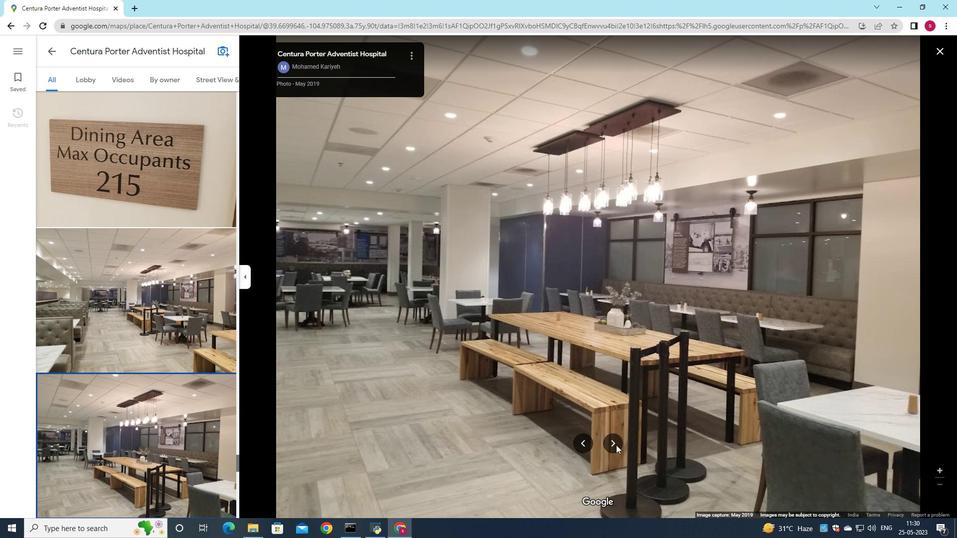 
Action: Mouse pressed left at (616, 445)
Screenshot: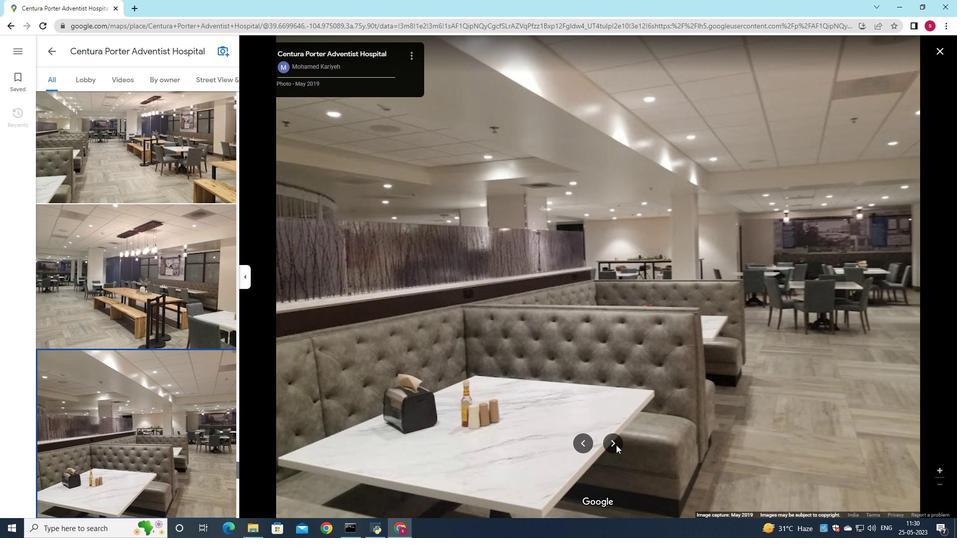 
Action: Mouse pressed left at (616, 445)
Screenshot: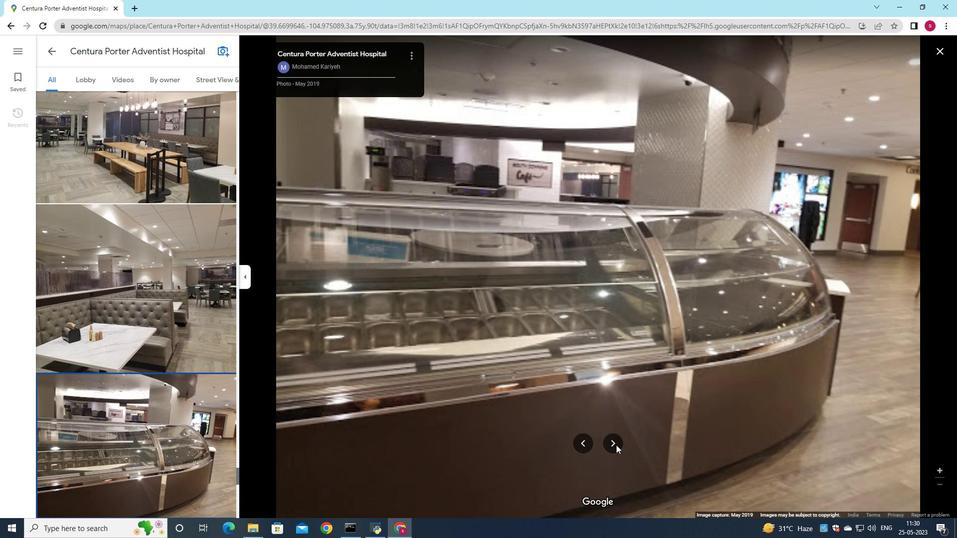 
Action: Mouse pressed left at (616, 445)
Screenshot: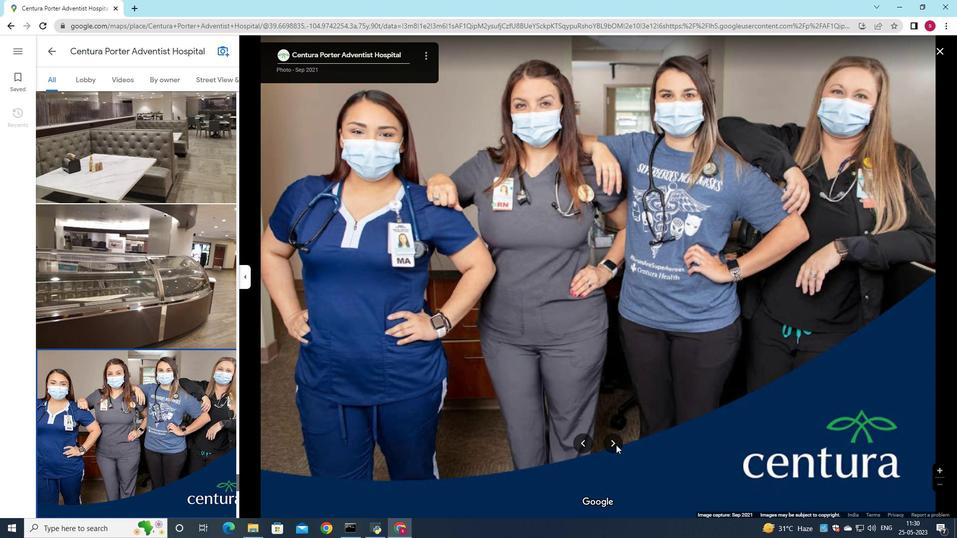 
Action: Mouse moved to (620, 441)
Screenshot: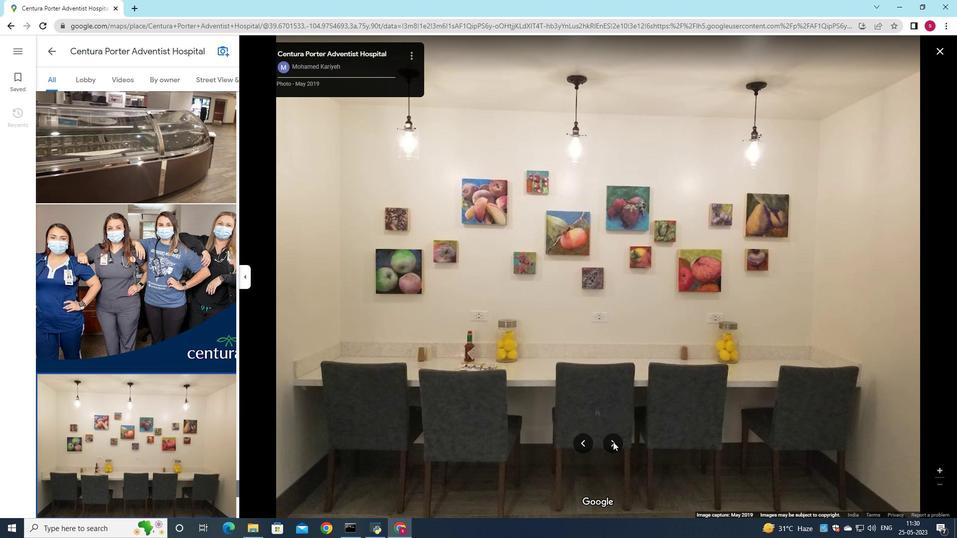 
Action: Mouse pressed left at (620, 441)
Screenshot: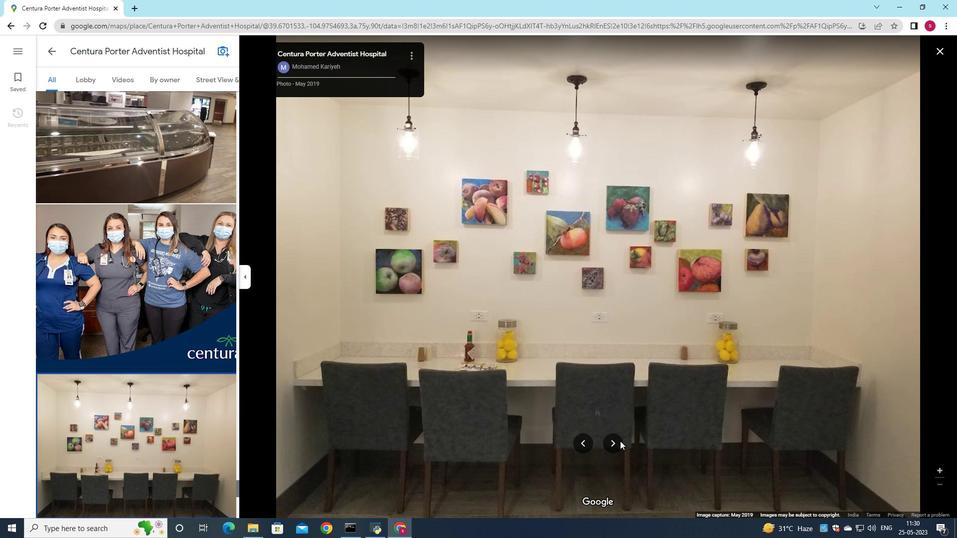 
Action: Mouse moved to (612, 439)
Screenshot: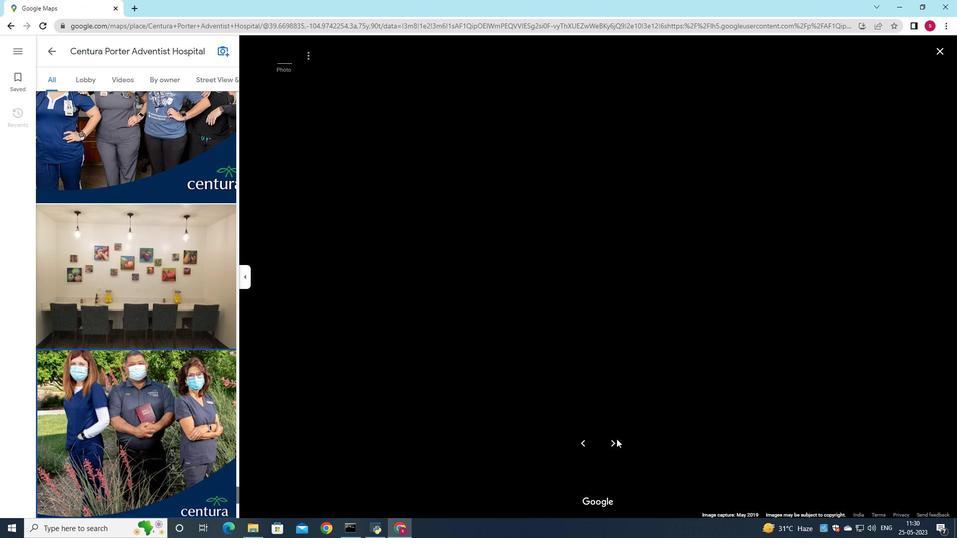 
Action: Mouse pressed left at (612, 439)
Screenshot: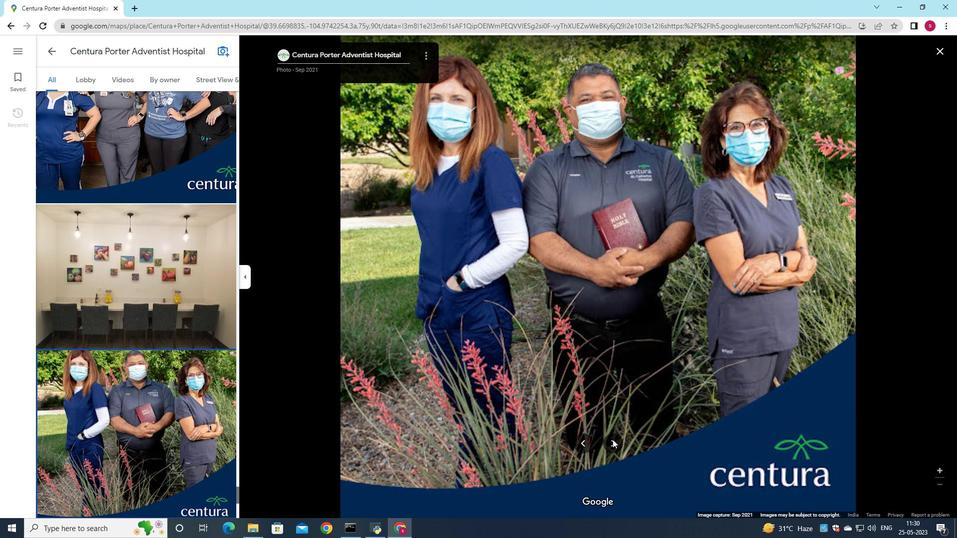 
Action: Mouse pressed left at (612, 439)
Screenshot: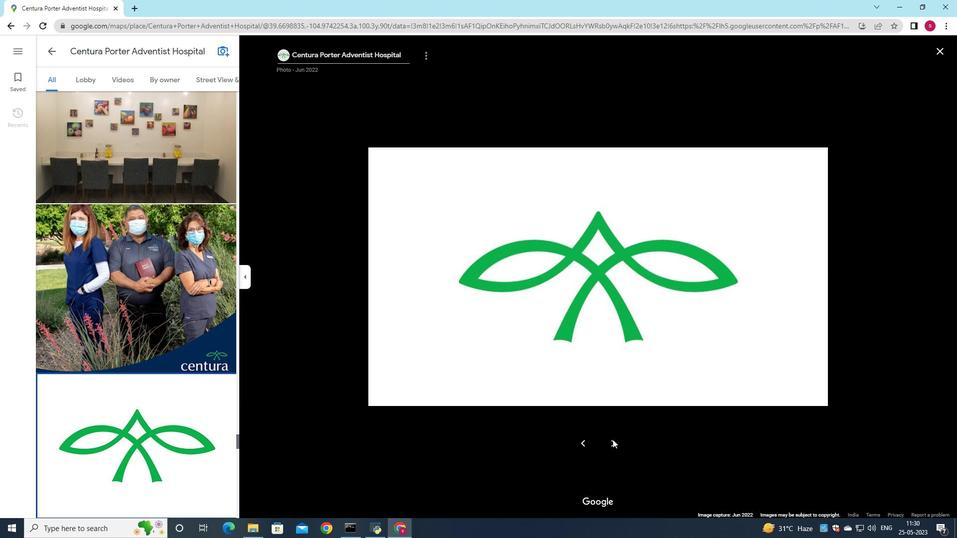 
Action: Mouse pressed left at (612, 439)
Screenshot: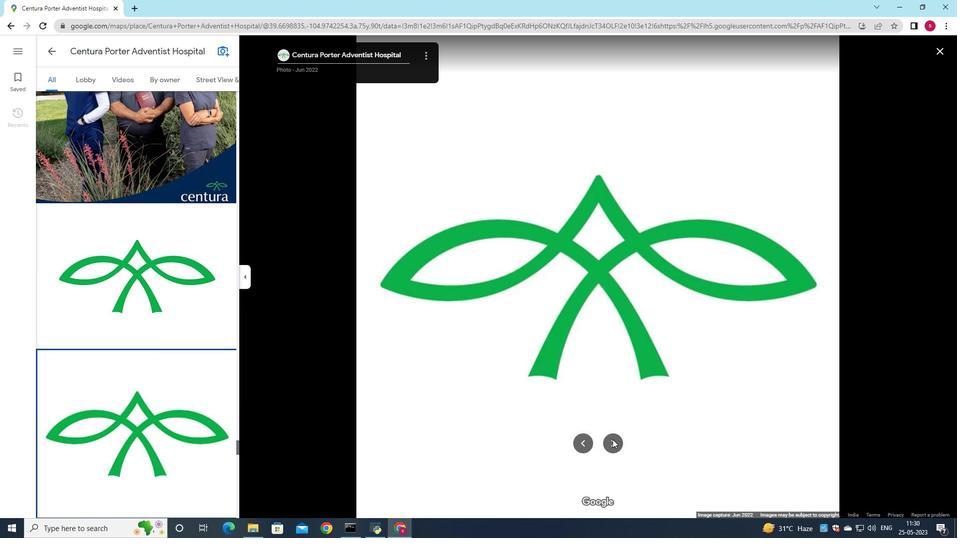 
Action: Mouse pressed left at (612, 439)
Screenshot: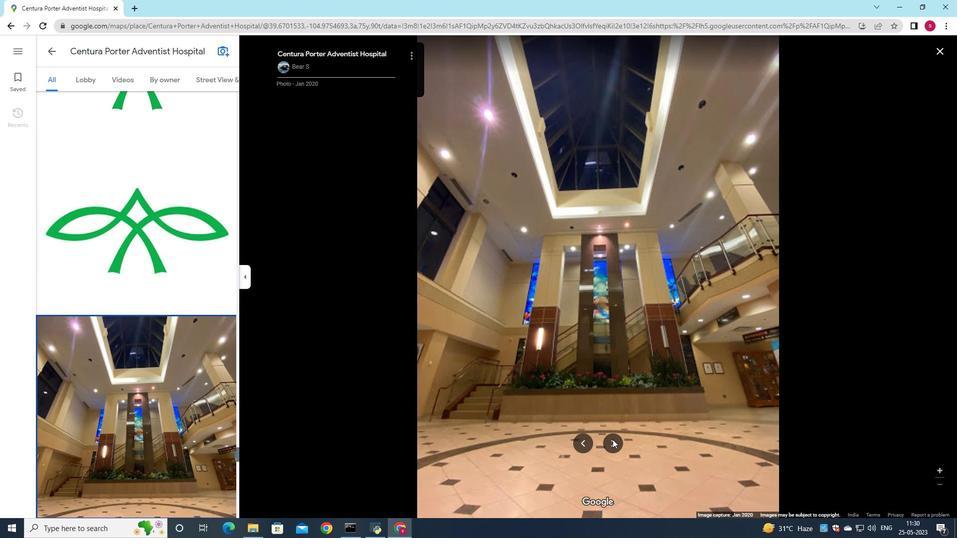 
Action: Mouse pressed left at (612, 439)
Screenshot: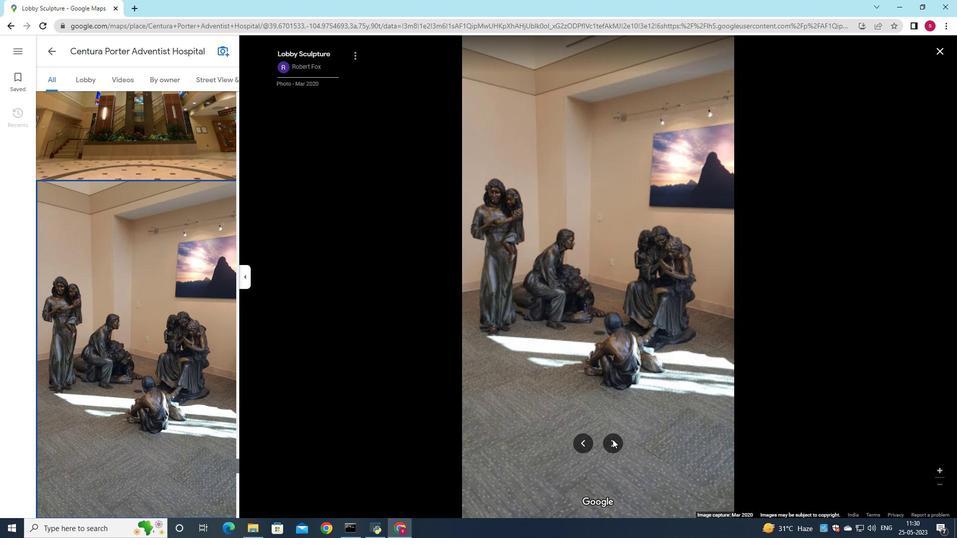 
Action: Mouse pressed left at (612, 439)
Screenshot: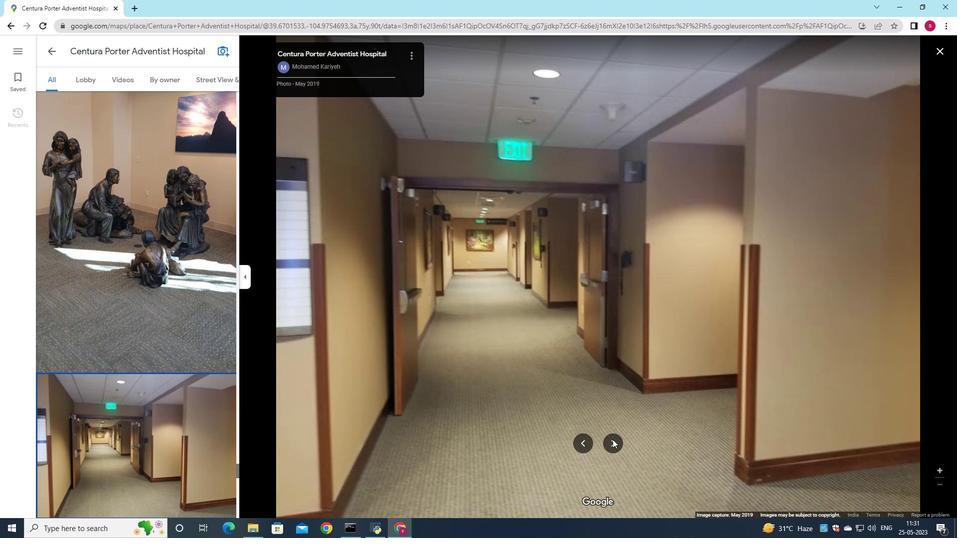 
Action: Mouse pressed left at (612, 439)
Screenshot: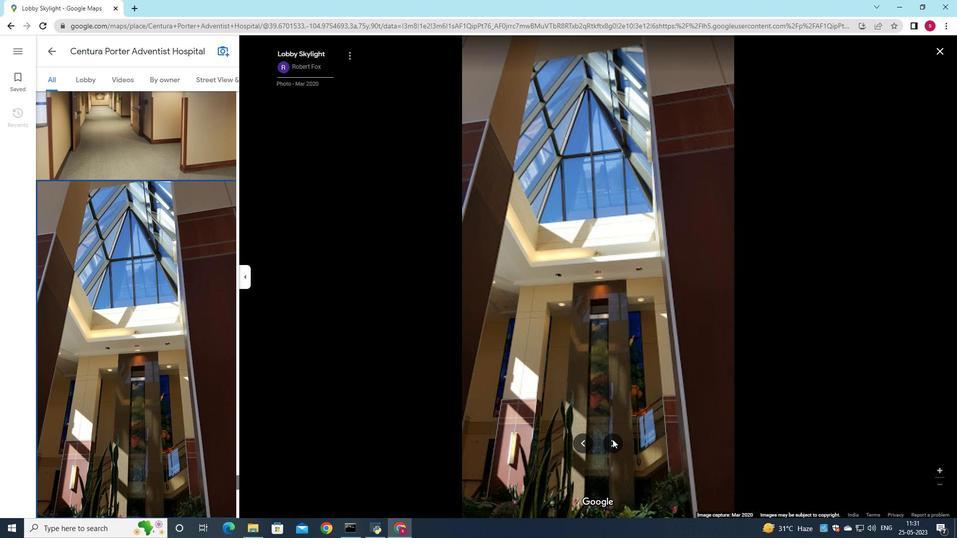
Action: Mouse pressed left at (612, 439)
Screenshot: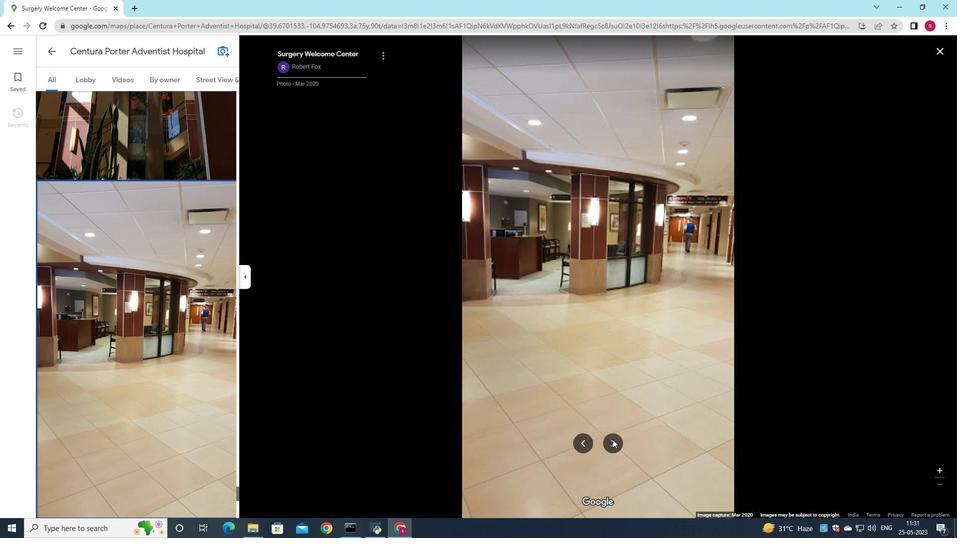 
Action: Mouse pressed left at (612, 439)
Screenshot: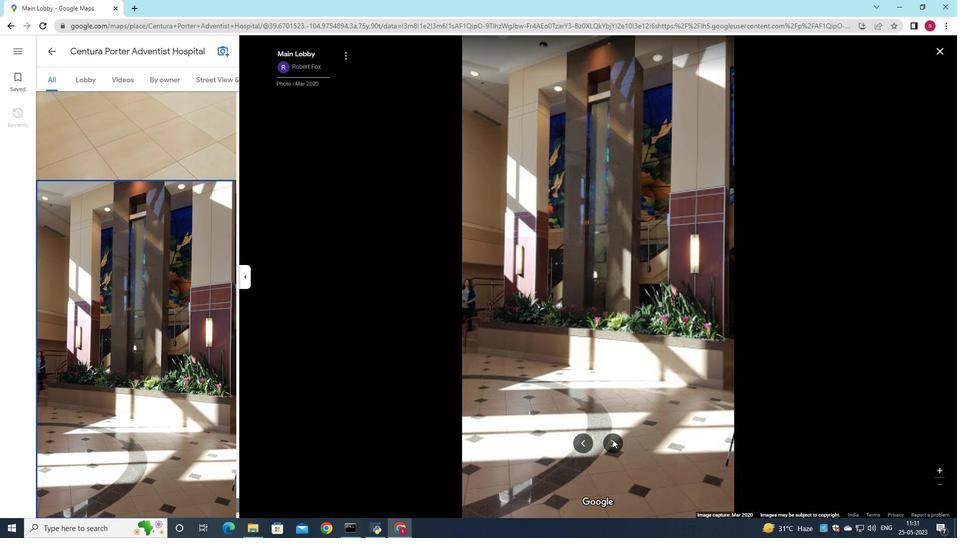 
Action: Mouse pressed left at (612, 439)
Screenshot: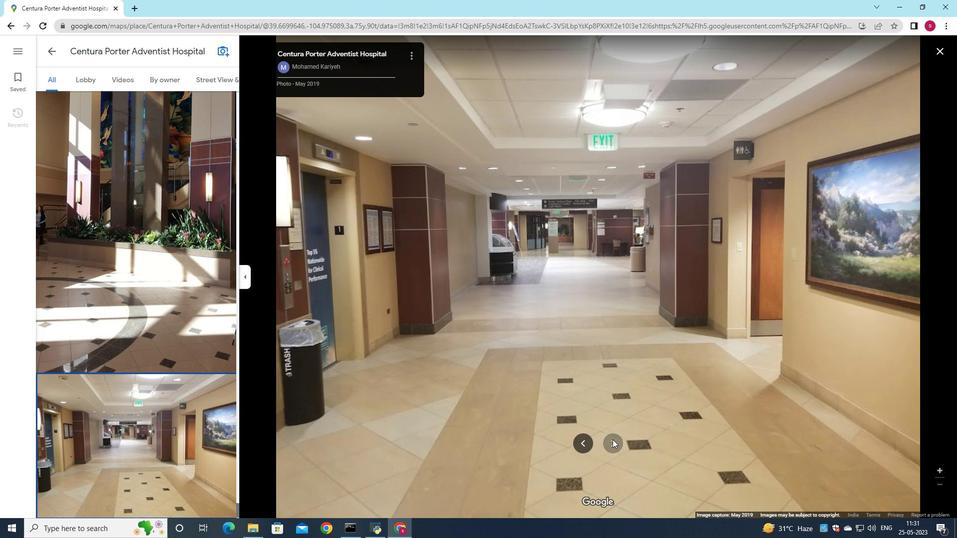 
Action: Mouse pressed left at (612, 439)
Screenshot: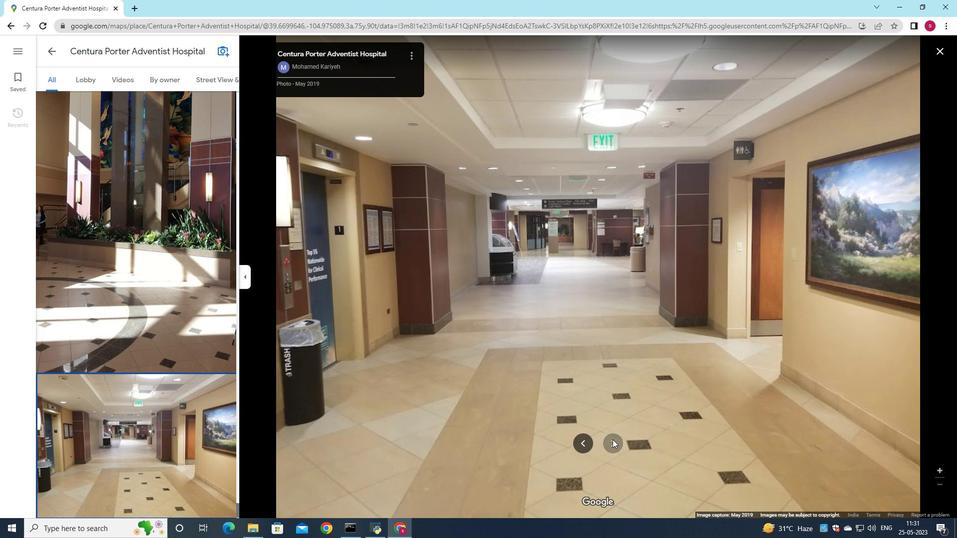 
Action: Mouse pressed left at (612, 439)
Screenshot: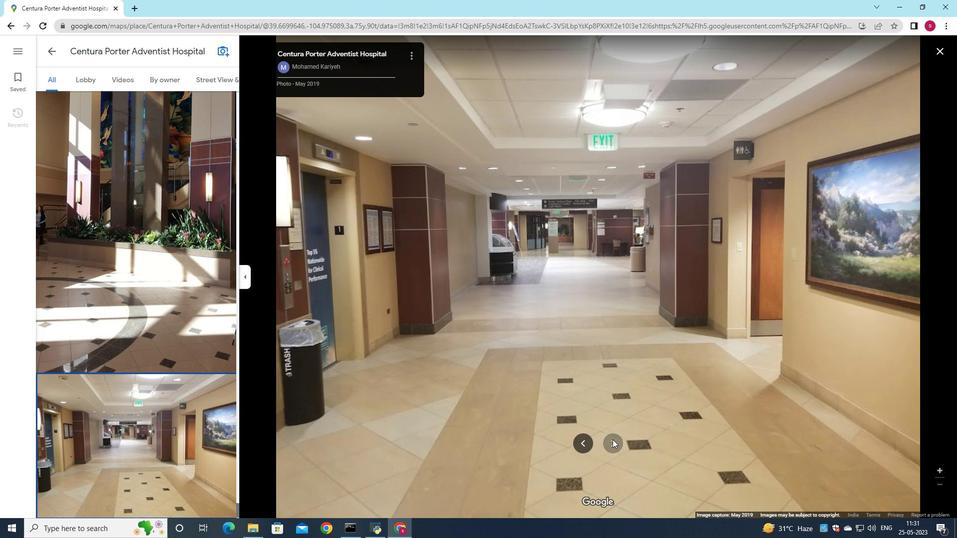 
Action: Mouse moved to (53, 49)
Screenshot: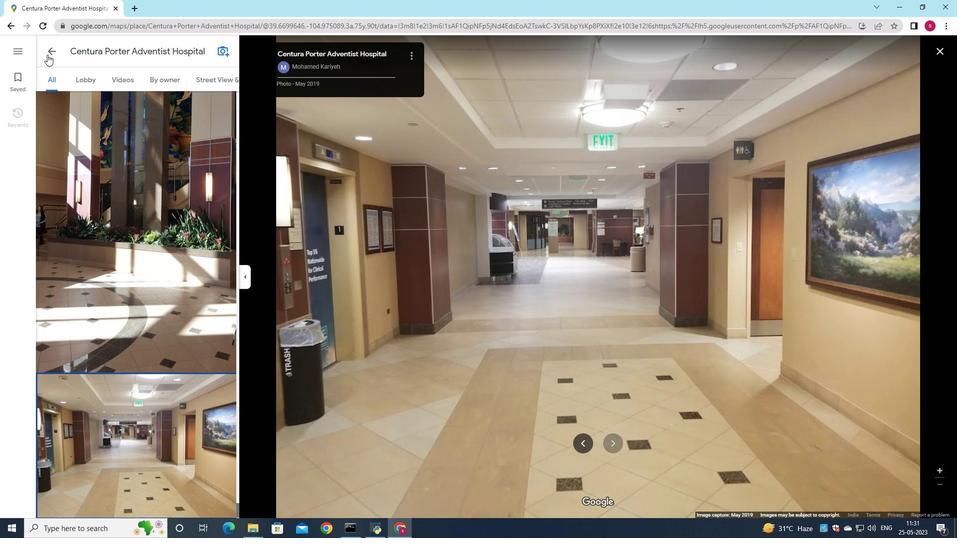 
Action: Mouse pressed left at (53, 49)
Screenshot: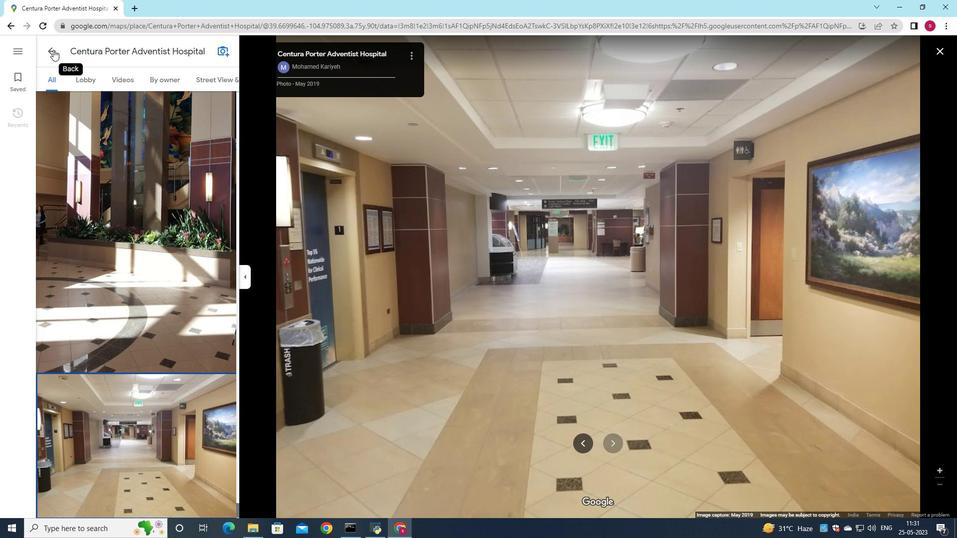 
Action: Mouse moved to (773, 461)
Screenshot: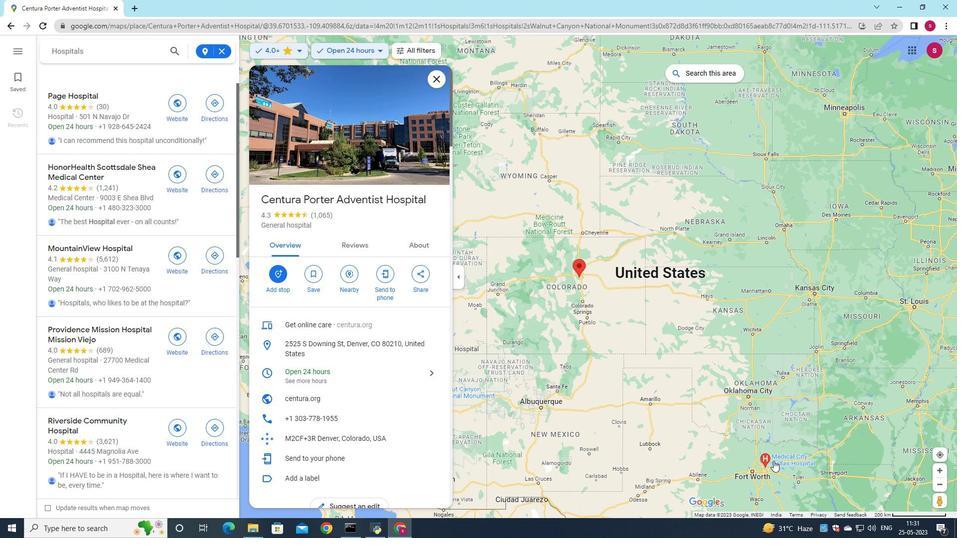 
Action: Mouse scrolled (773, 461) with delta (0, 0)
Screenshot: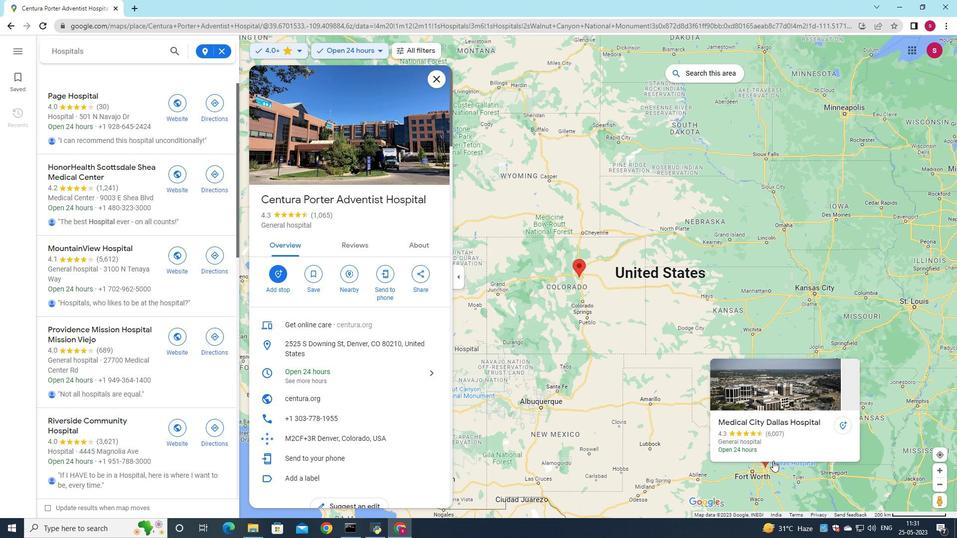 
Action: Mouse moved to (769, 465)
Screenshot: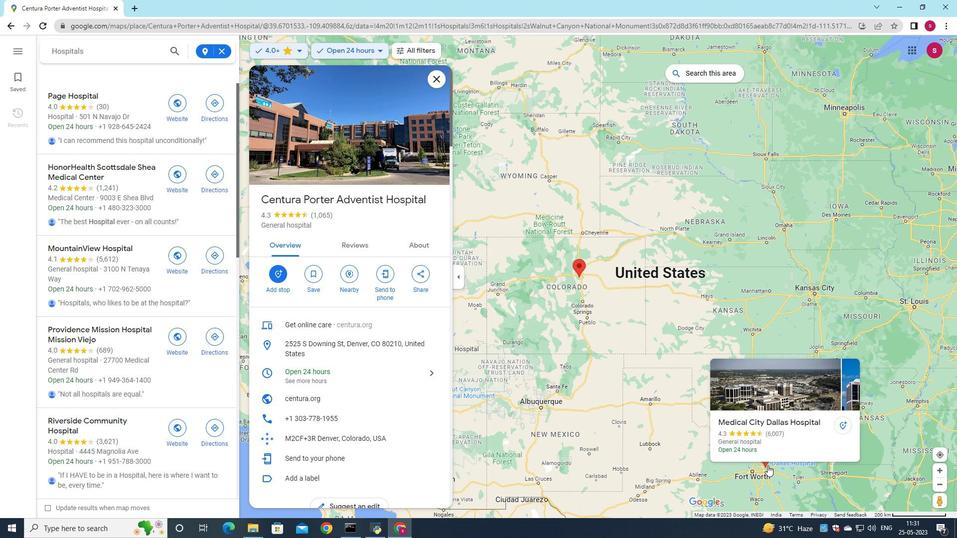 
Action: Mouse pressed left at (769, 465)
Screenshot: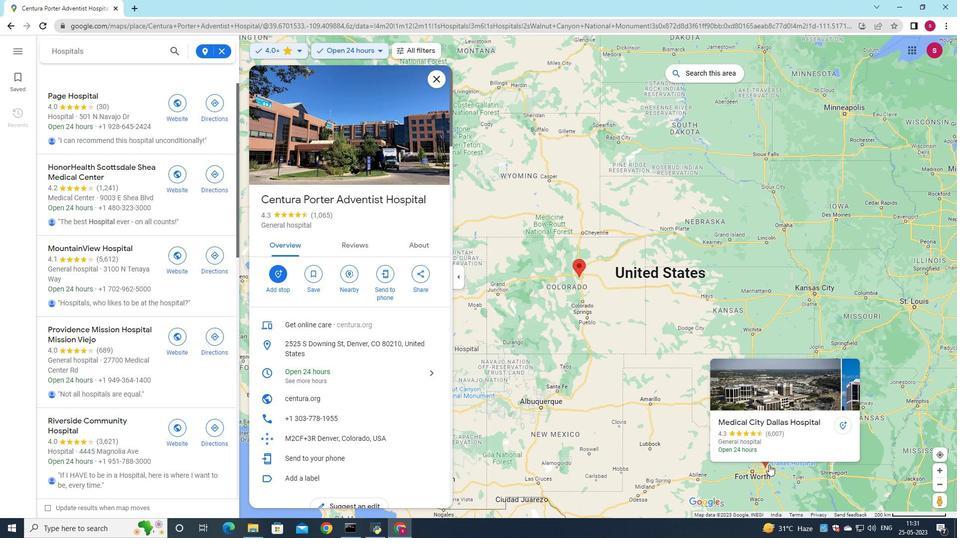 
Action: Mouse moved to (600, 316)
Screenshot: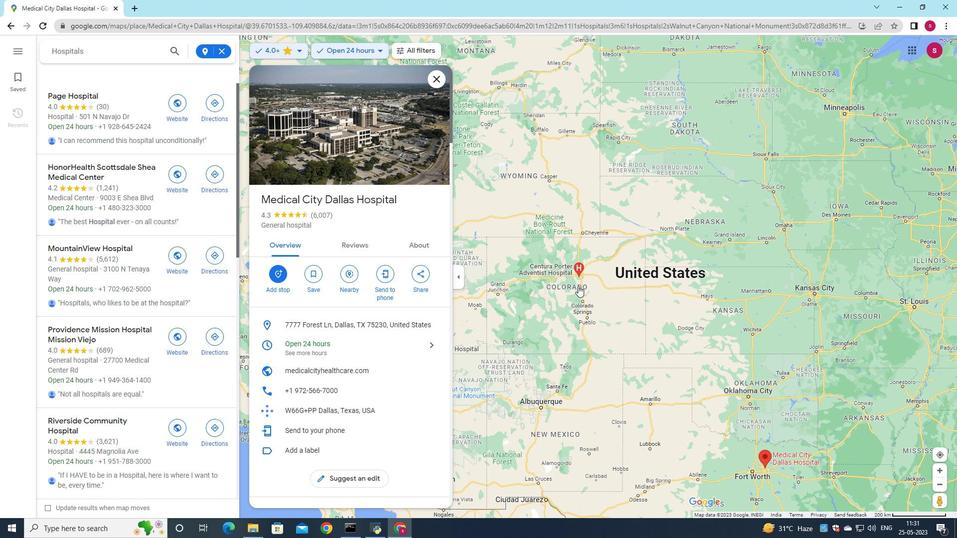 
Action: Mouse scrolled (600, 317) with delta (0, 0)
Screenshot: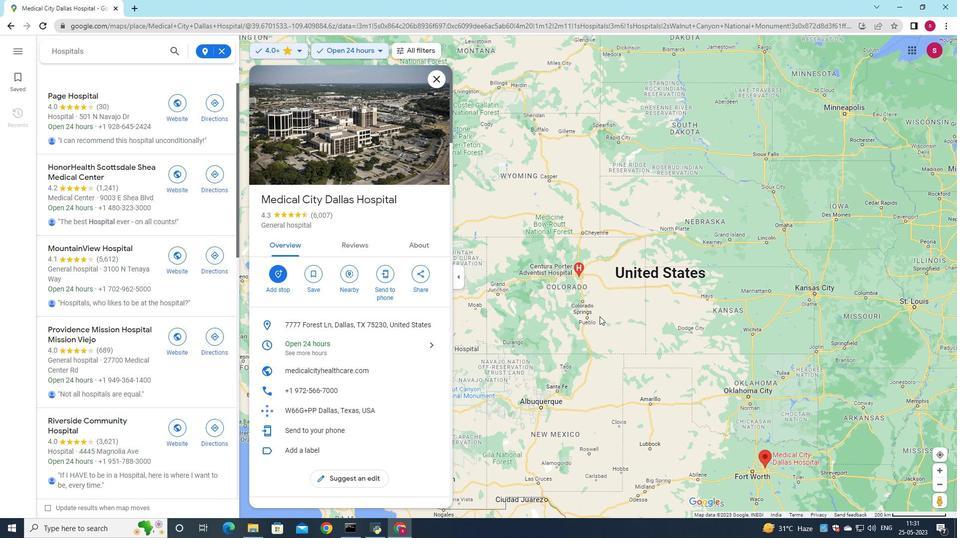 
Action: Mouse scrolled (600, 317) with delta (0, 0)
Screenshot: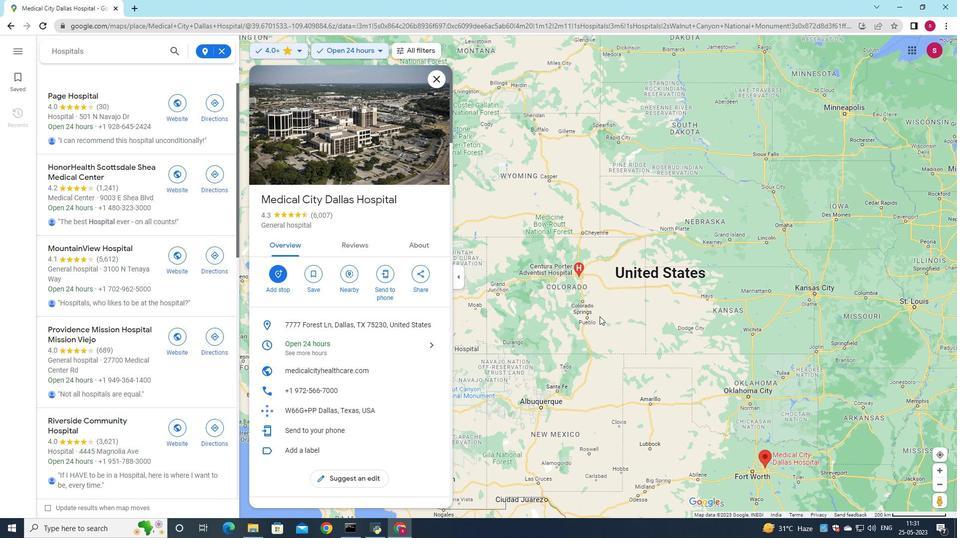 
Action: Mouse scrolled (600, 317) with delta (0, 0)
Screenshot: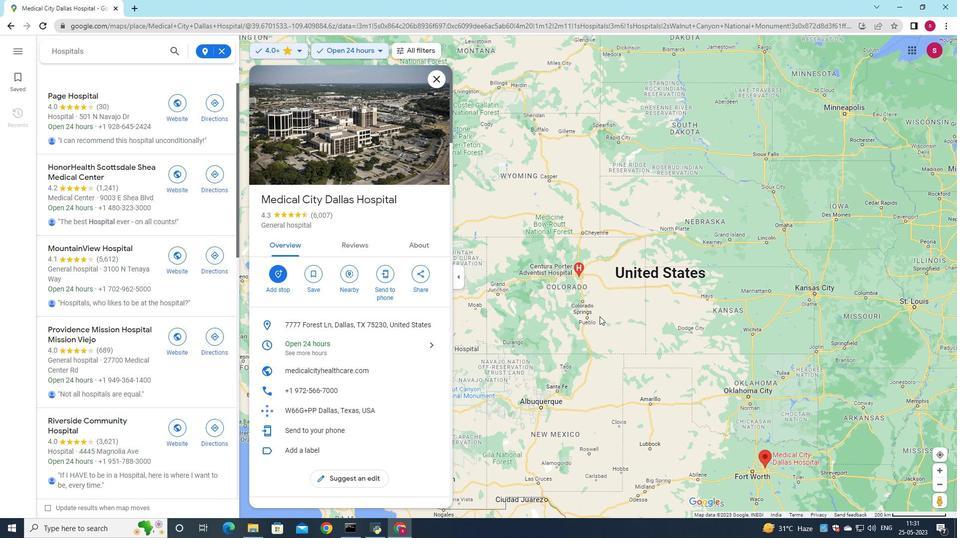 
Action: Mouse scrolled (600, 316) with delta (0, 0)
Screenshot: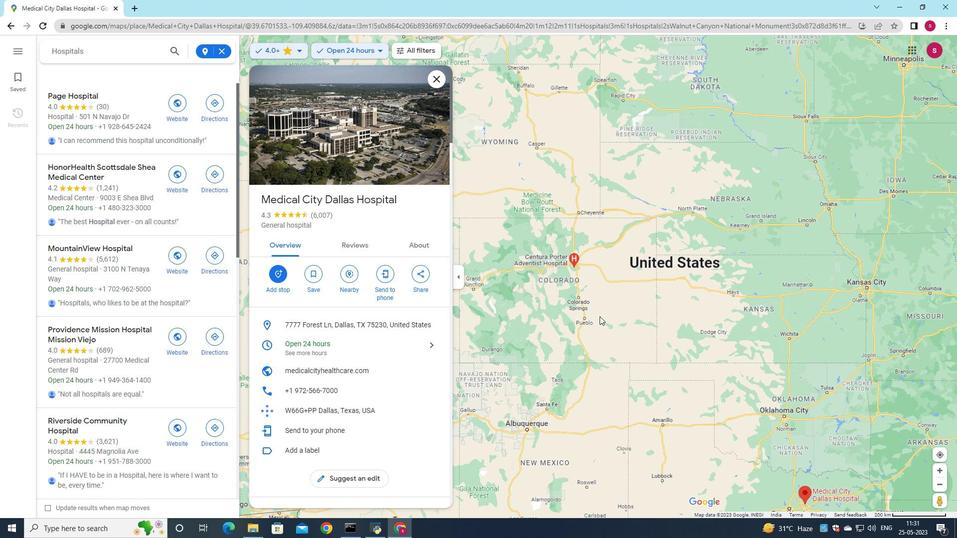 
Action: Mouse scrolled (600, 316) with delta (0, 0)
Screenshot: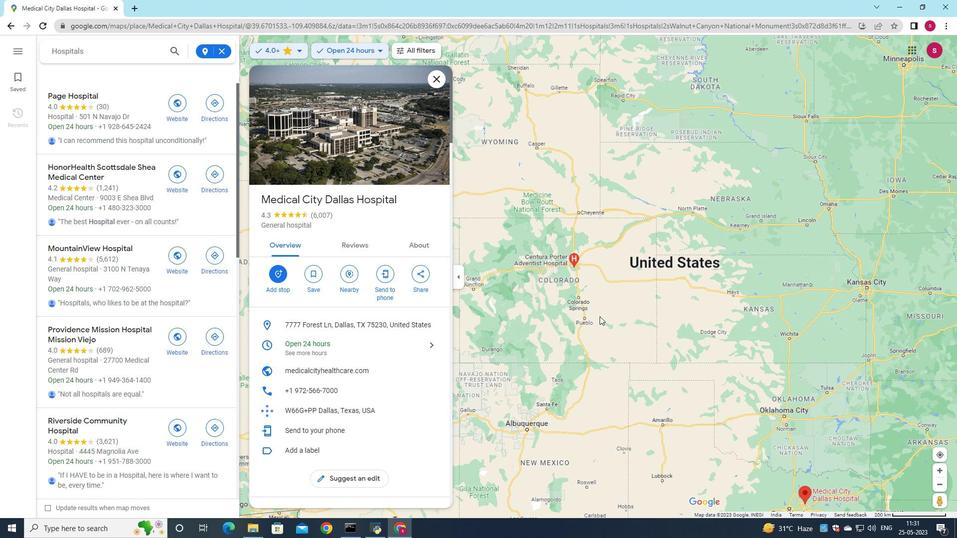 
Action: Mouse scrolled (600, 316) with delta (0, 0)
Screenshot: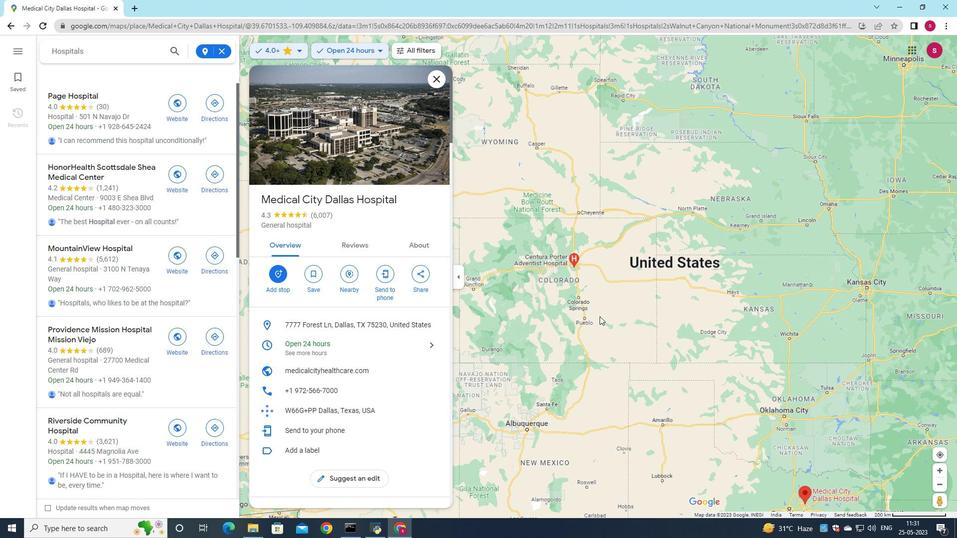 
Action: Mouse scrolled (600, 316) with delta (0, 0)
Screenshot: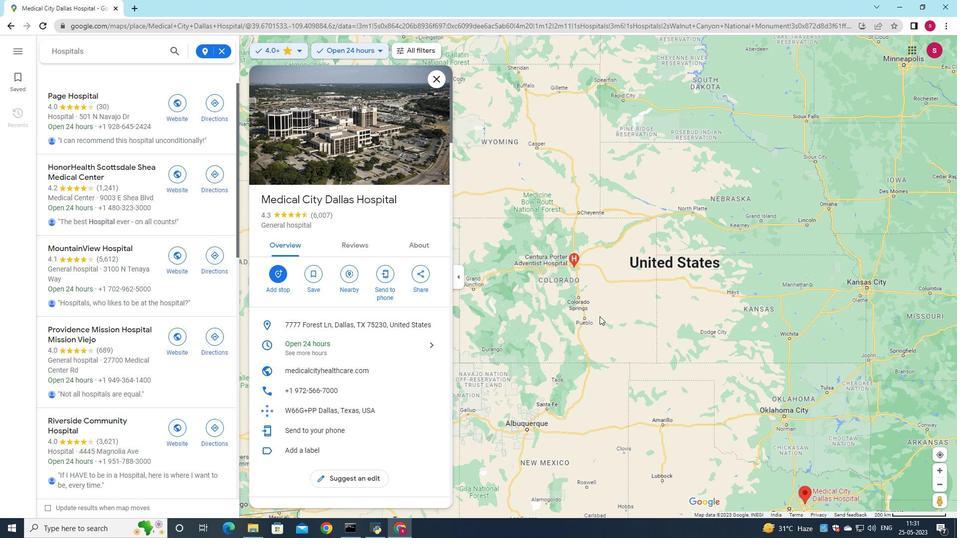 
Action: Mouse scrolled (600, 316) with delta (0, 0)
Screenshot: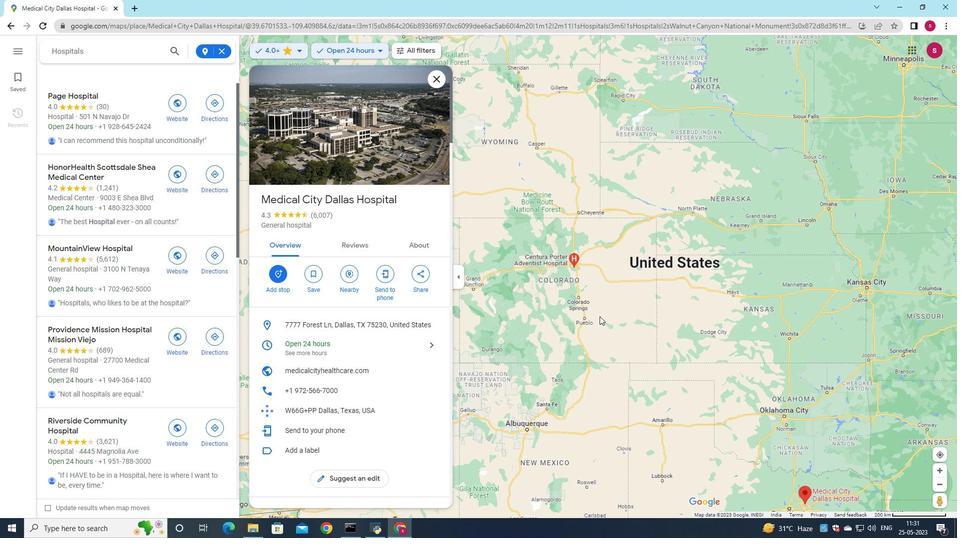 
Action: Mouse scrolled (600, 316) with delta (0, 0)
Screenshot: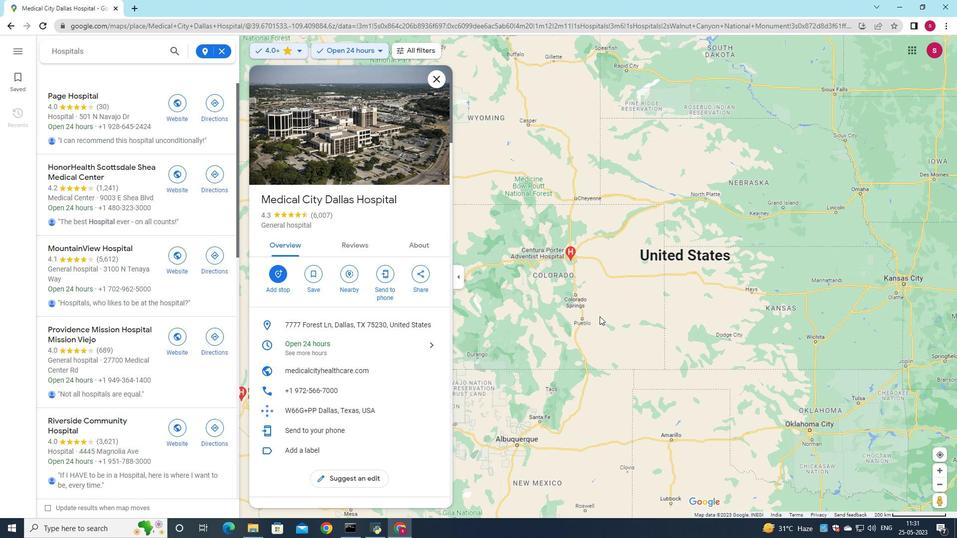 
Action: Mouse scrolled (600, 316) with delta (0, 0)
Screenshot: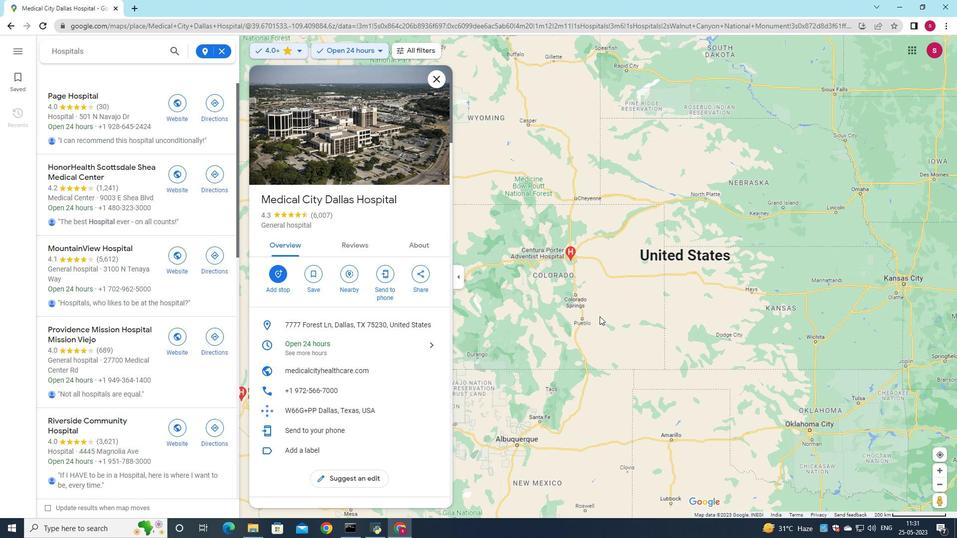 
Action: Mouse scrolled (600, 316) with delta (0, 0)
Screenshot: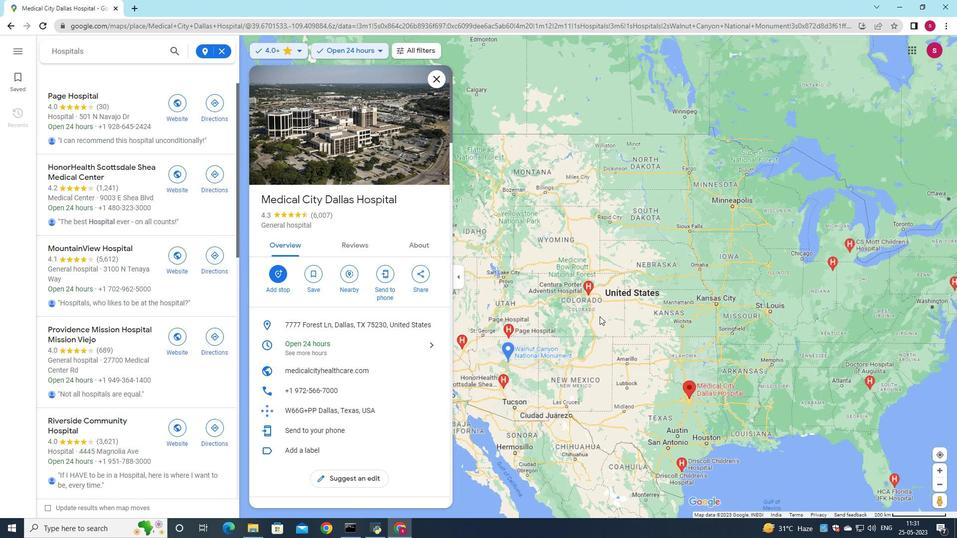 
Action: Mouse scrolled (600, 316) with delta (0, 0)
Screenshot: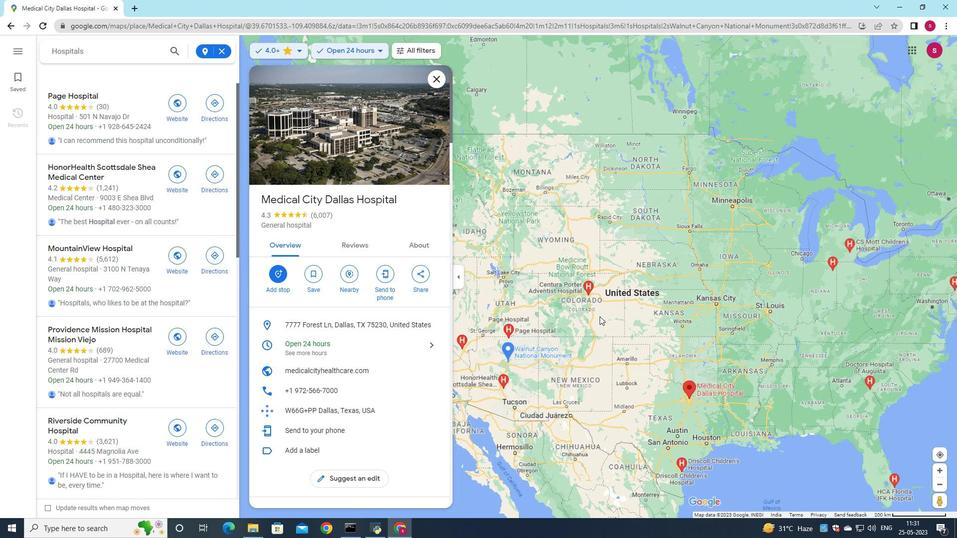 
Action: Mouse scrolled (600, 316) with delta (0, 0)
Screenshot: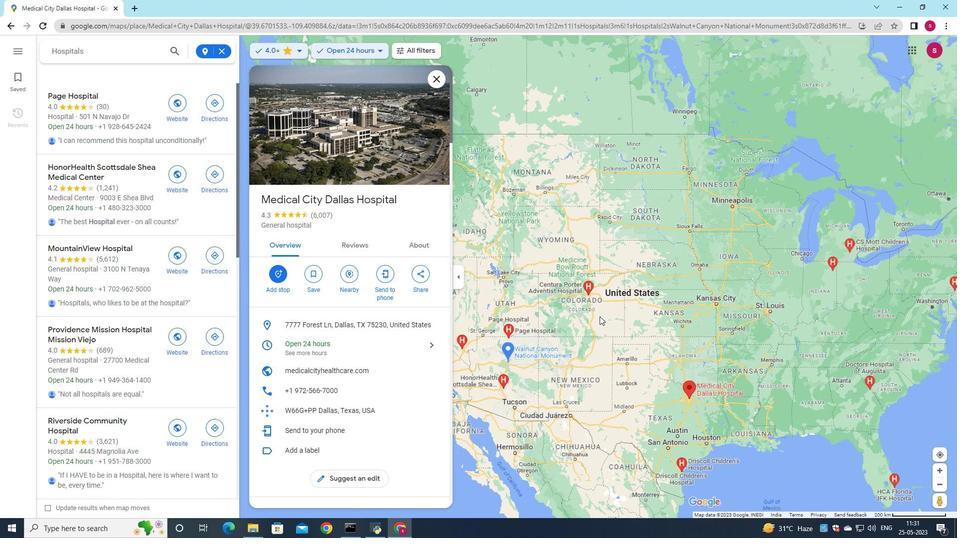 
Action: Mouse scrolled (600, 316) with delta (0, 0)
Screenshot: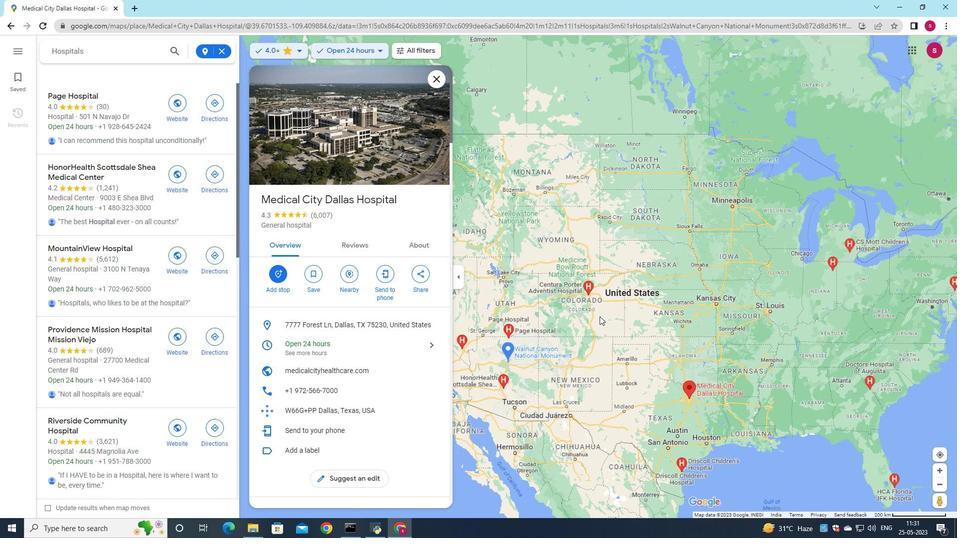 
Action: Mouse scrolled (600, 316) with delta (0, 0)
Screenshot: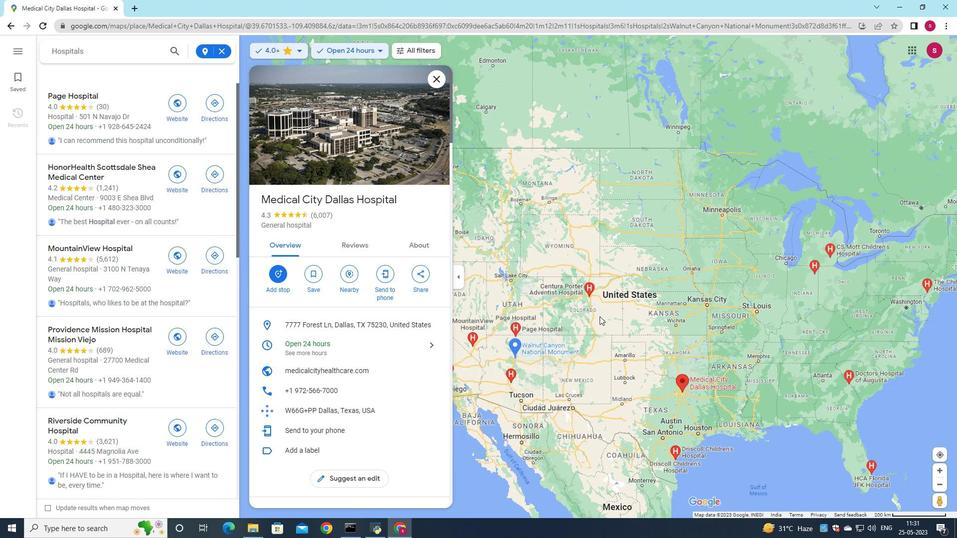 
Action: Mouse scrolled (600, 316) with delta (0, 0)
Screenshot: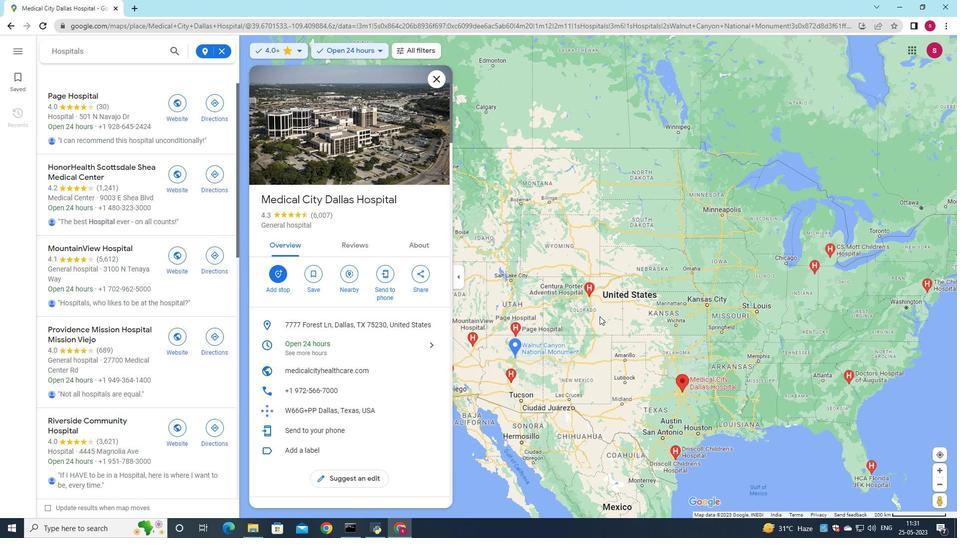 
Action: Mouse scrolled (600, 317) with delta (0, 0)
Screenshot: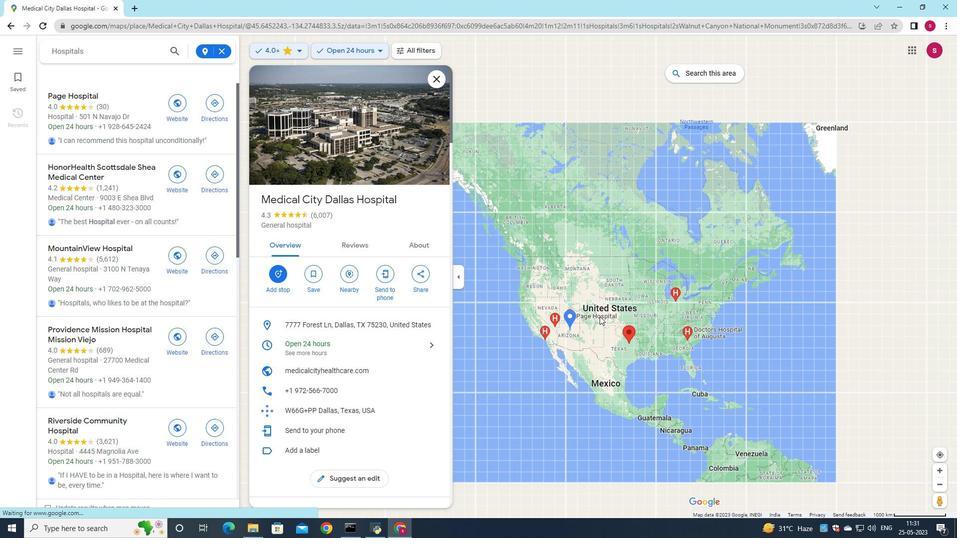 
Action: Mouse scrolled (600, 317) with delta (0, 0)
Screenshot: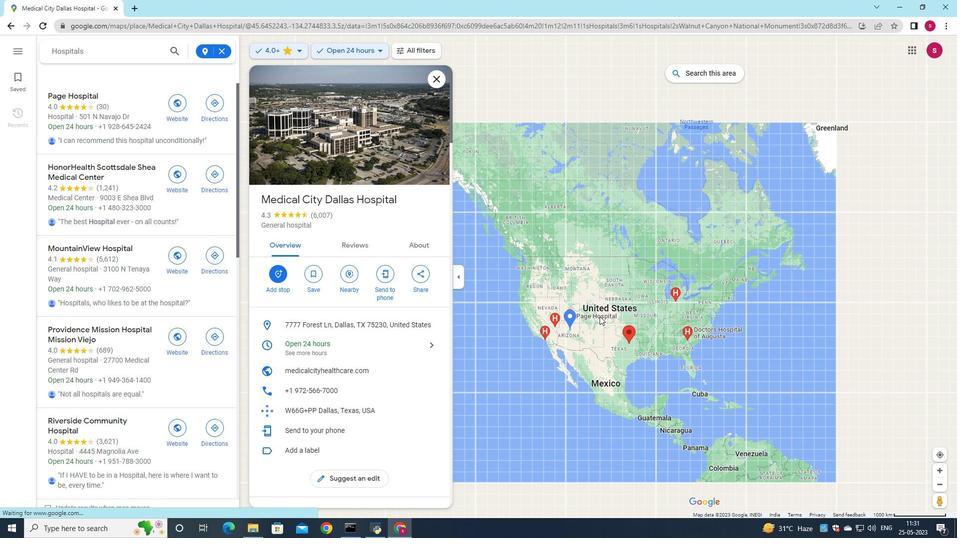 
Action: Mouse scrolled (600, 317) with delta (0, 0)
Screenshot: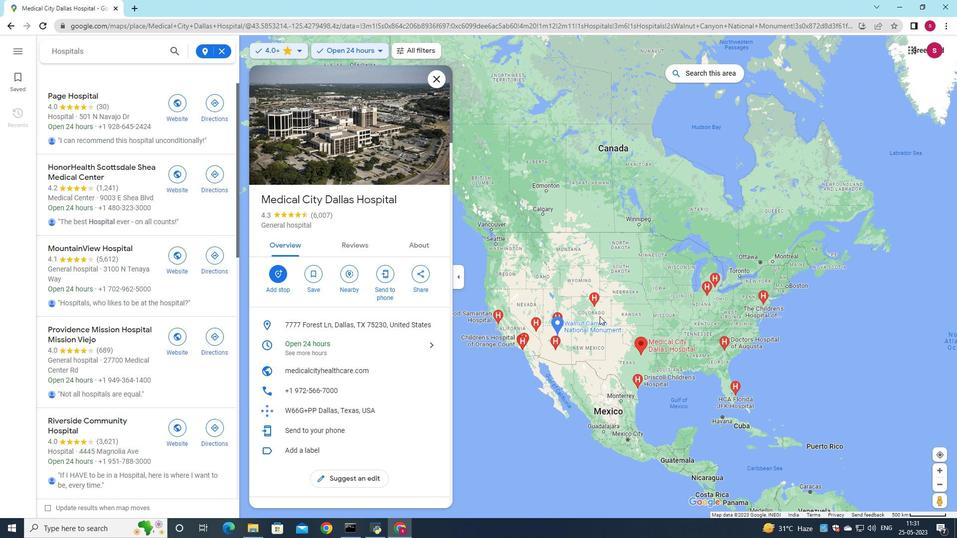 
Action: Mouse moved to (299, 163)
Screenshot: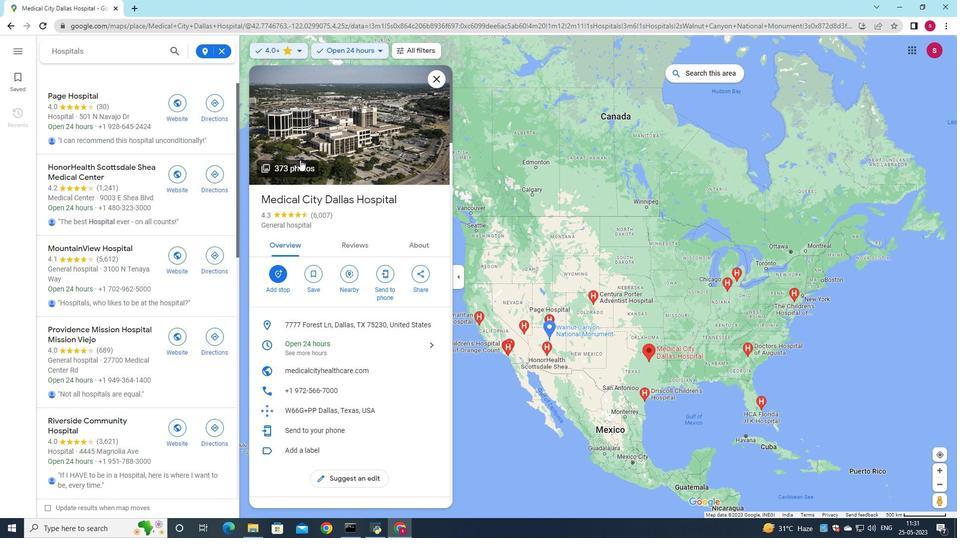 
Action: Mouse pressed left at (299, 163)
Screenshot: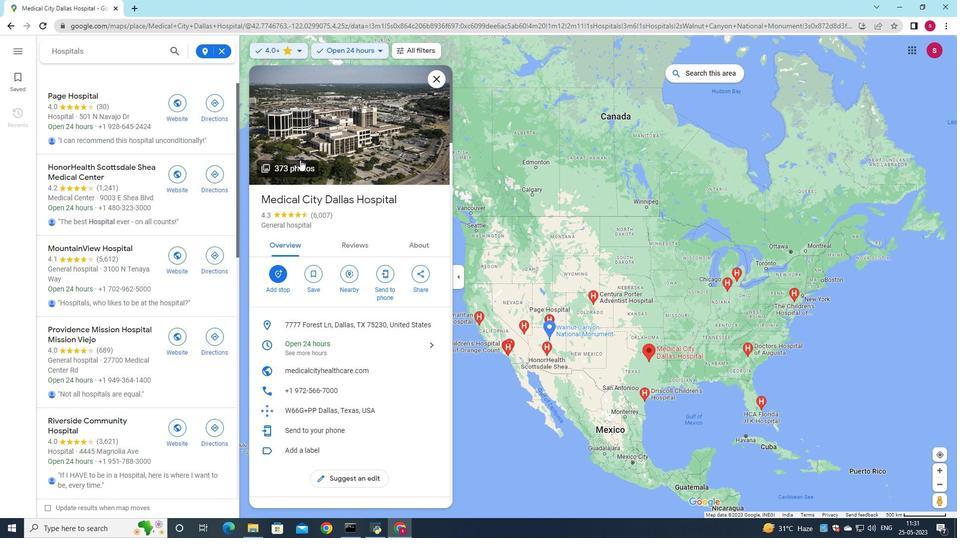 
Action: Mouse moved to (615, 438)
Screenshot: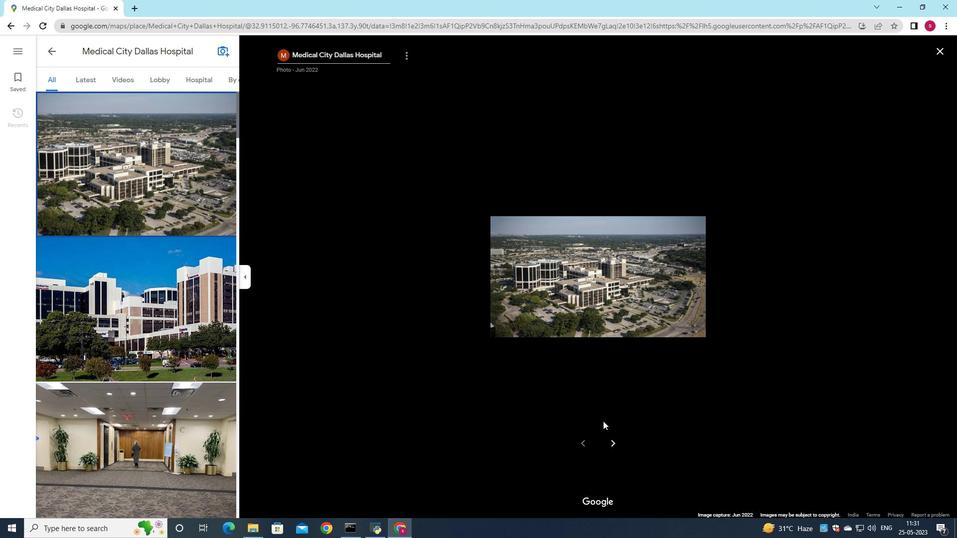 
Action: Mouse pressed left at (615, 438)
Screenshot: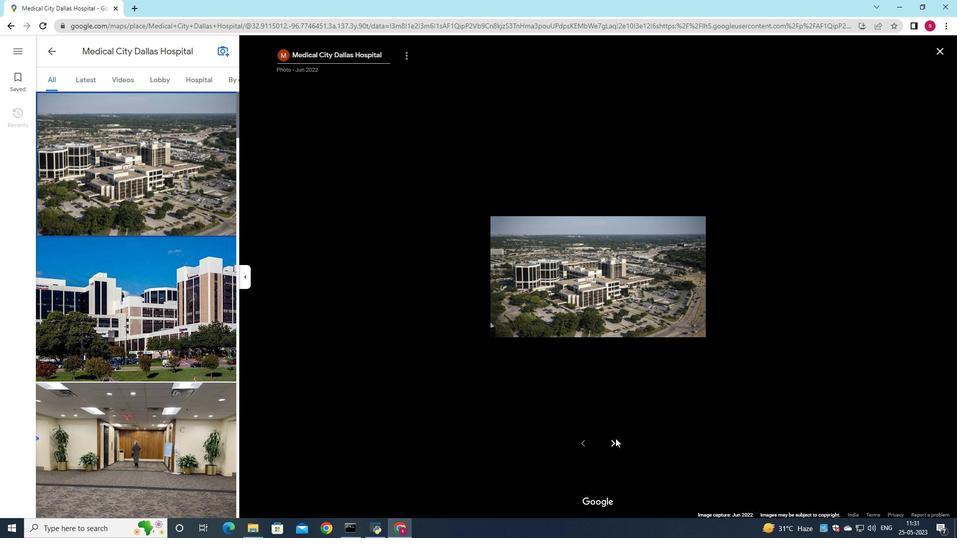 
Action: Mouse moved to (615, 442)
Screenshot: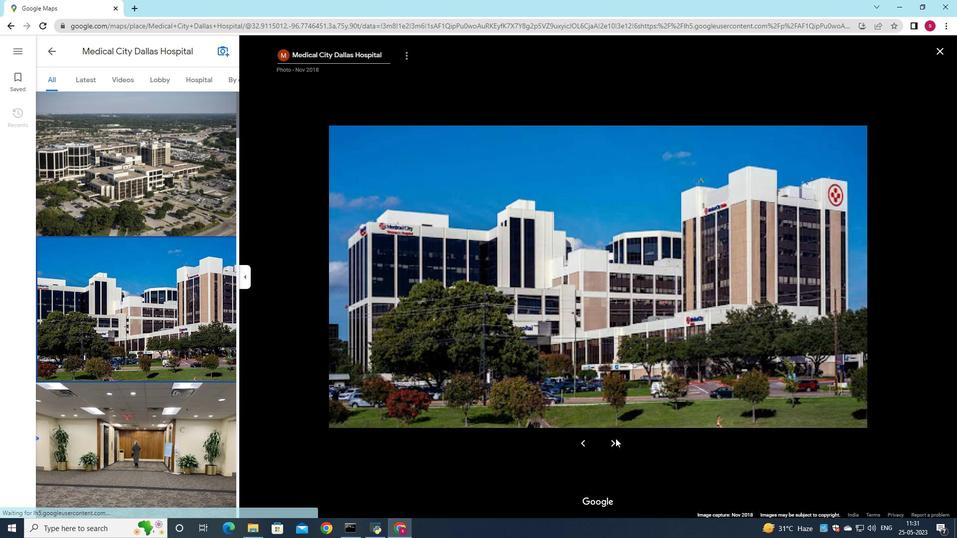 
Action: Mouse pressed left at (615, 442)
Screenshot: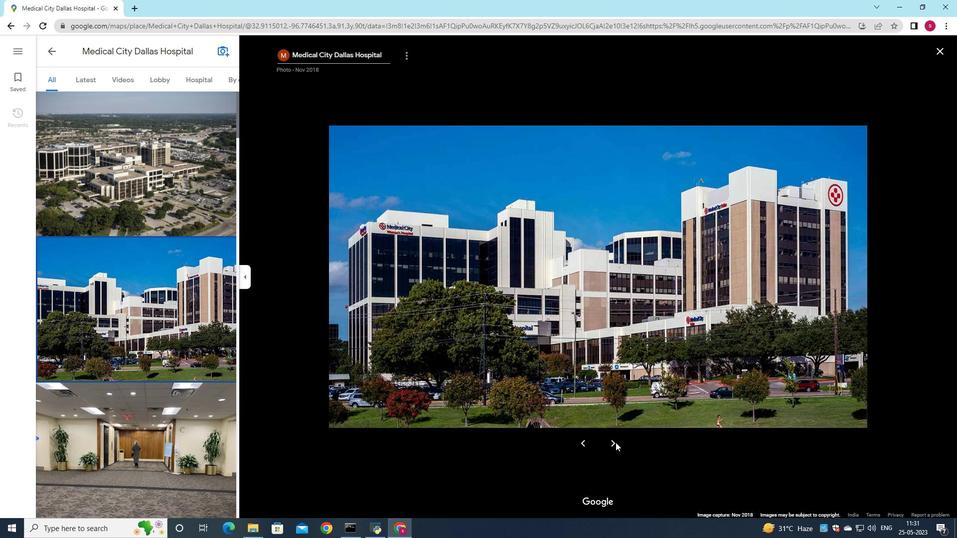 
Action: Mouse moved to (608, 442)
Screenshot: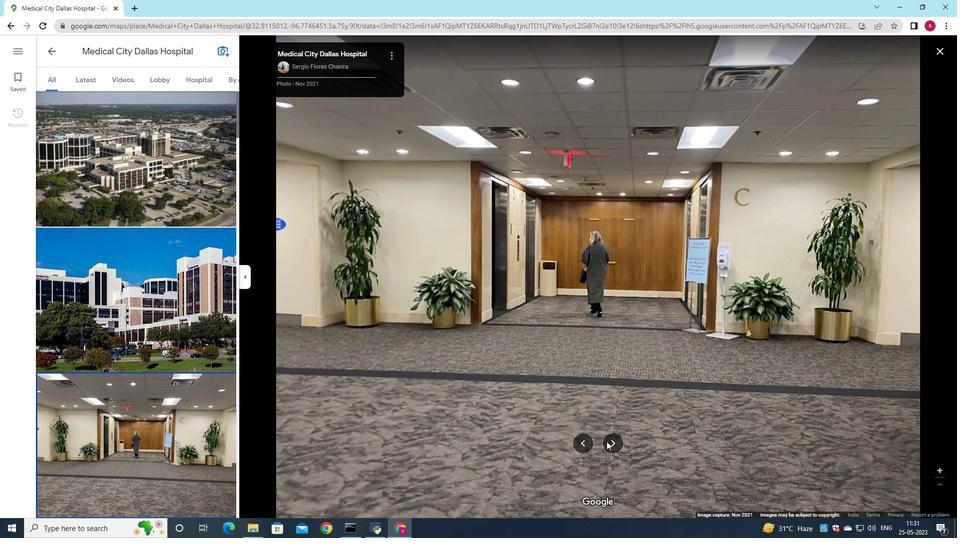 
Action: Mouse pressed left at (608, 442)
Screenshot: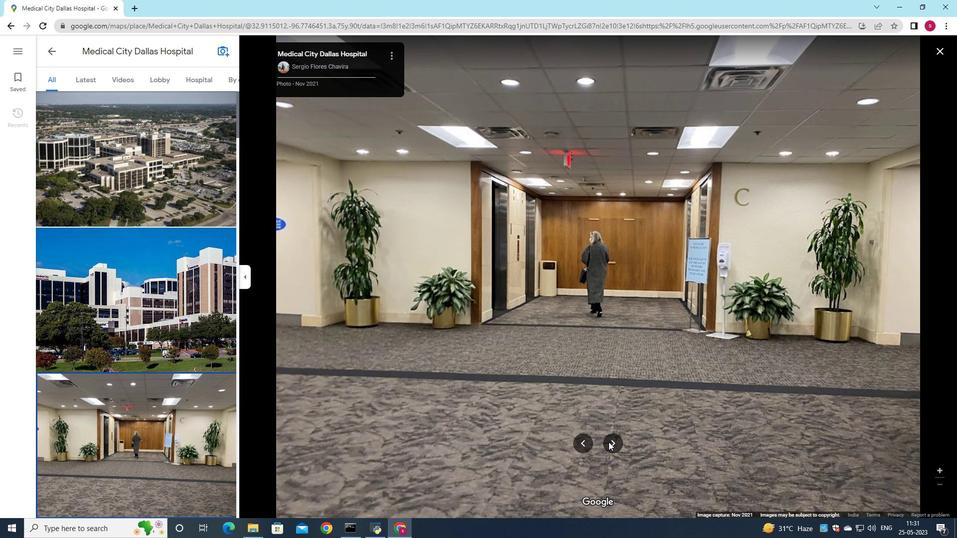 
Action: Mouse pressed left at (608, 442)
Screenshot: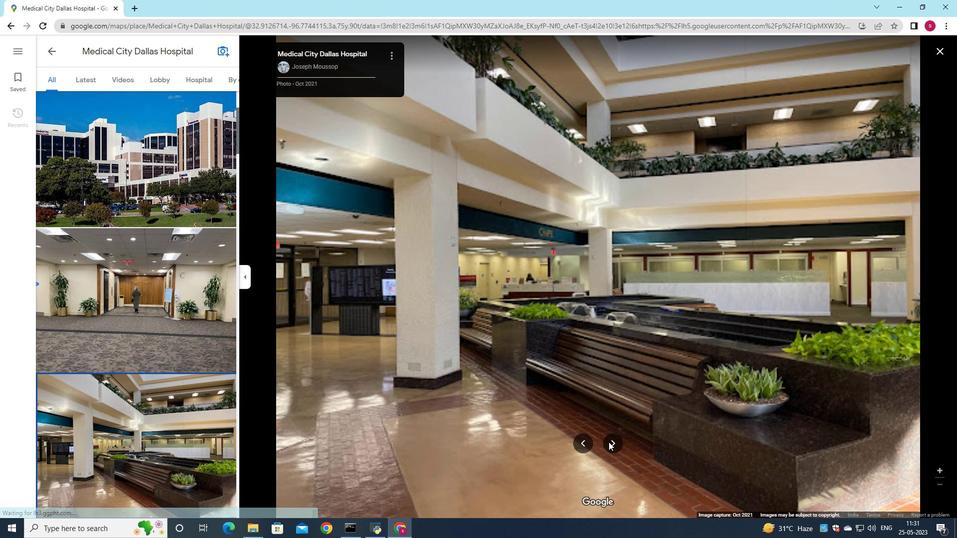
Action: Mouse pressed left at (608, 442)
Screenshot: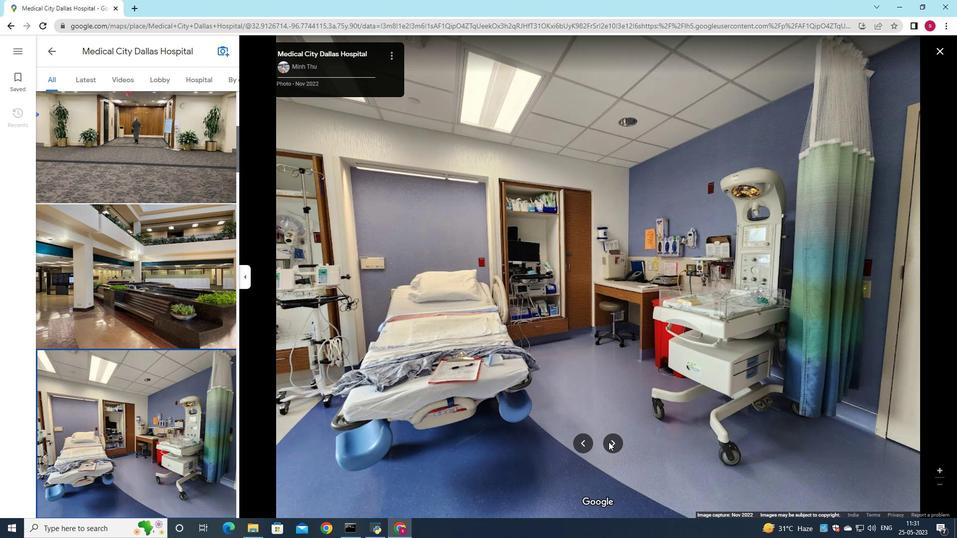 
Action: Mouse pressed left at (608, 442)
Screenshot: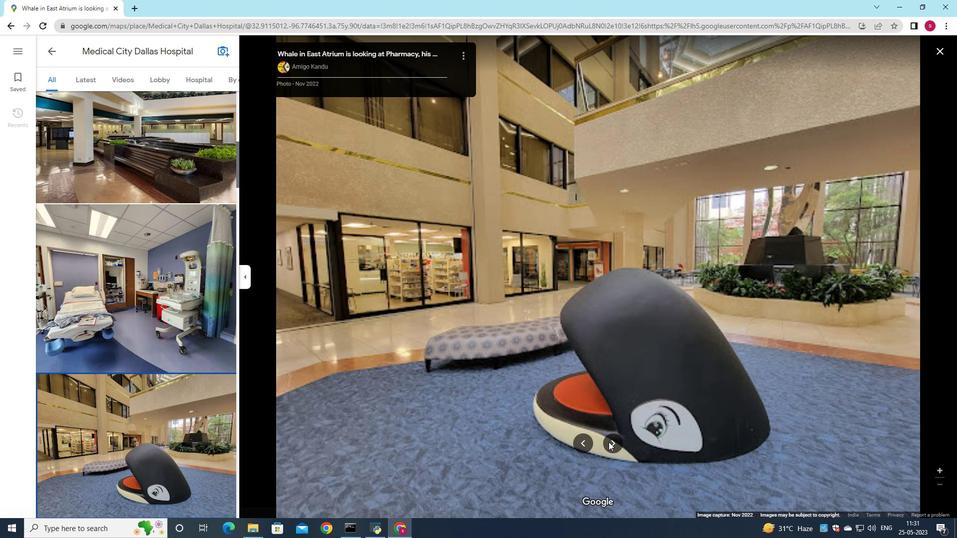 
Action: Mouse pressed left at (608, 442)
Screenshot: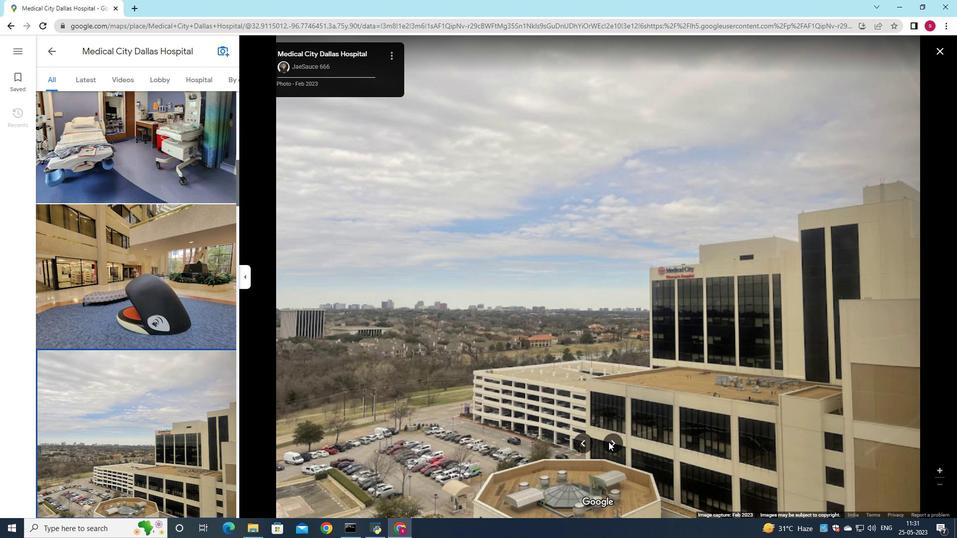 
Action: Mouse pressed left at (608, 442)
Screenshot: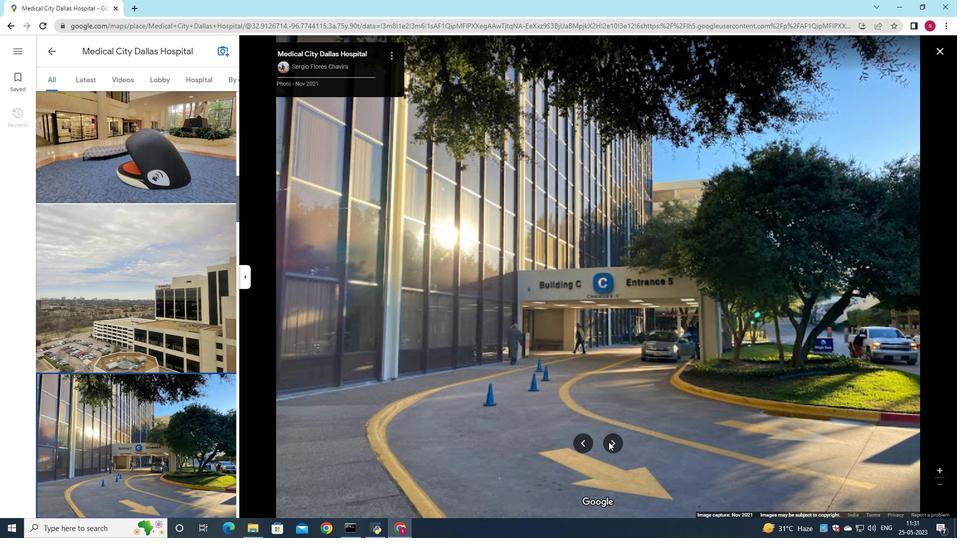 
Action: Mouse pressed left at (608, 442)
Screenshot: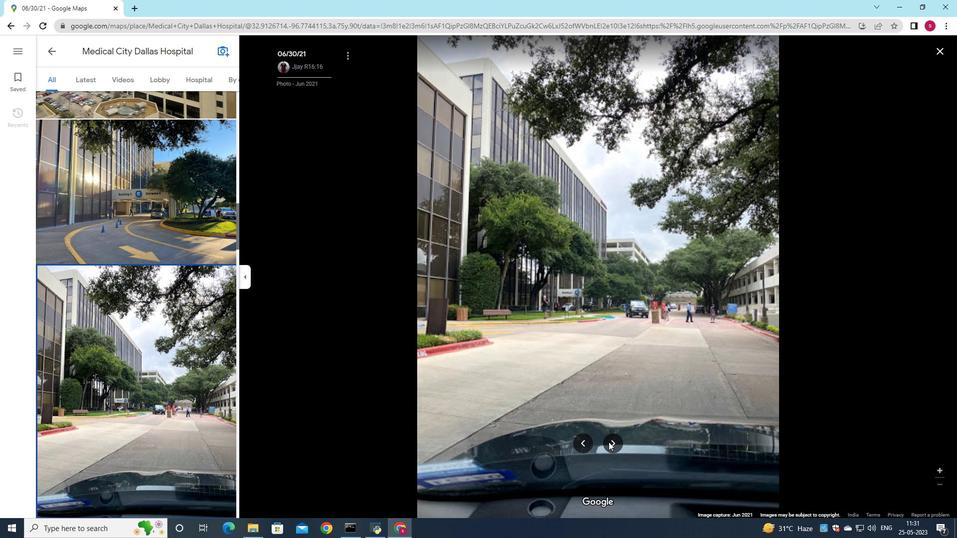 
Action: Mouse pressed left at (608, 442)
Screenshot: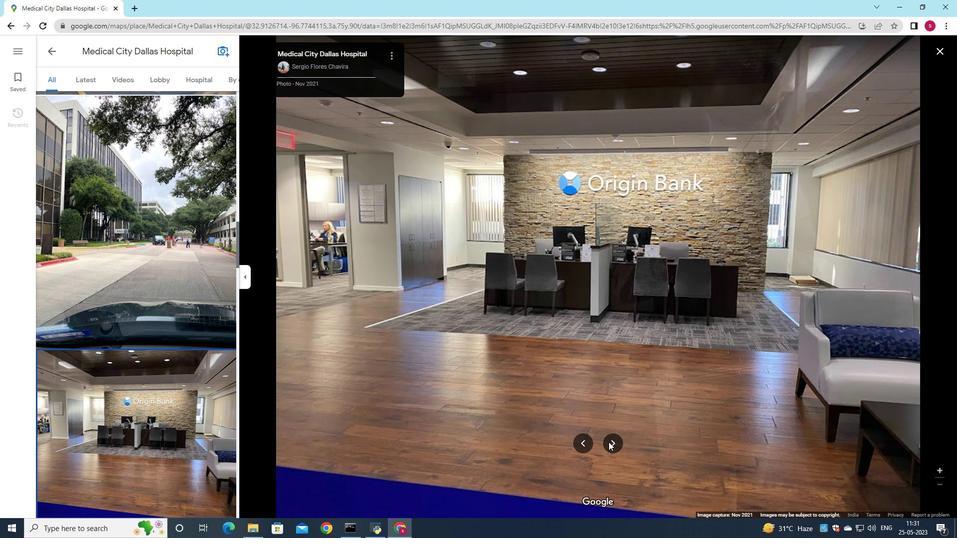 
Action: Mouse pressed left at (608, 442)
Screenshot: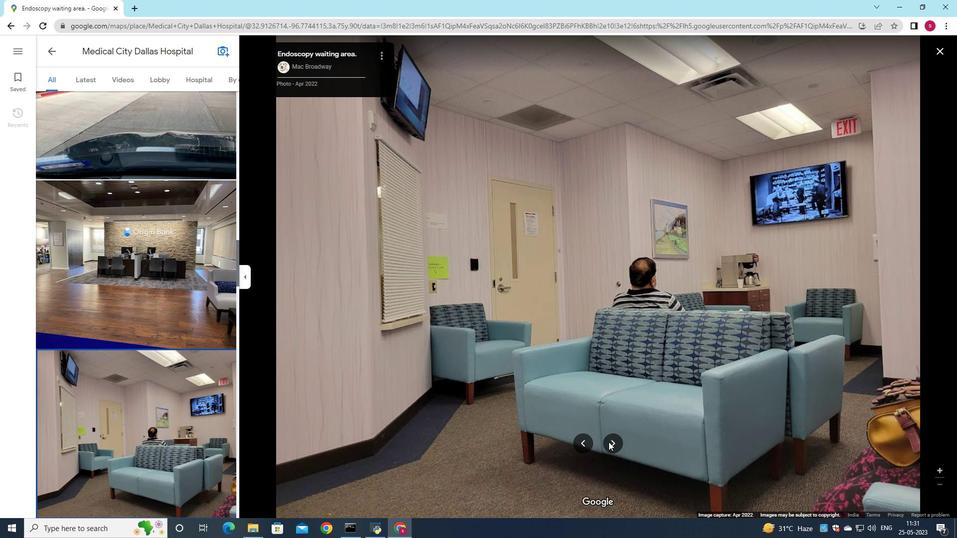 
Action: Mouse pressed left at (608, 442)
Screenshot: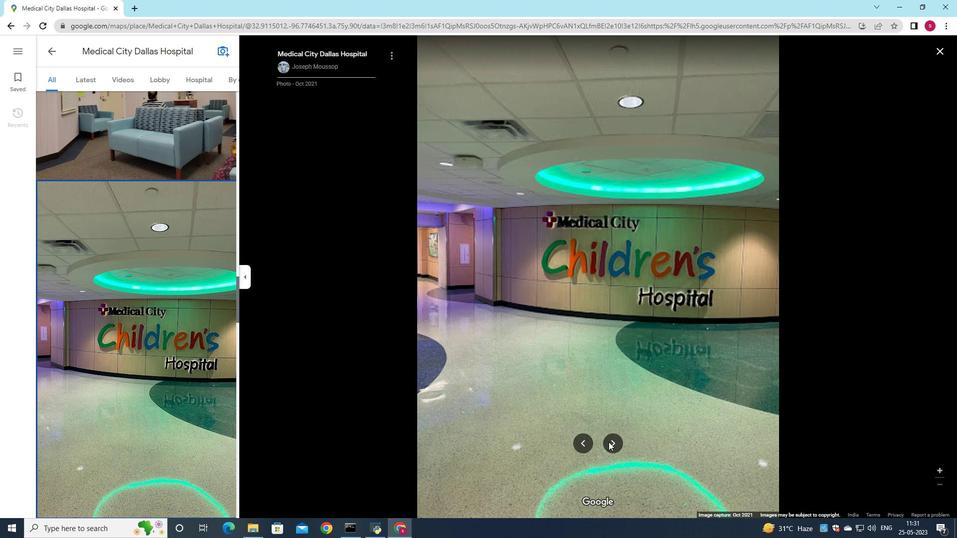 
Action: Mouse pressed left at (608, 442)
Screenshot: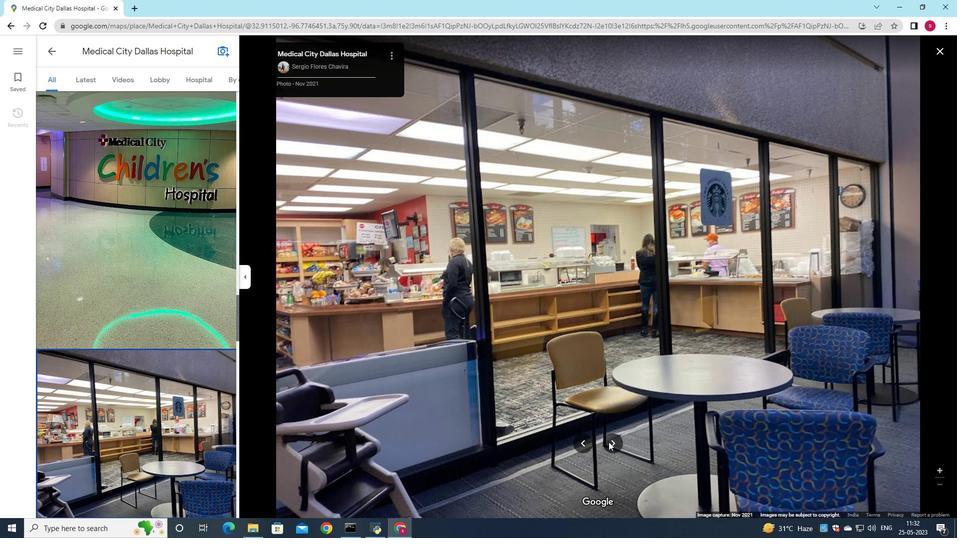 
Action: Mouse pressed left at (608, 442)
Screenshot: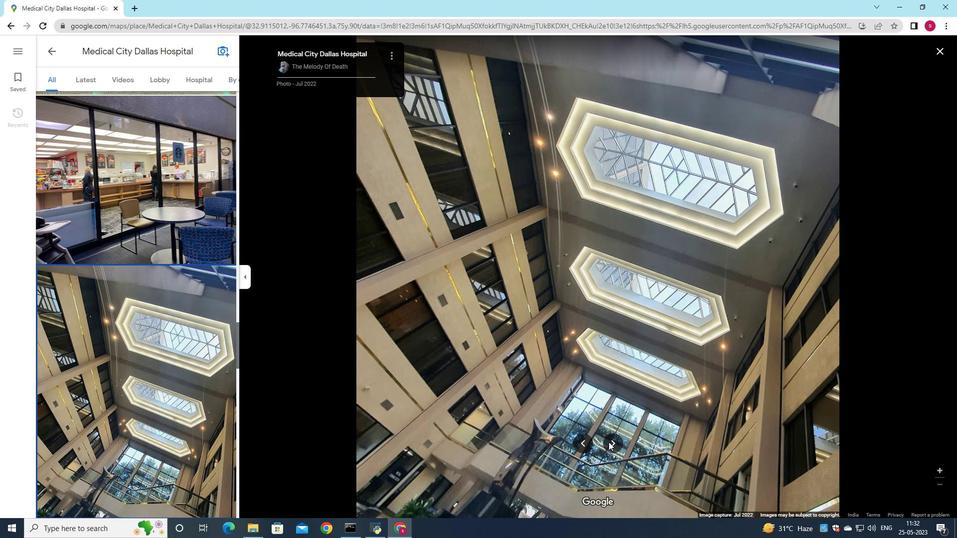 
Action: Mouse pressed left at (608, 442)
Screenshot: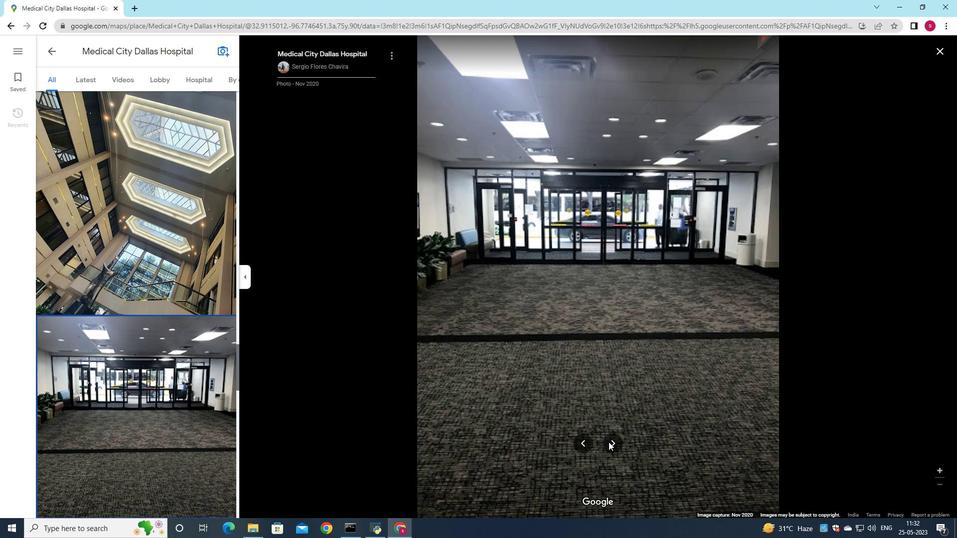 
Action: Mouse pressed left at (608, 442)
Screenshot: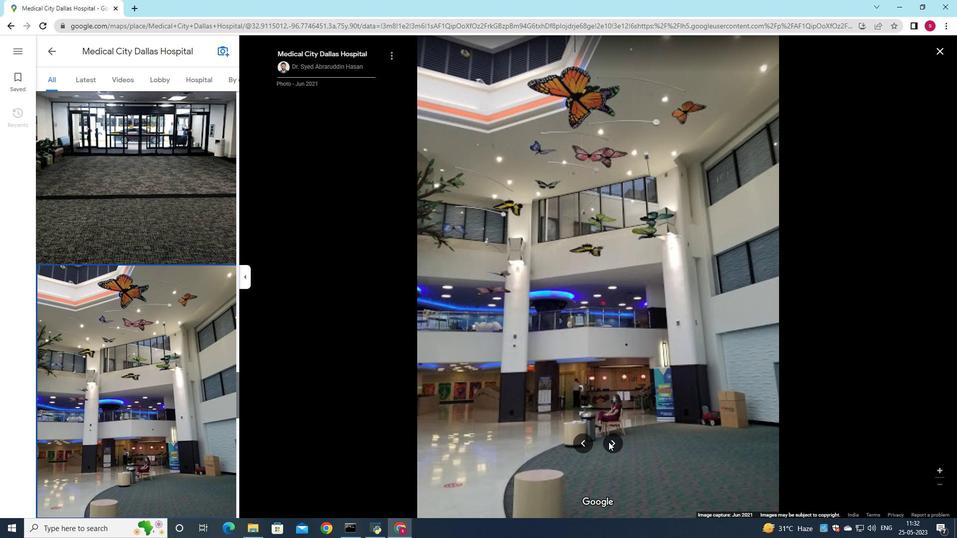 
Action: Mouse pressed left at (608, 442)
Screenshot: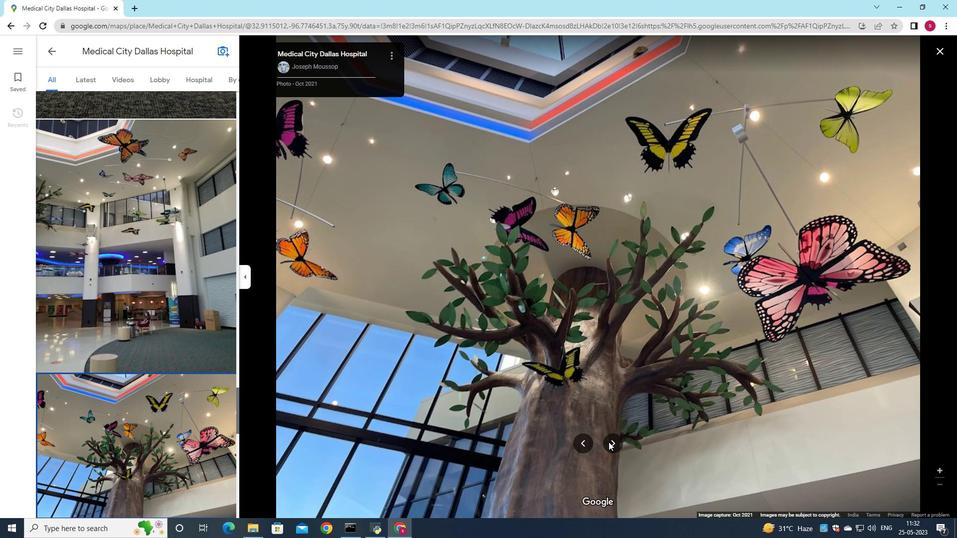 
Action: Mouse moved to (612, 445)
Screenshot: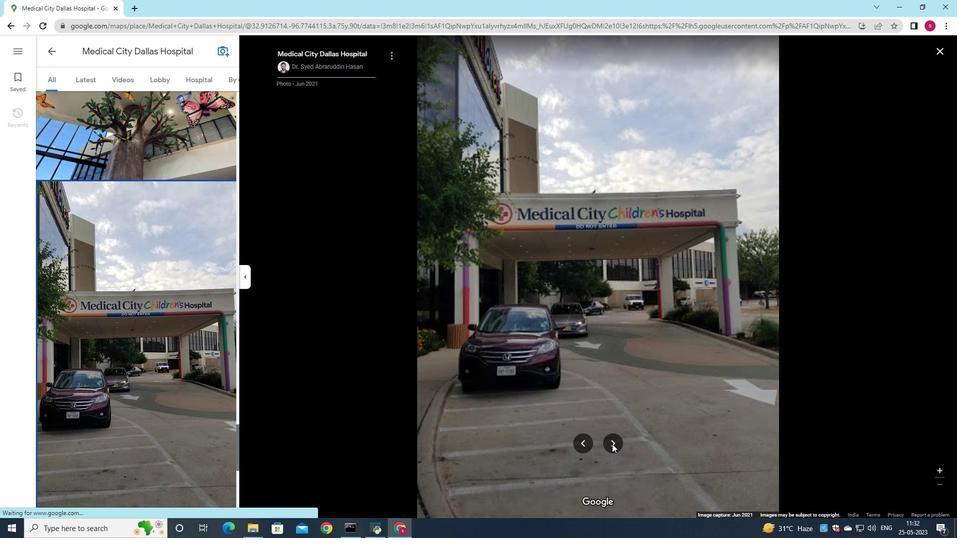 
Action: Mouse pressed left at (612, 445)
Screenshot: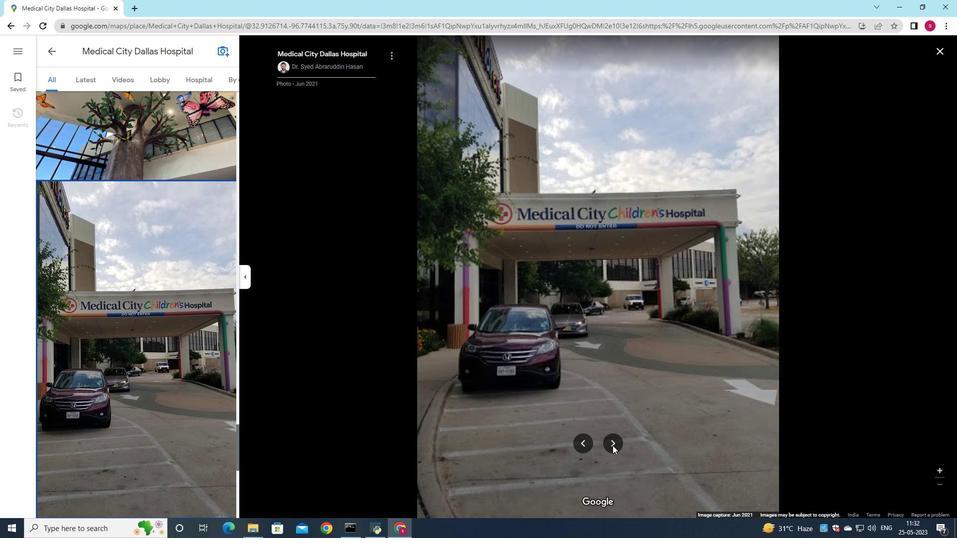 
Action: Mouse pressed left at (612, 445)
Screenshot: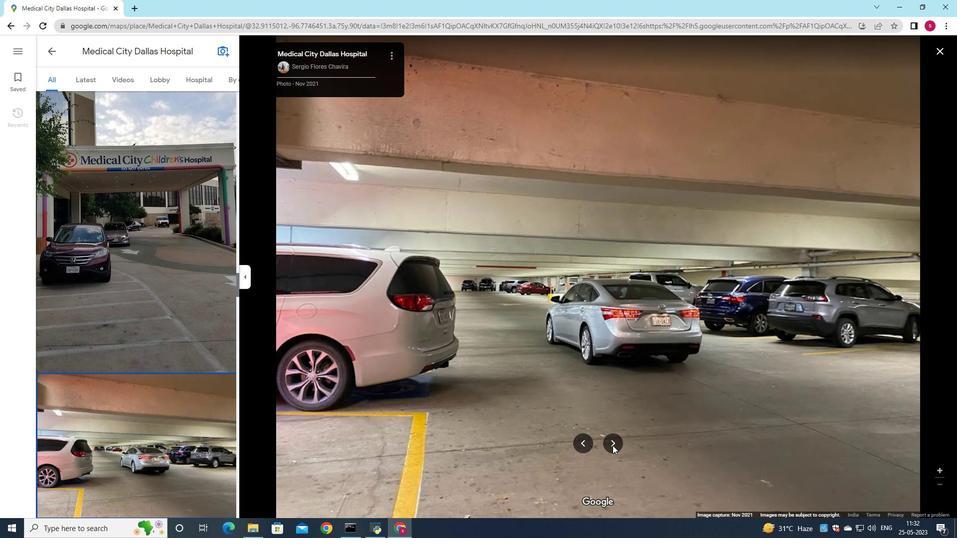 
Action: Mouse pressed left at (612, 445)
Screenshot: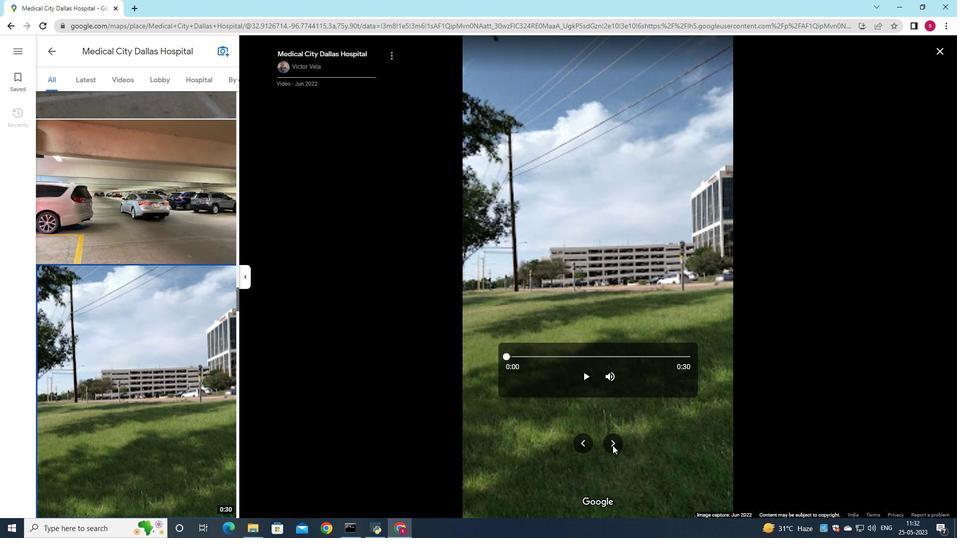 
Action: Mouse pressed left at (612, 445)
Screenshot: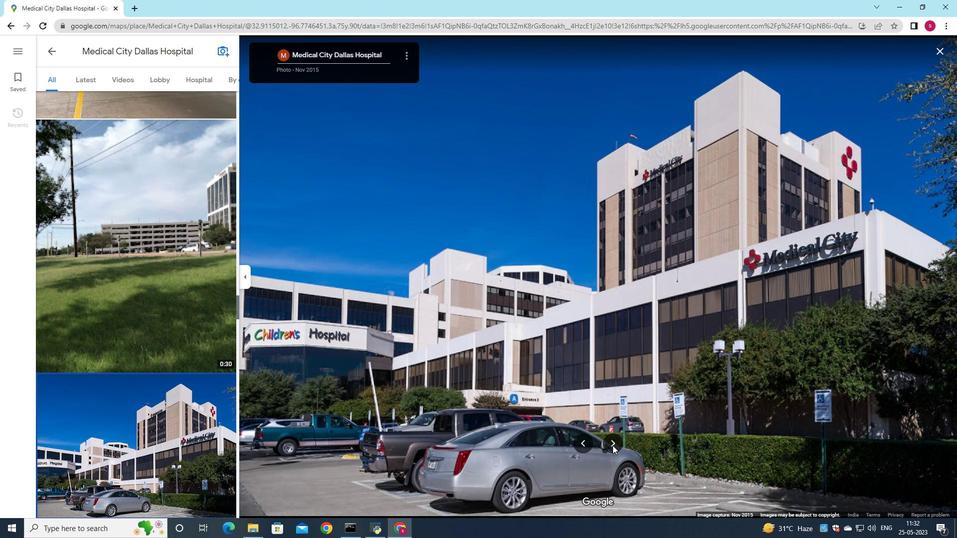 
Action: Mouse pressed left at (612, 445)
Screenshot: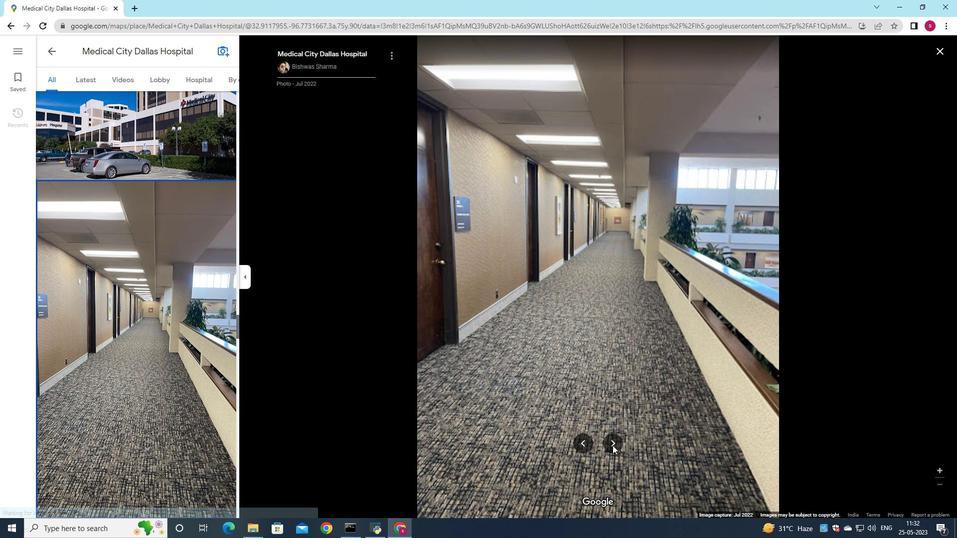 
Action: Mouse pressed left at (612, 445)
Screenshot: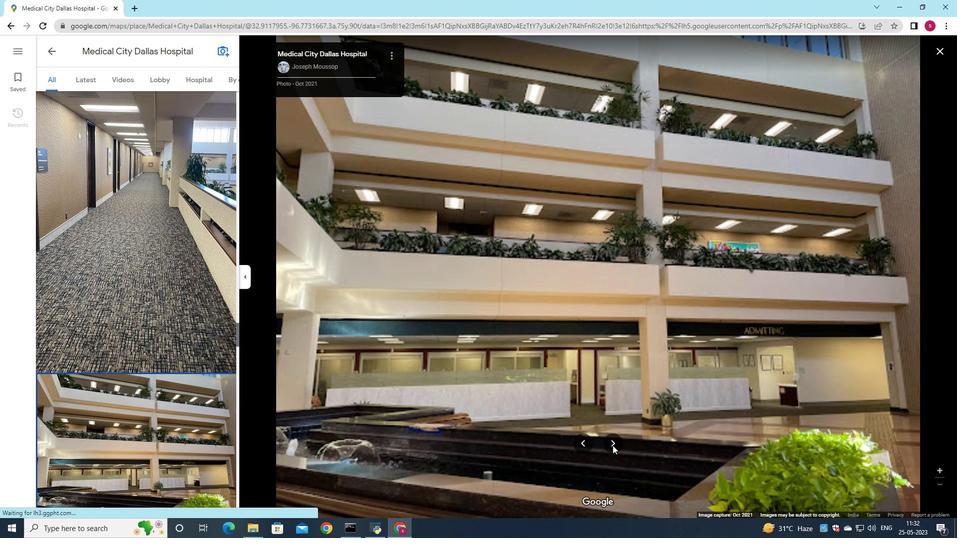 
Action: Mouse pressed left at (612, 445)
Screenshot: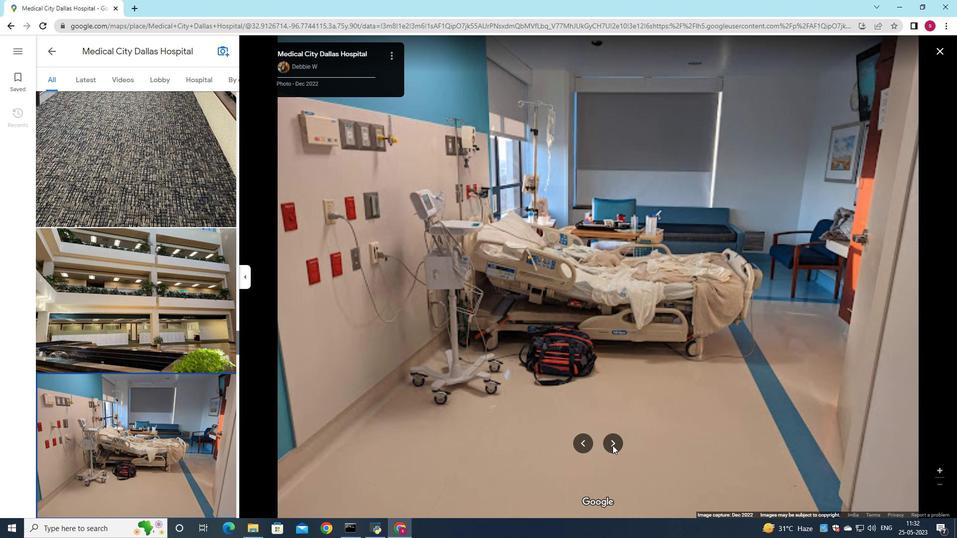 
Action: Mouse pressed left at (612, 445)
Screenshot: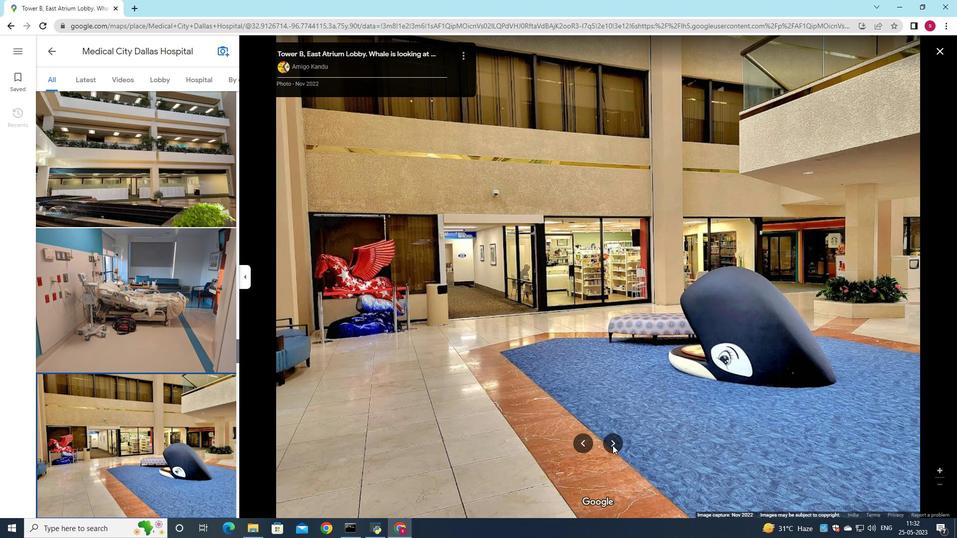 
Action: Mouse pressed left at (612, 445)
Screenshot: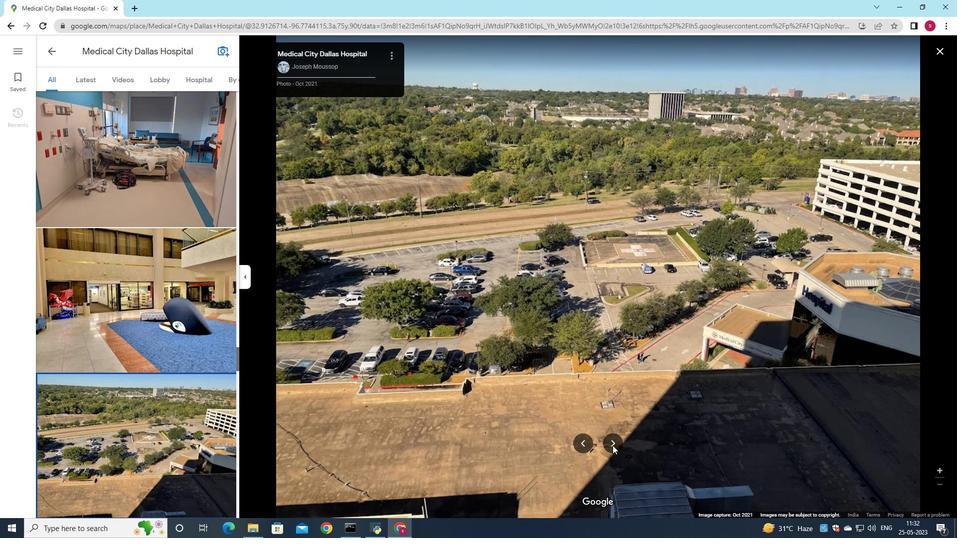 
Action: Mouse pressed left at (612, 445)
Screenshot: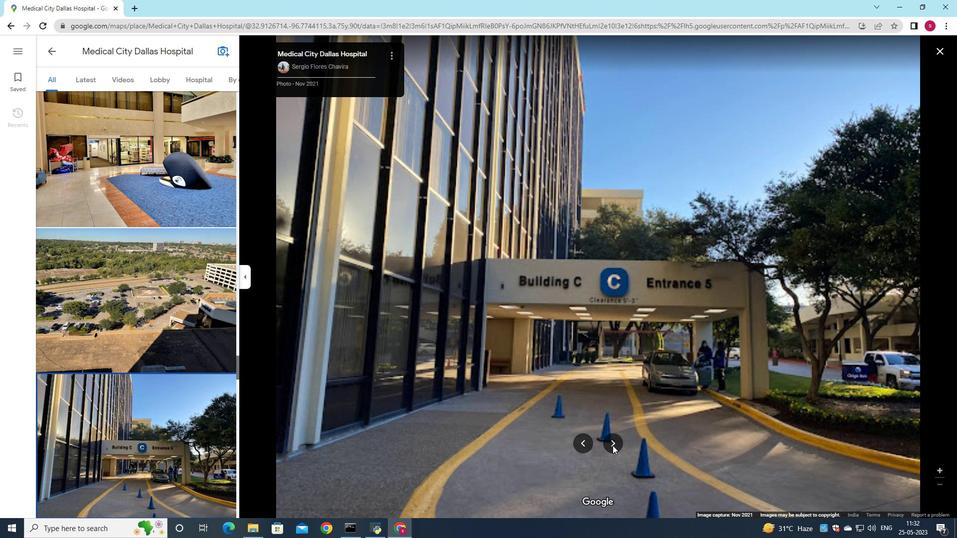 
Action: Mouse pressed left at (612, 445)
Screenshot: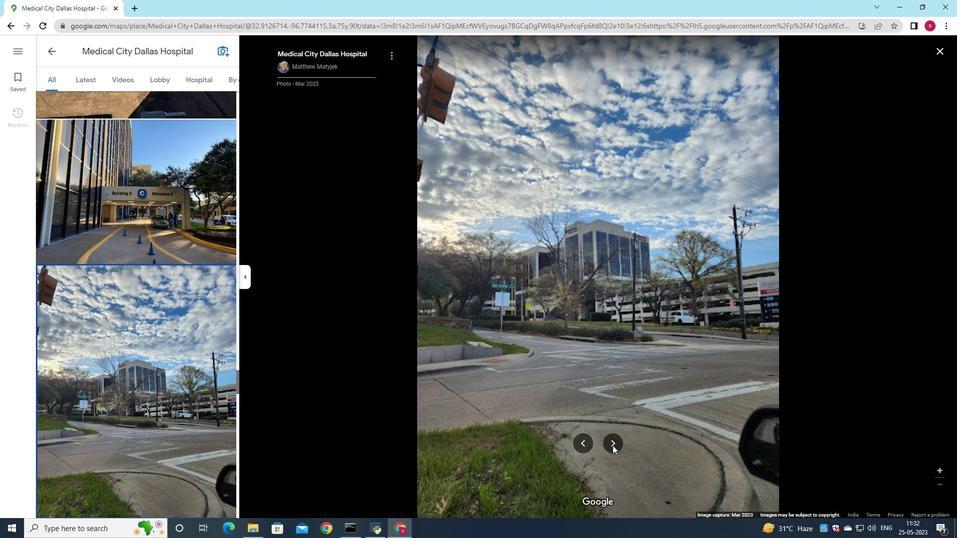 
Action: Mouse pressed left at (612, 445)
Screenshot: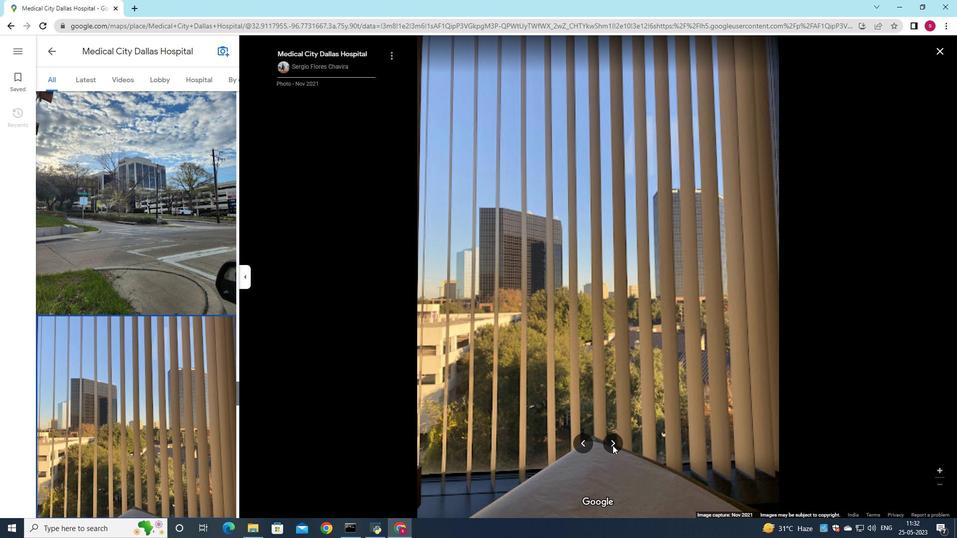 
Action: Mouse pressed left at (612, 445)
Screenshot: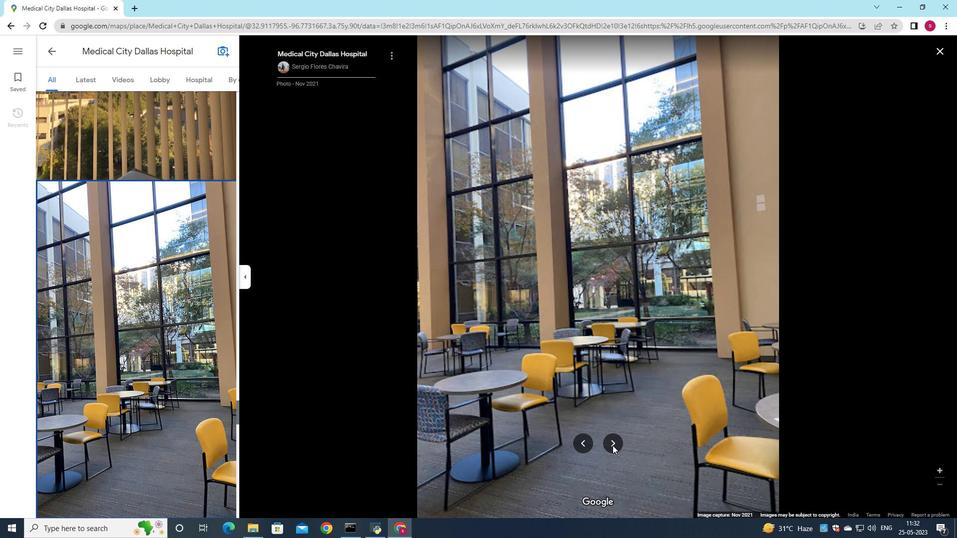 
Action: Mouse pressed left at (612, 445)
Screenshot: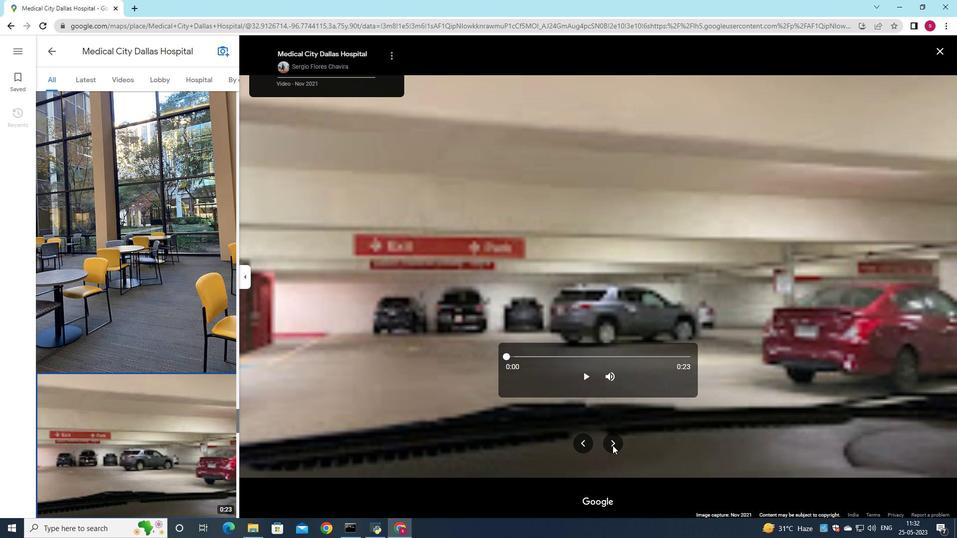 
Action: Mouse pressed left at (612, 445)
Screenshot: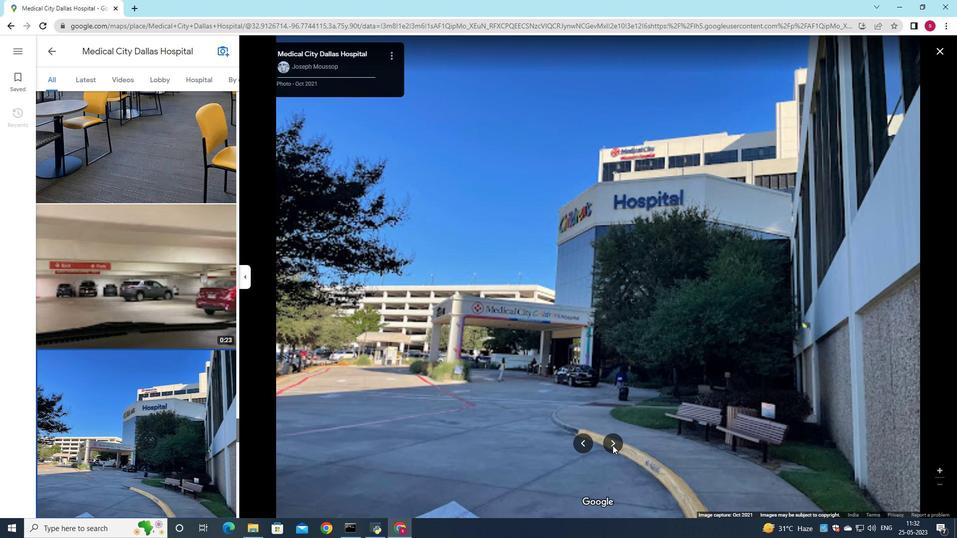 
Action: Mouse pressed left at (612, 445)
Screenshot: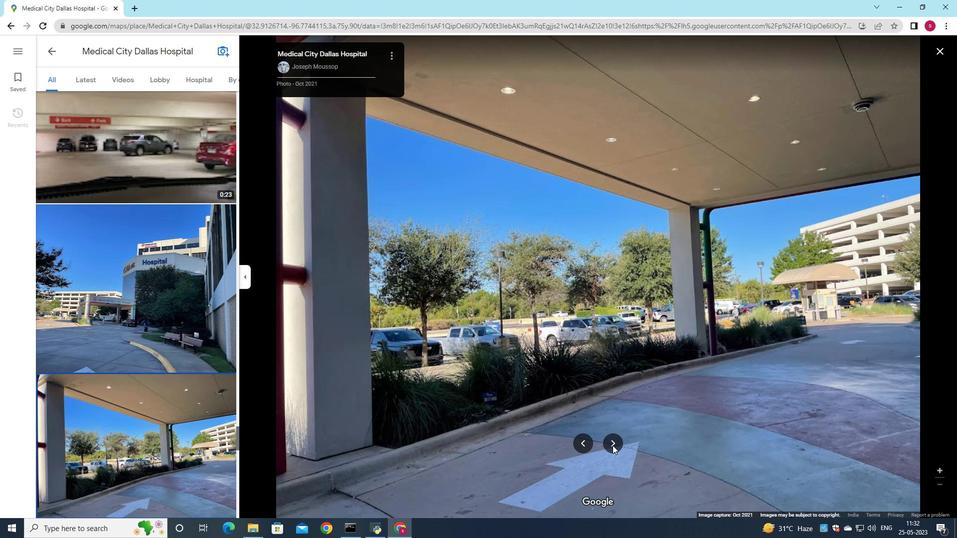 
Action: Mouse pressed left at (612, 445)
Screenshot: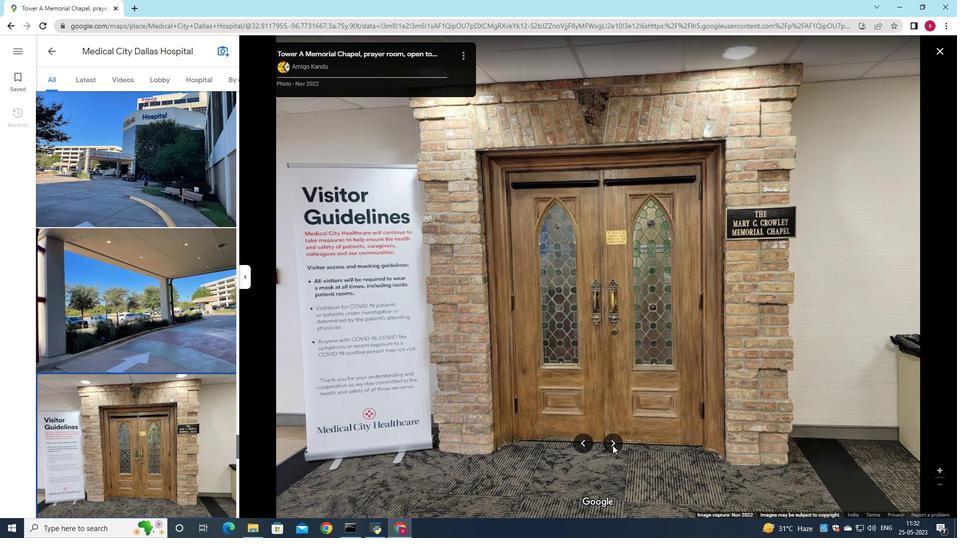 
Action: Mouse pressed left at (612, 445)
Screenshot: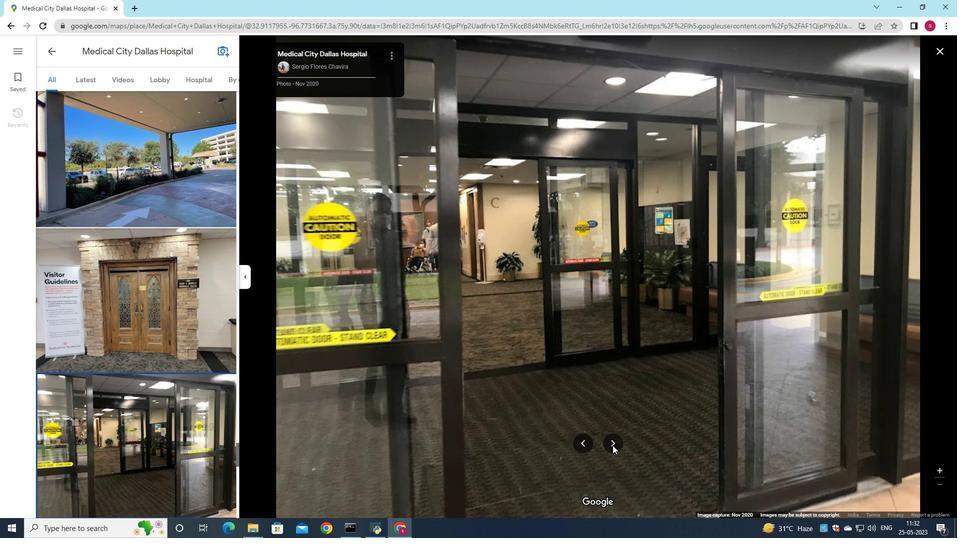
Action: Mouse pressed left at (612, 445)
Screenshot: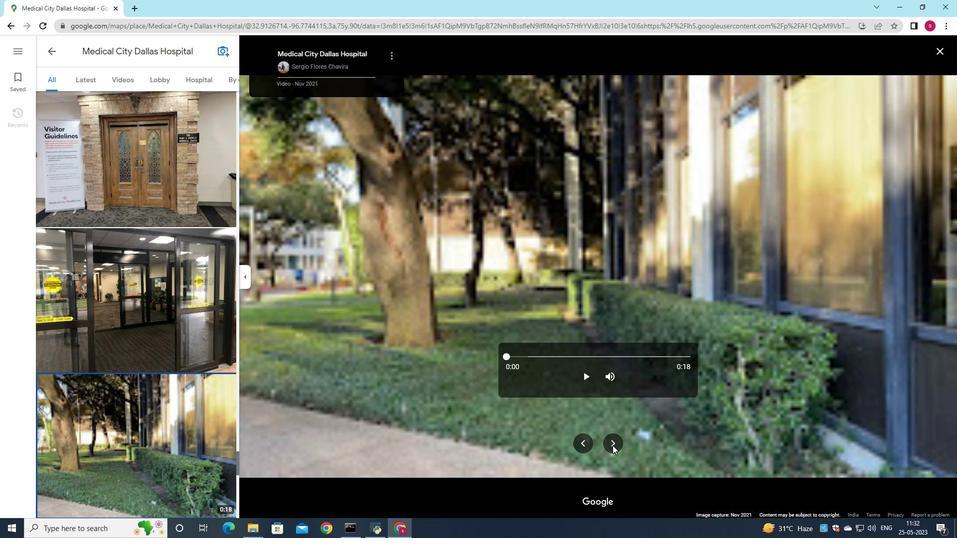 
Action: Mouse pressed left at (612, 445)
Screenshot: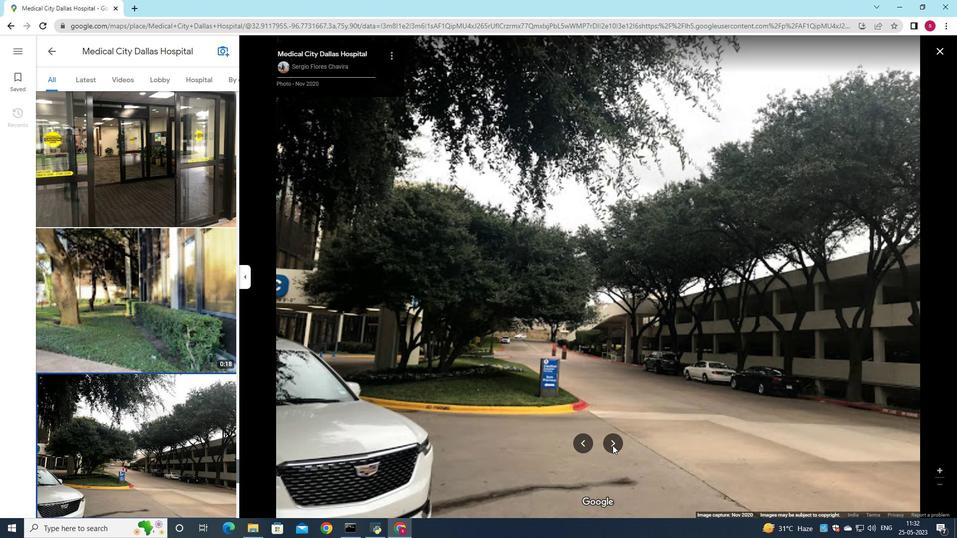 
Action: Mouse pressed left at (612, 445)
Screenshot: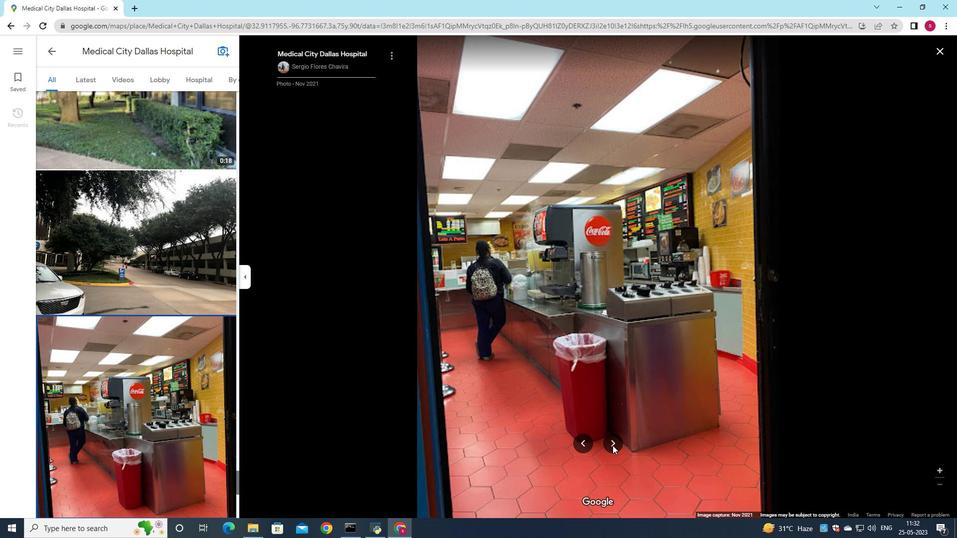 
Action: Mouse pressed left at (612, 445)
Screenshot: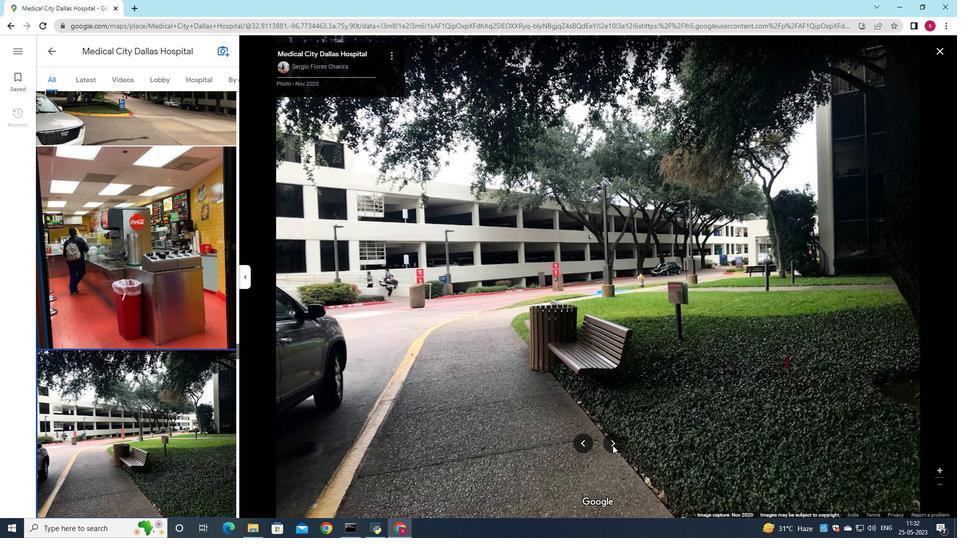 
Action: Mouse pressed left at (612, 445)
Screenshot: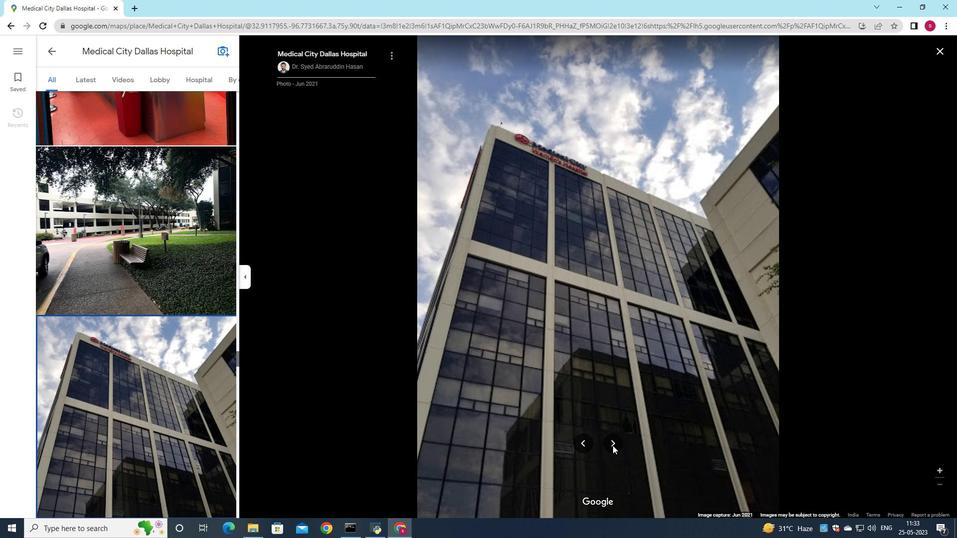 
Action: Mouse pressed left at (612, 445)
Screenshot: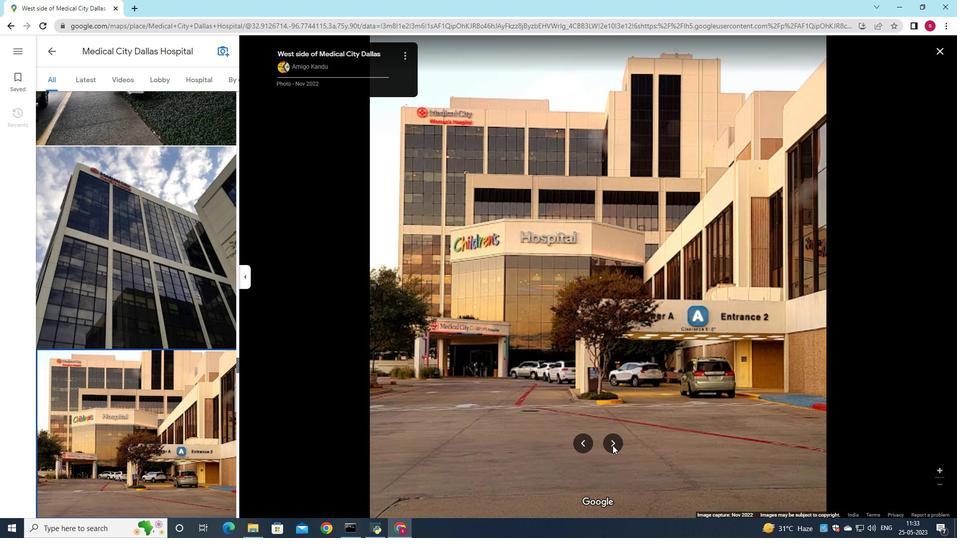 
Action: Mouse pressed left at (612, 445)
Screenshot: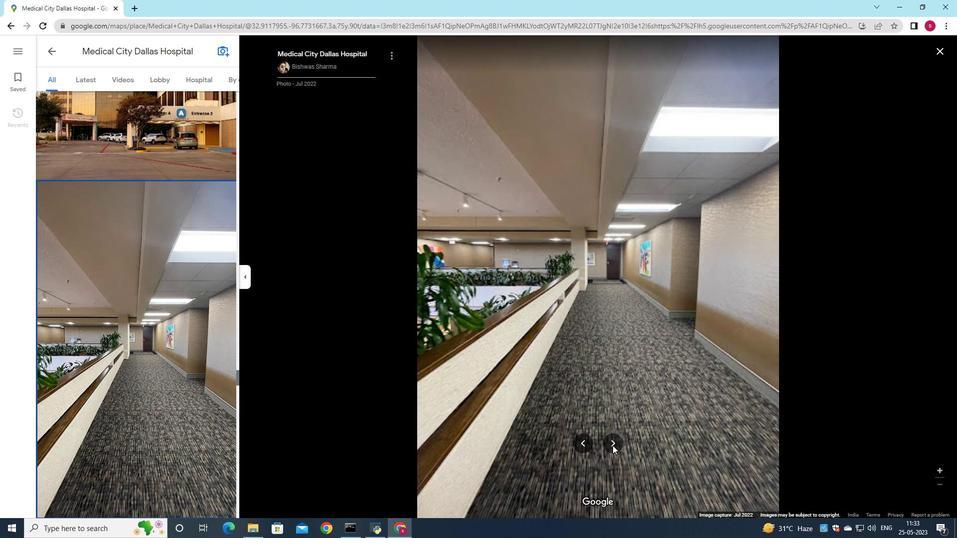 
Action: Mouse pressed left at (612, 445)
Screenshot: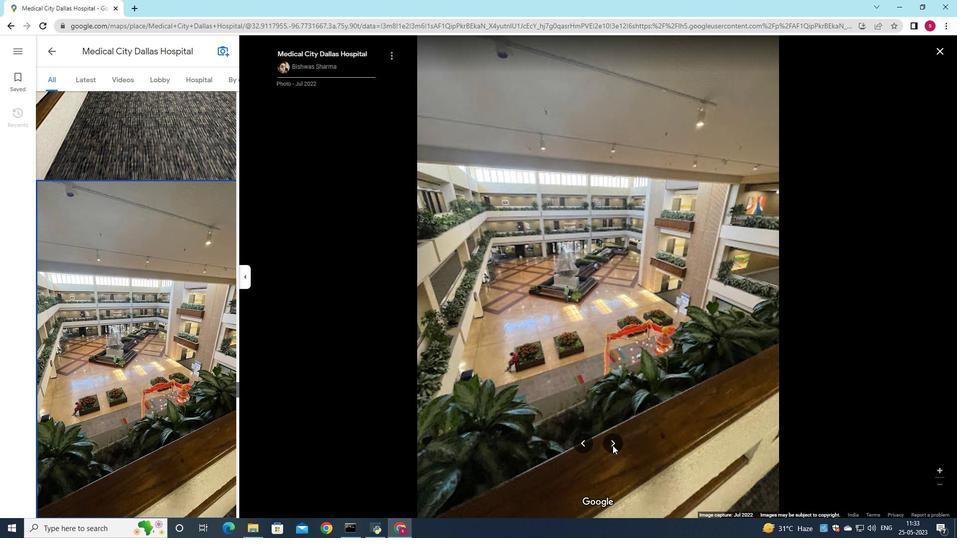 
Action: Mouse pressed left at (612, 445)
Screenshot: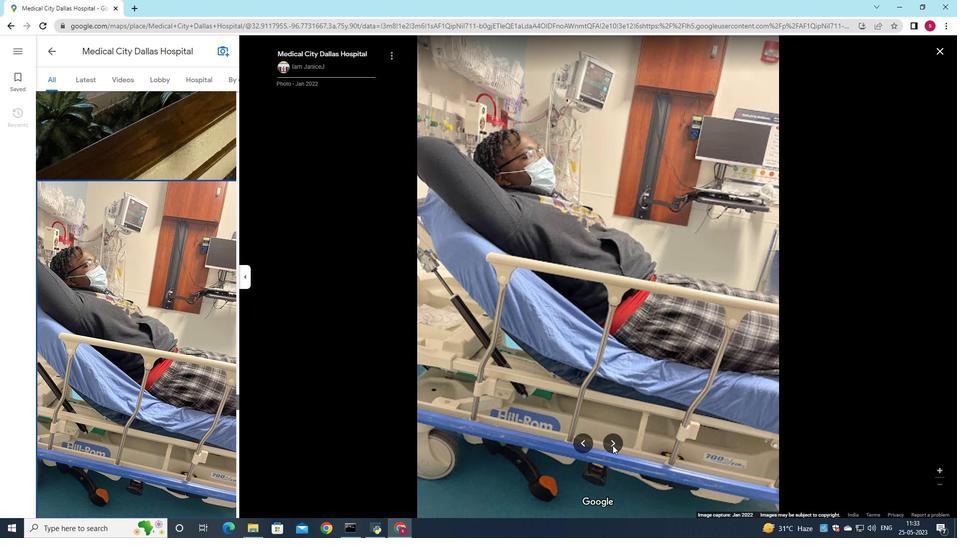 
Action: Mouse pressed left at (612, 445)
Screenshot: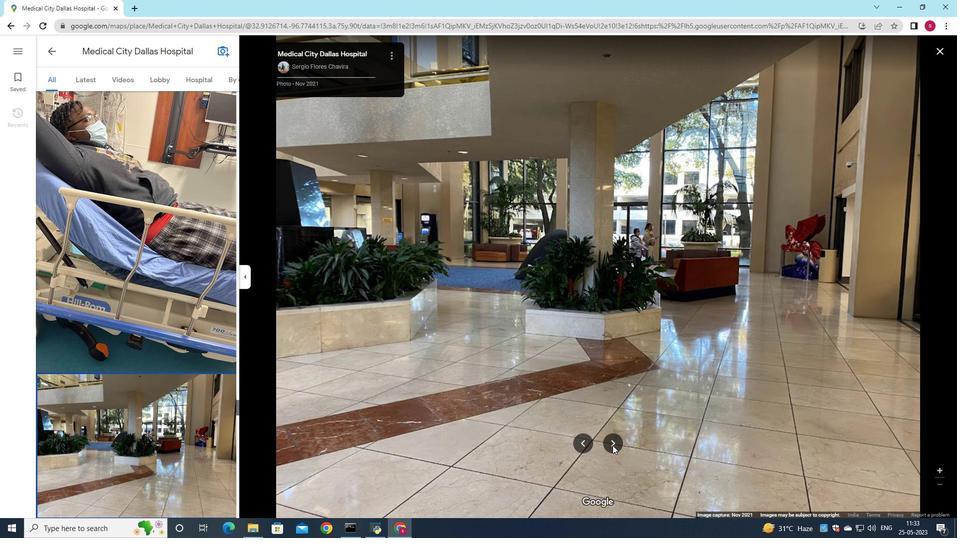 
Action: Mouse pressed left at (612, 445)
Screenshot: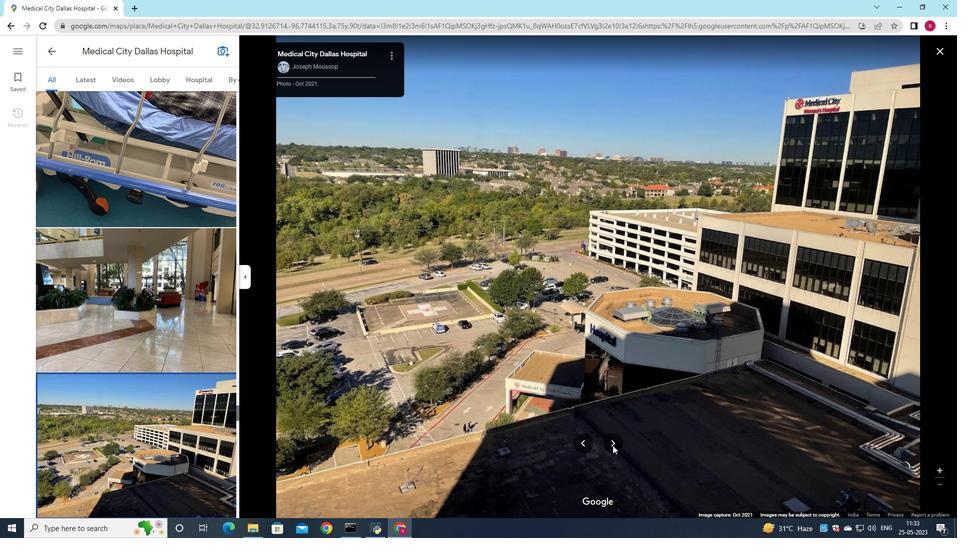 
Action: Mouse pressed left at (612, 445)
Screenshot: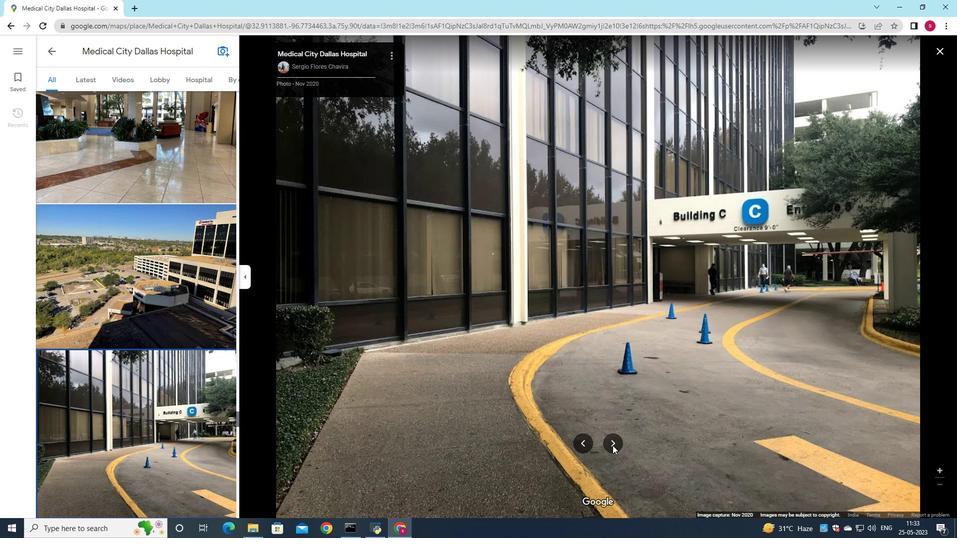 
Action: Mouse pressed left at (612, 445)
Screenshot: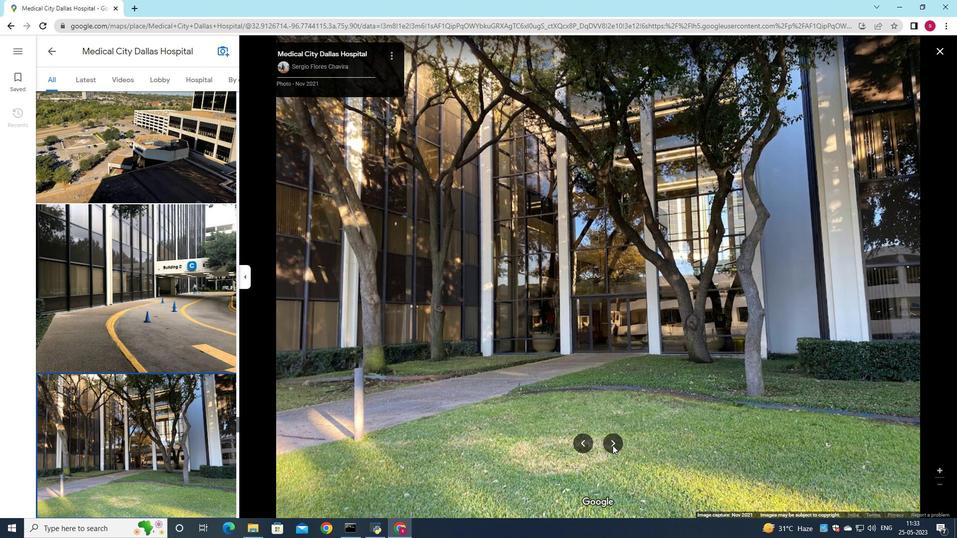 
Action: Mouse pressed left at (612, 445)
Screenshot: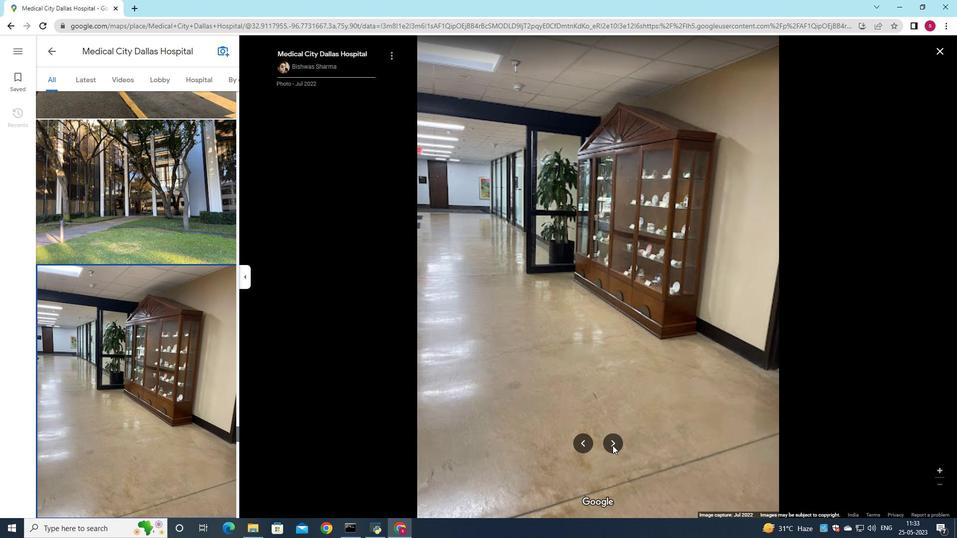 
Action: Mouse pressed left at (612, 445)
Screenshot: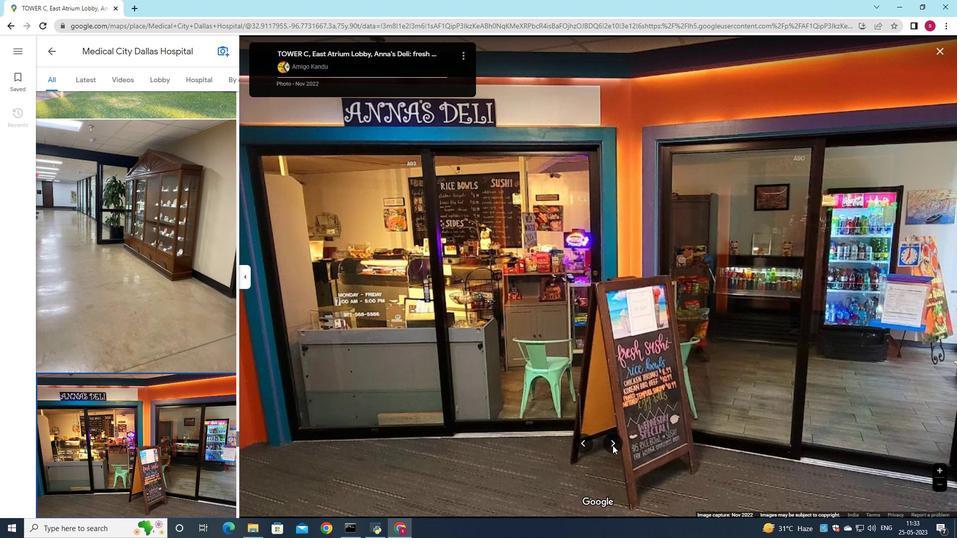 
Action: Mouse pressed left at (612, 445)
Screenshot: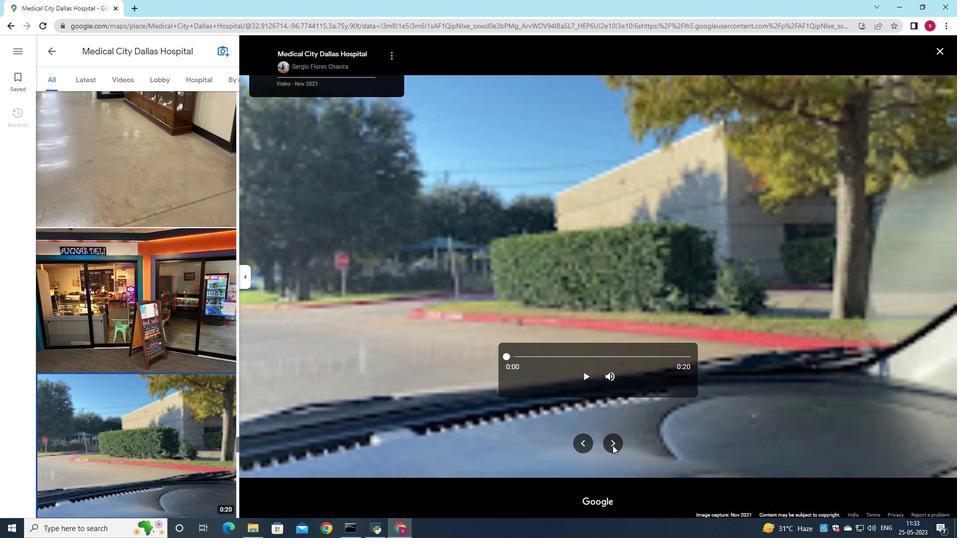 
Action: Mouse pressed left at (612, 445)
Screenshot: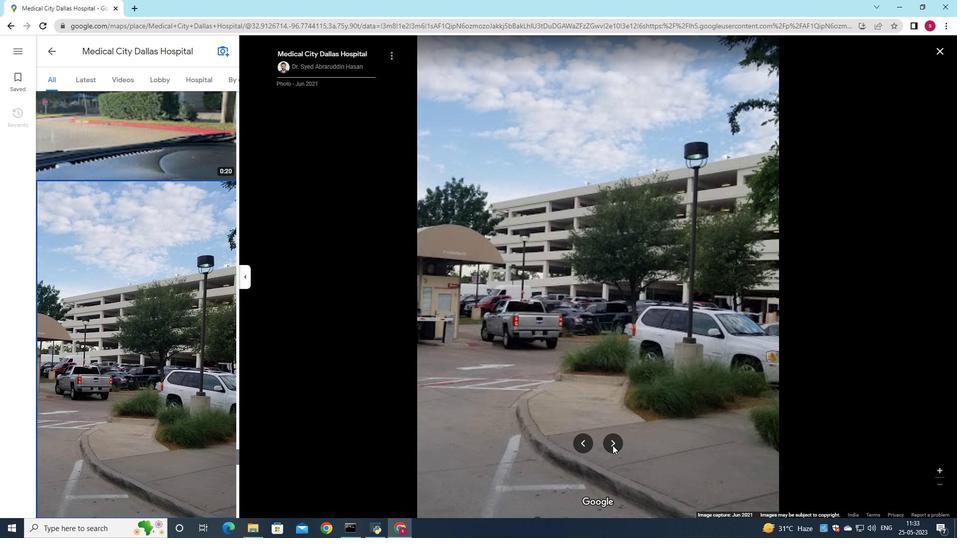 
Action: Mouse pressed left at (612, 445)
Screenshot: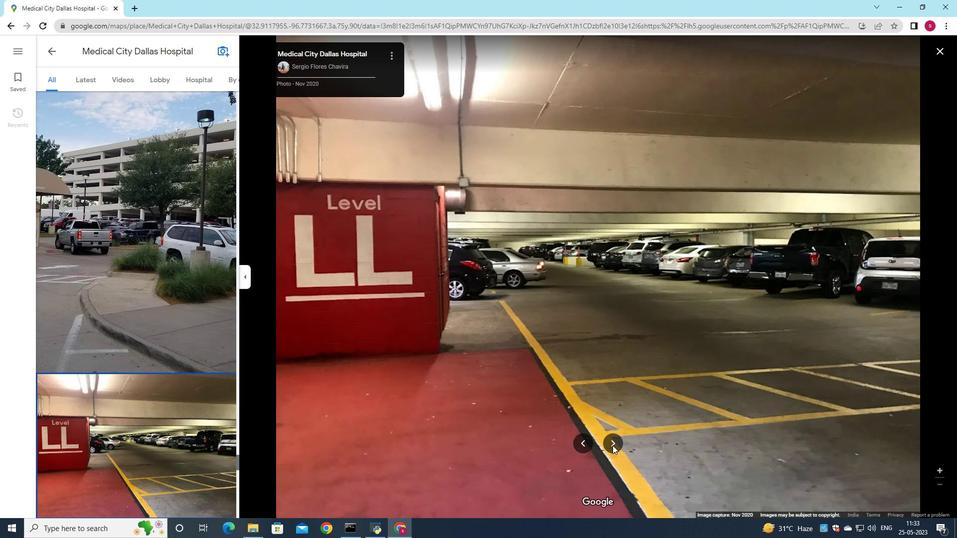 
Action: Mouse pressed left at (612, 445)
Screenshot: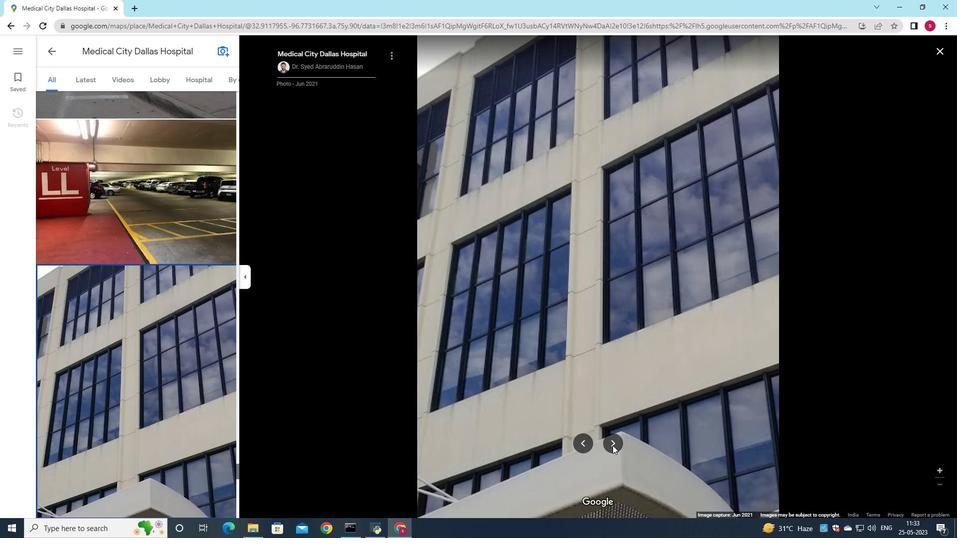 
Action: Mouse pressed left at (612, 445)
Screenshot: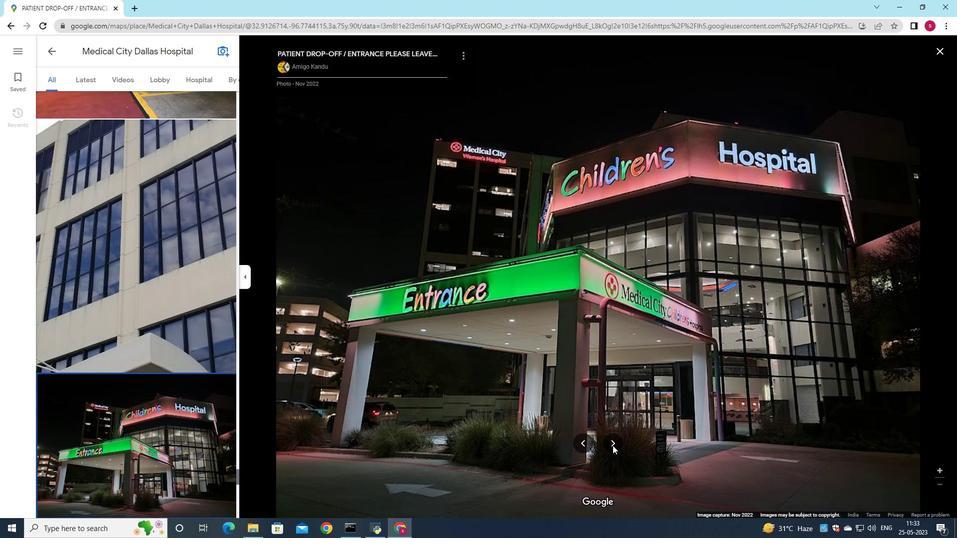 
Action: Mouse pressed left at (612, 445)
Screenshot: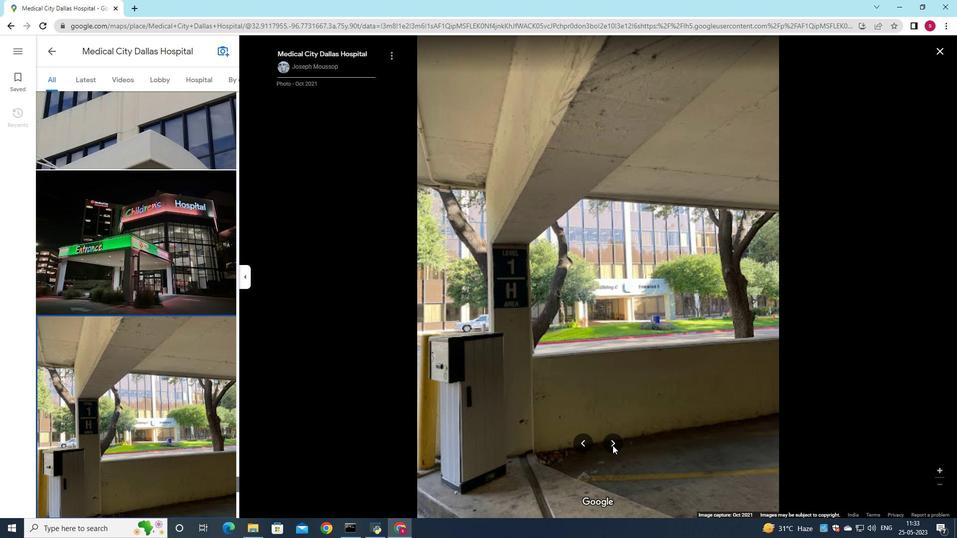 
Action: Mouse pressed left at (612, 445)
Screenshot: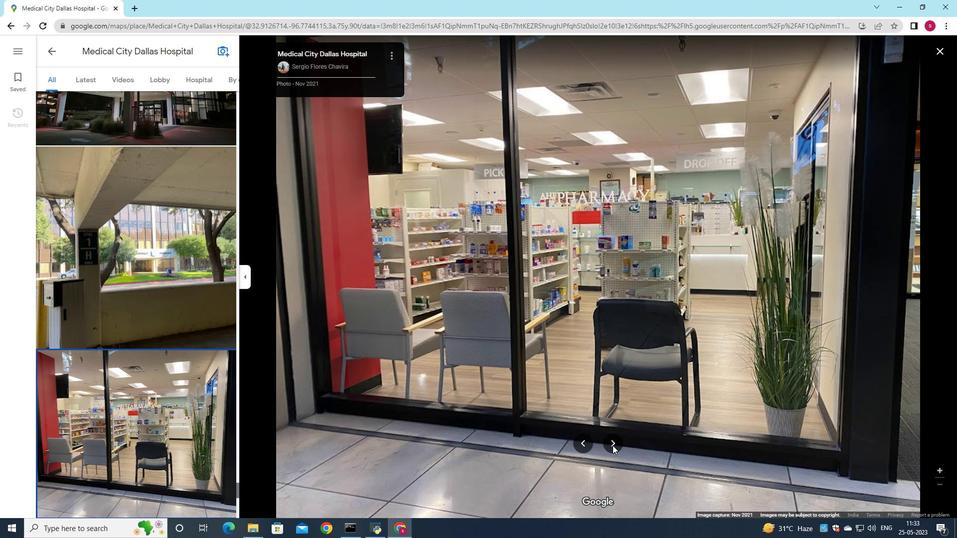 
Action: Mouse pressed left at (612, 445)
Screenshot: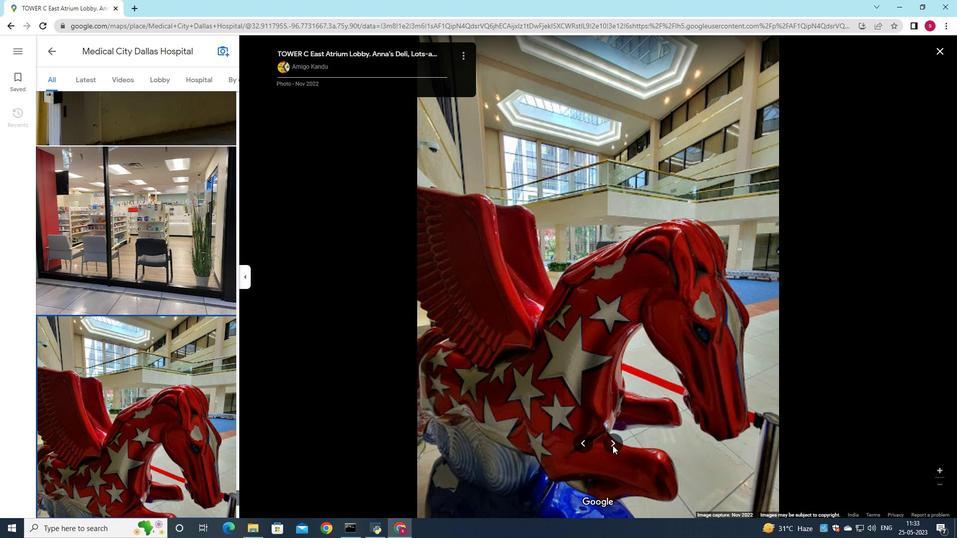 
Action: Mouse pressed left at (612, 445)
Screenshot: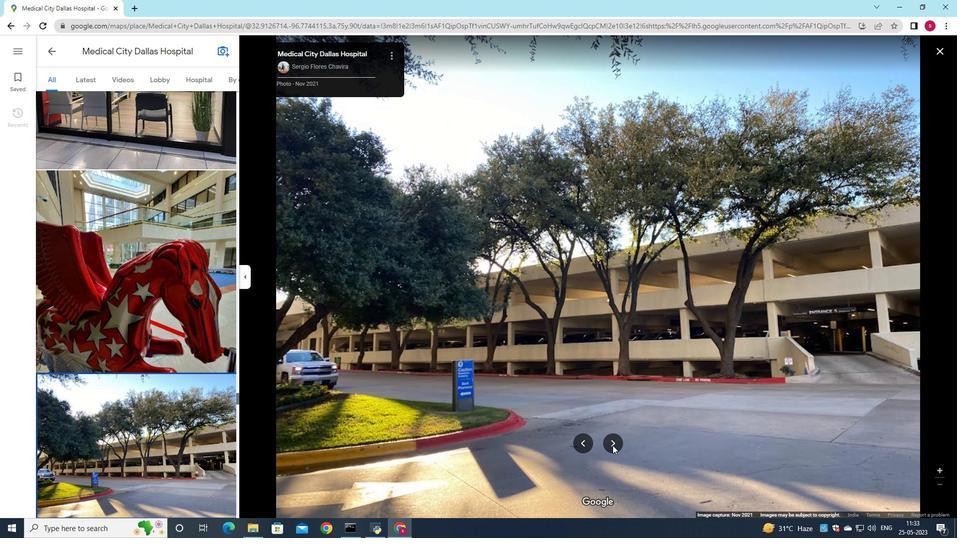 
Action: Mouse pressed left at (612, 445)
Screenshot: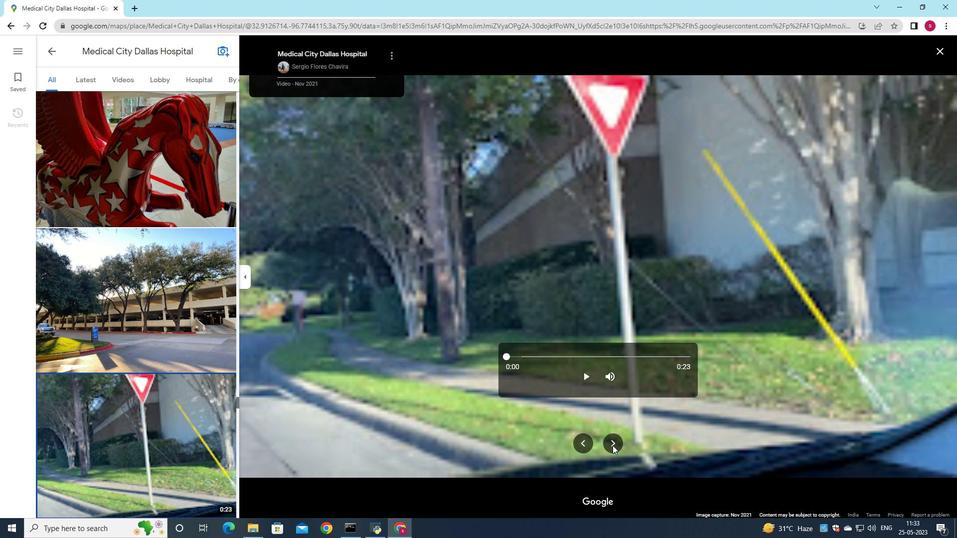 
Action: Mouse pressed left at (612, 445)
Screenshot: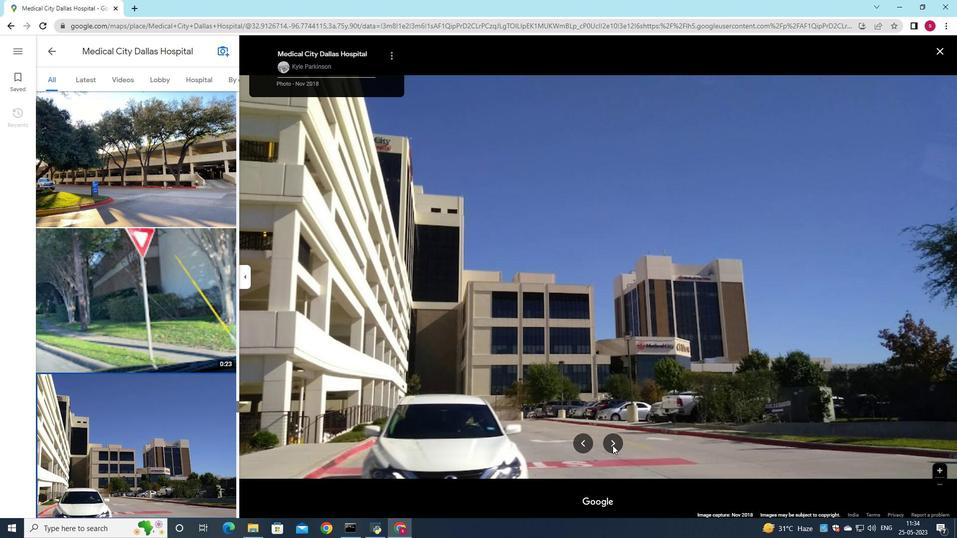 
Action: Mouse pressed left at (612, 445)
Screenshot: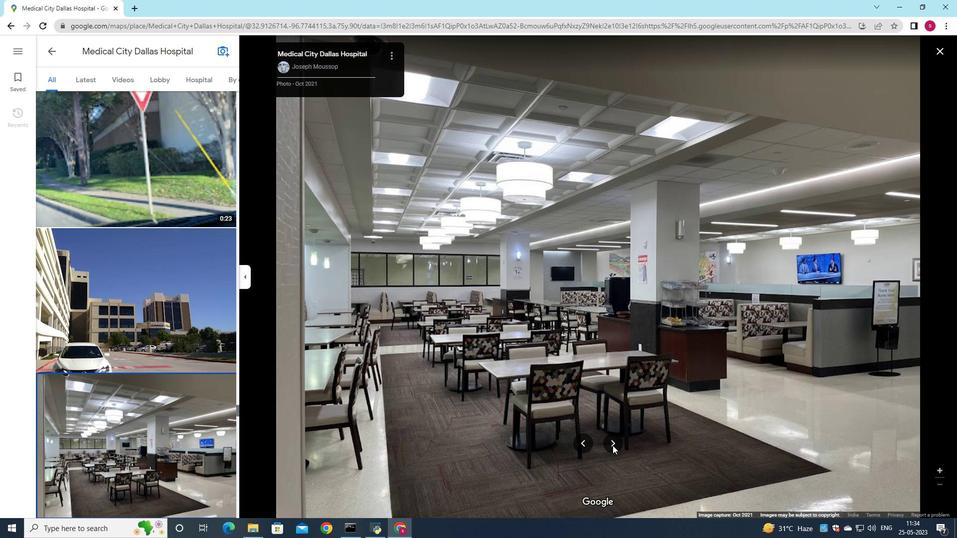 
Action: Mouse pressed left at (612, 445)
Screenshot: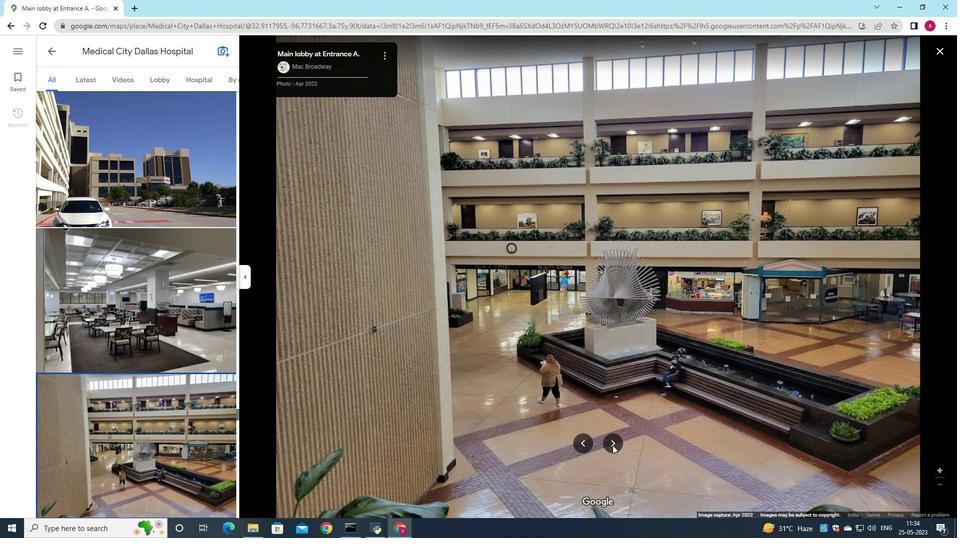 
Action: Mouse pressed left at (612, 445)
Screenshot: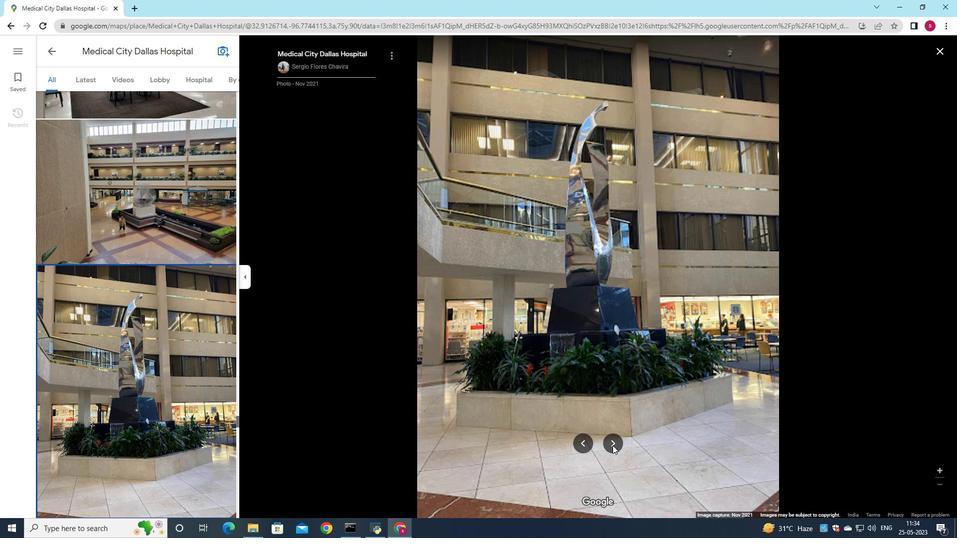 
Action: Mouse pressed left at (612, 445)
Screenshot: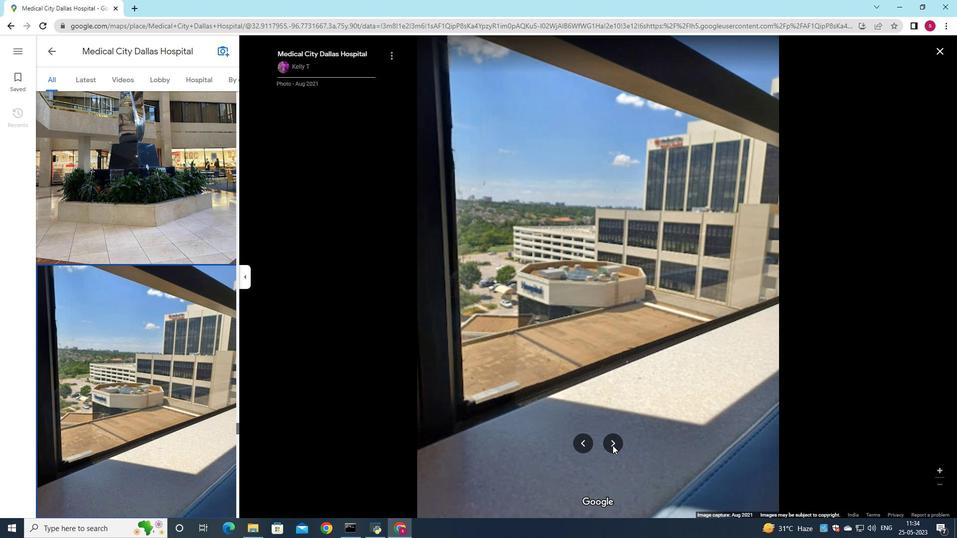 
Action: Mouse pressed left at (612, 445)
Screenshot: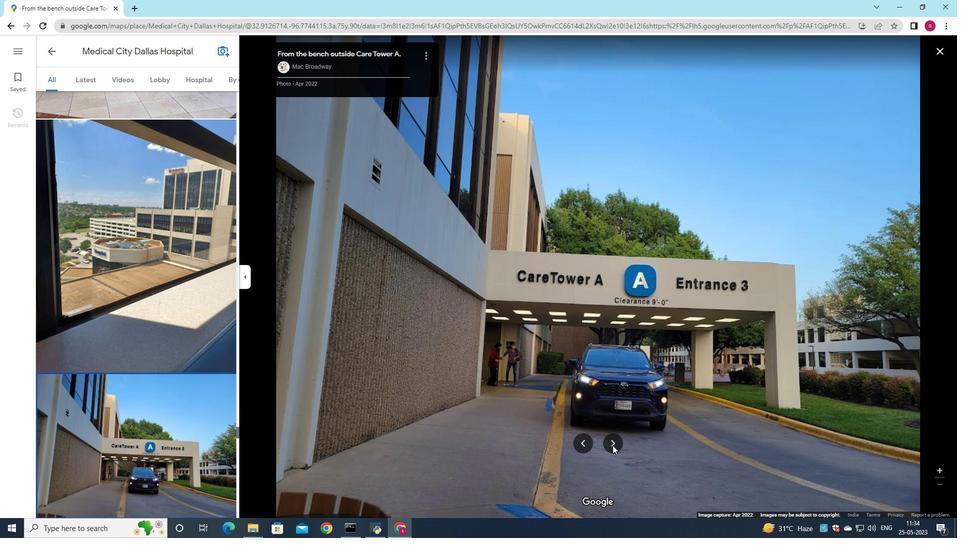 
Action: Mouse pressed left at (612, 445)
Screenshot: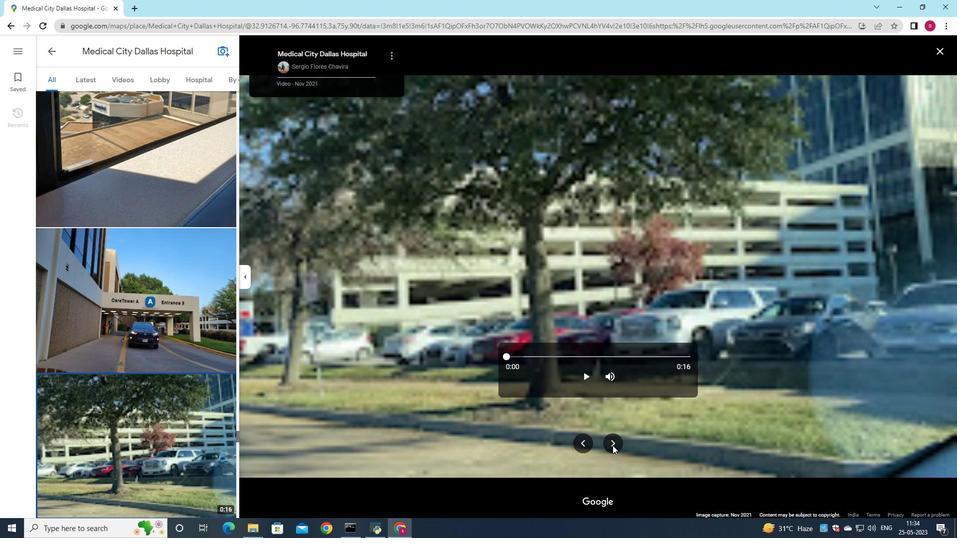 
Action: Mouse pressed left at (612, 445)
Screenshot: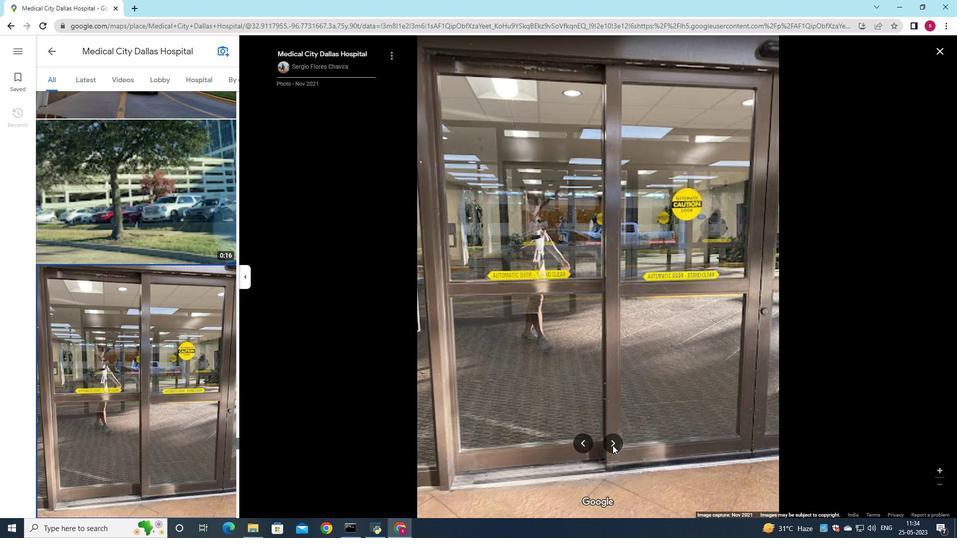 
Action: Mouse pressed left at (612, 445)
Screenshot: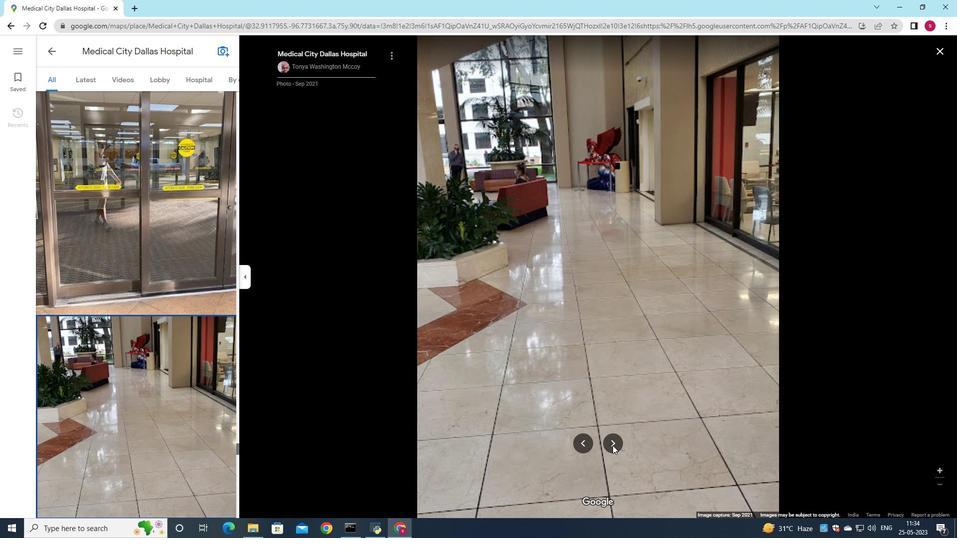 
Action: Mouse pressed left at (612, 445)
Screenshot: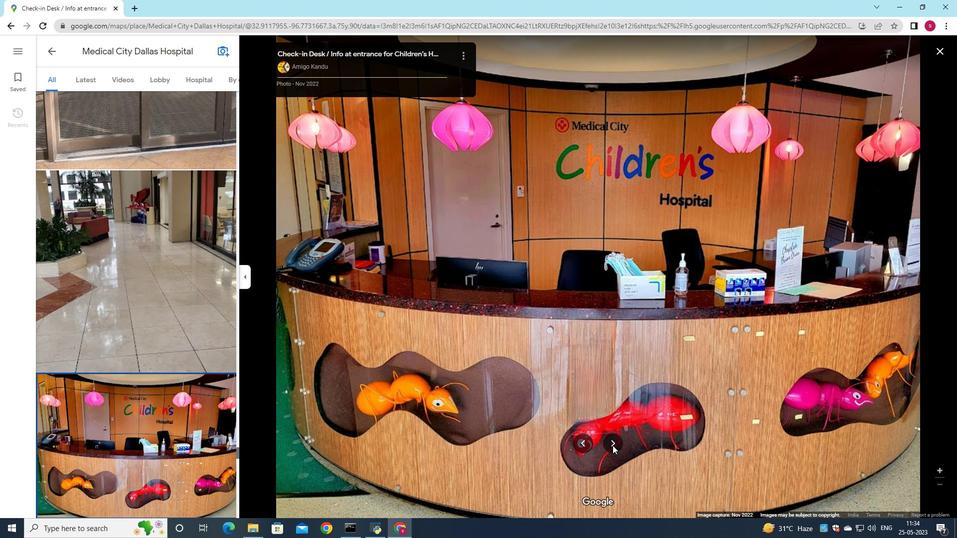 
Action: Mouse pressed left at (612, 445)
